 Task: Explore Airbnb accommodation in Sangju, South Korea from 10th December, 2023 to 15th December, 2023 for 7 adults. Place can be entire room or shared room with 4 bedrooms having 7 beds and 4 bathrooms. Property type can be house. Amenities needed are: wifi, TV, free parkinig on premises, gym, breakfast.
Action: Mouse moved to (480, 89)
Screenshot: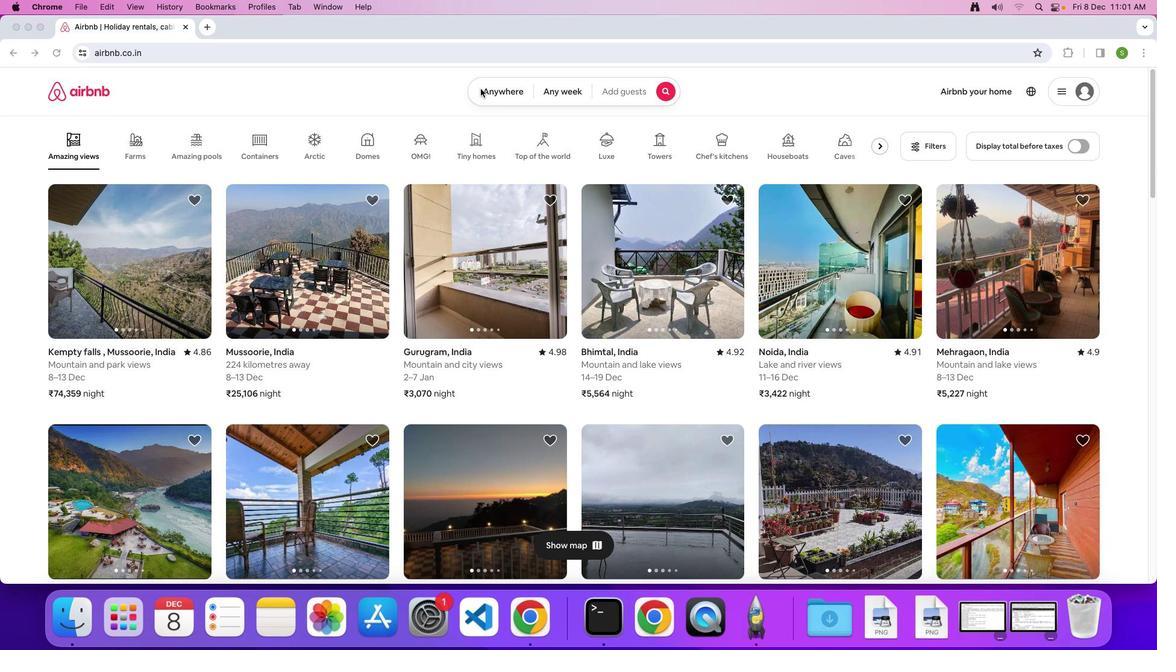 
Action: Mouse pressed left at (480, 89)
Screenshot: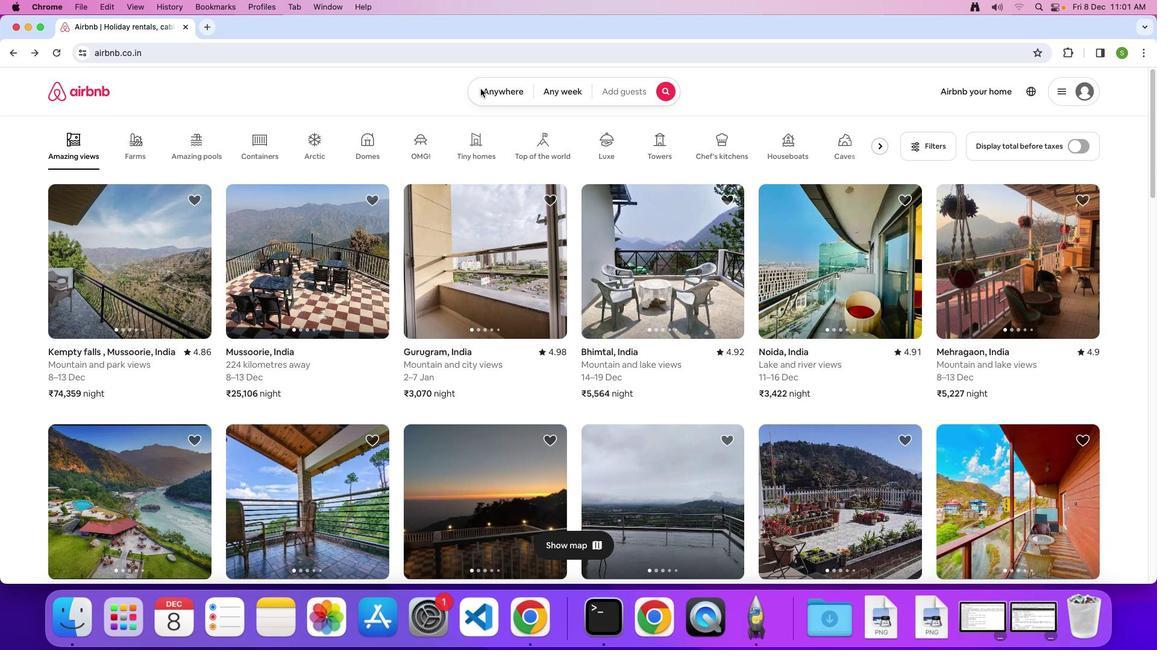 
Action: Mouse moved to (499, 92)
Screenshot: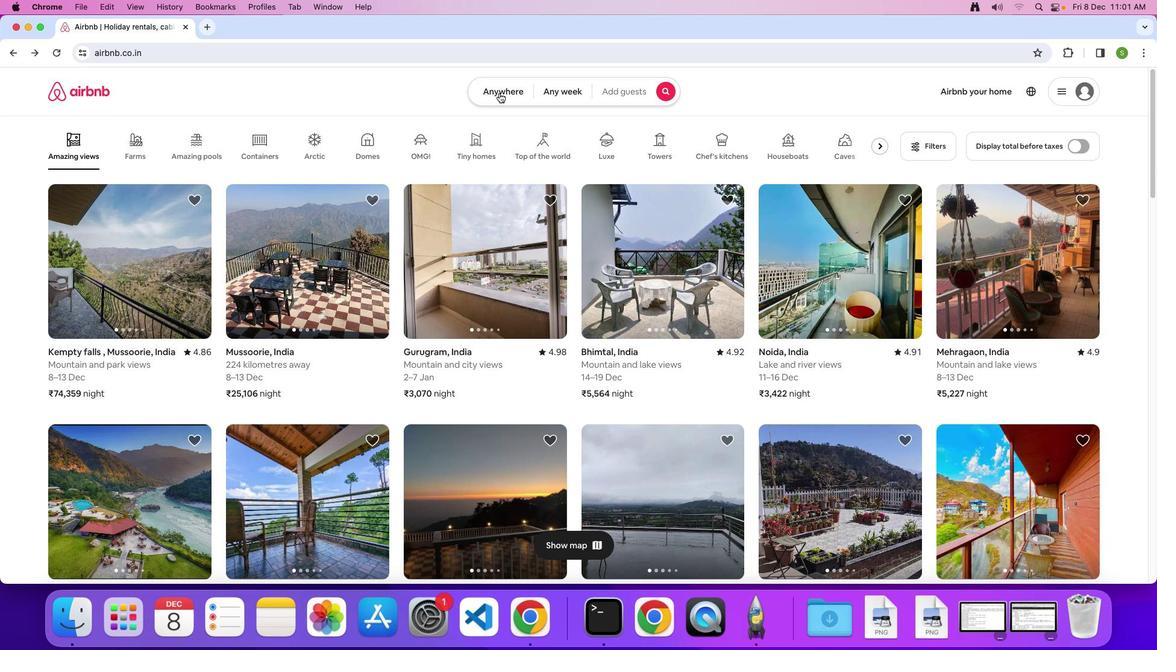 
Action: Mouse pressed left at (499, 92)
Screenshot: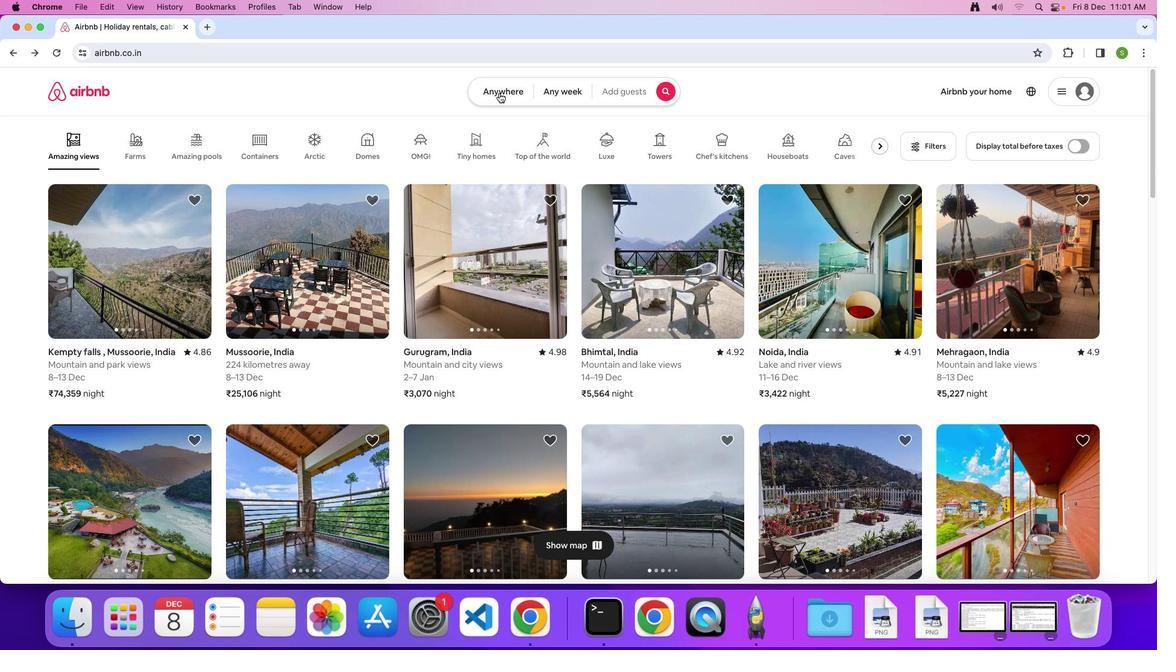 
Action: Mouse moved to (443, 135)
Screenshot: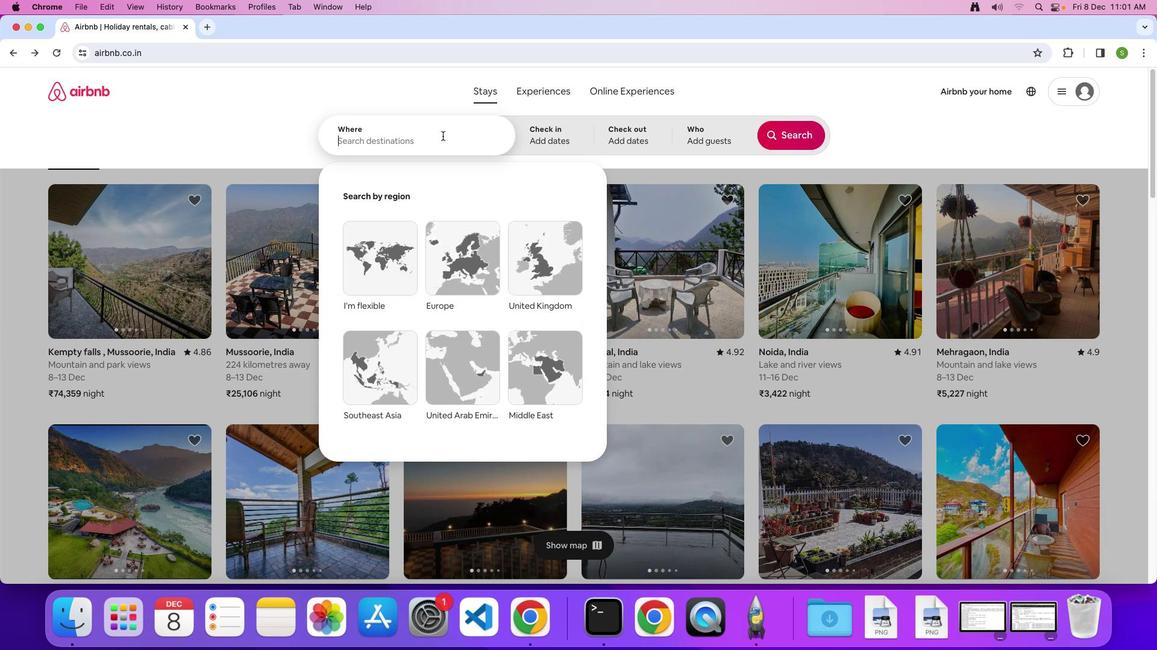 
Action: Mouse pressed left at (443, 135)
Screenshot: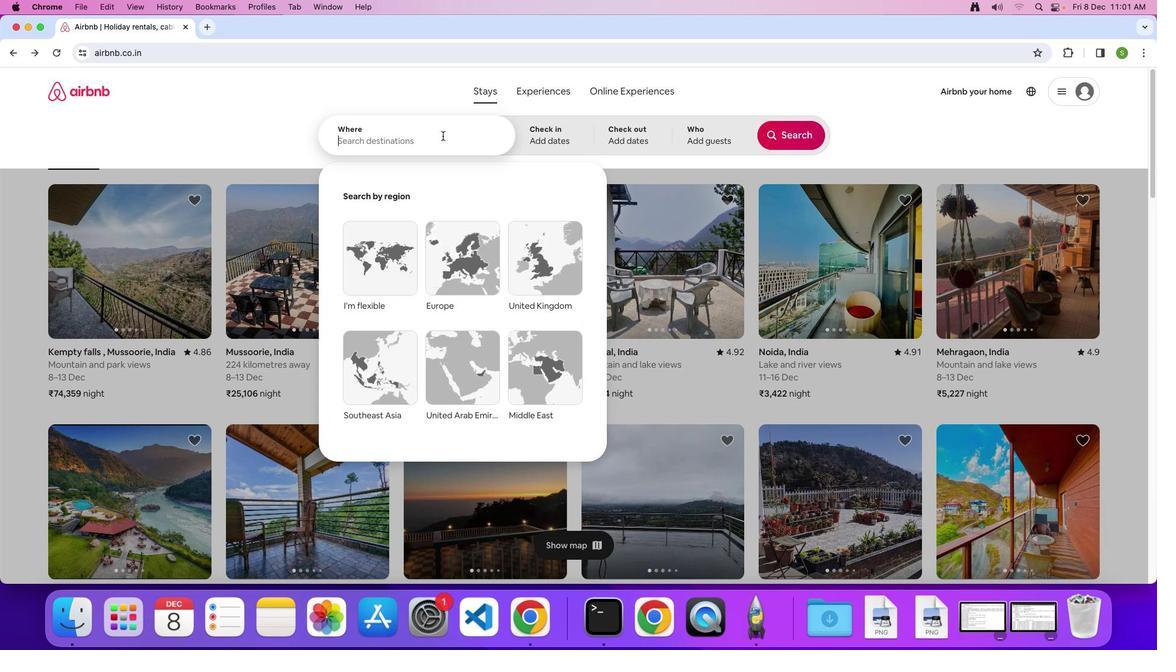 
Action: Key pressed 'S'Key.caps_lock'a''n''g''j''u'','Key.spaceKey.shift'S''o''u''t''h'Key.spaceKey.shift'K''o''r''e''a'Key.enter
Screenshot: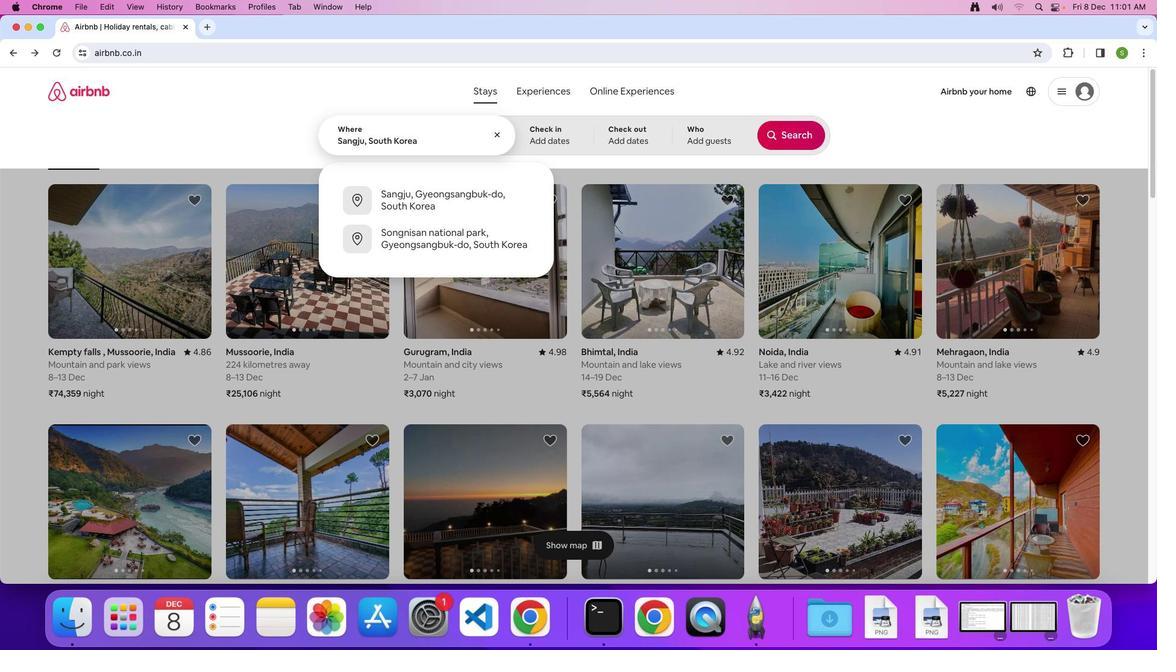 
Action: Mouse moved to (376, 338)
Screenshot: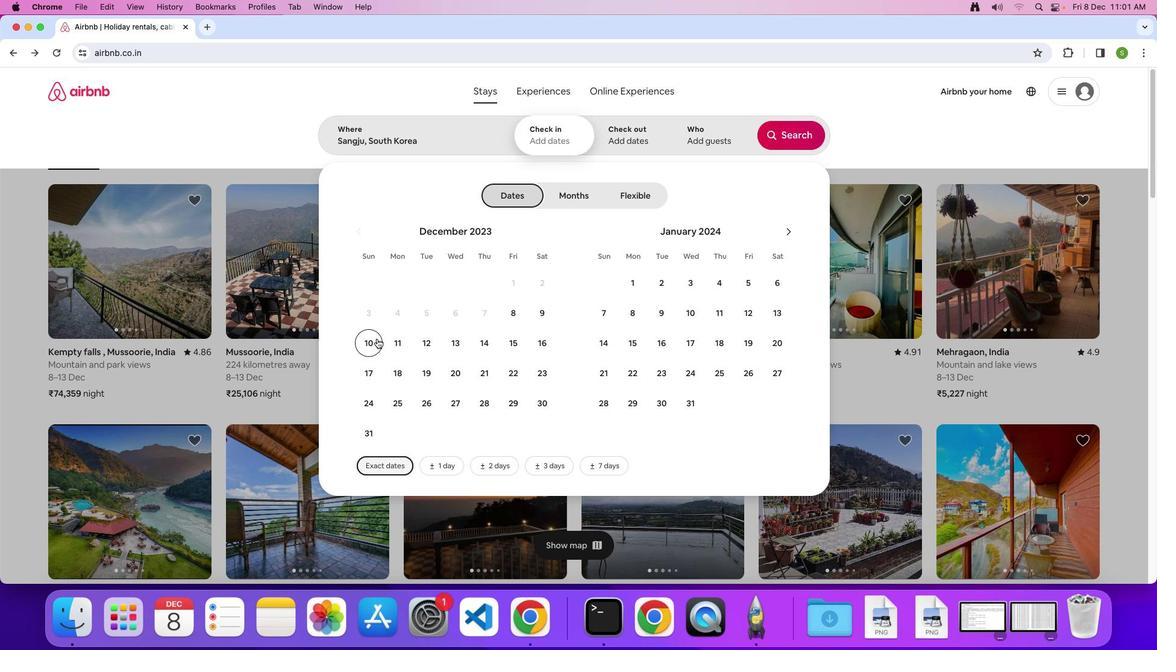 
Action: Mouse pressed left at (376, 338)
Screenshot: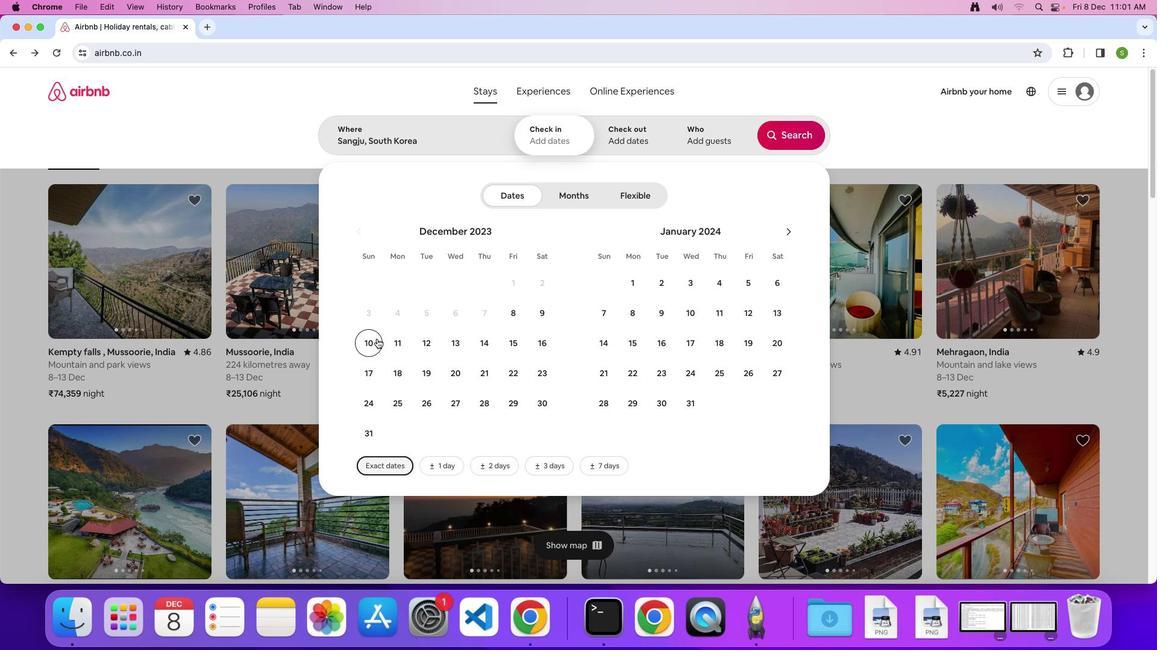 
Action: Mouse moved to (518, 349)
Screenshot: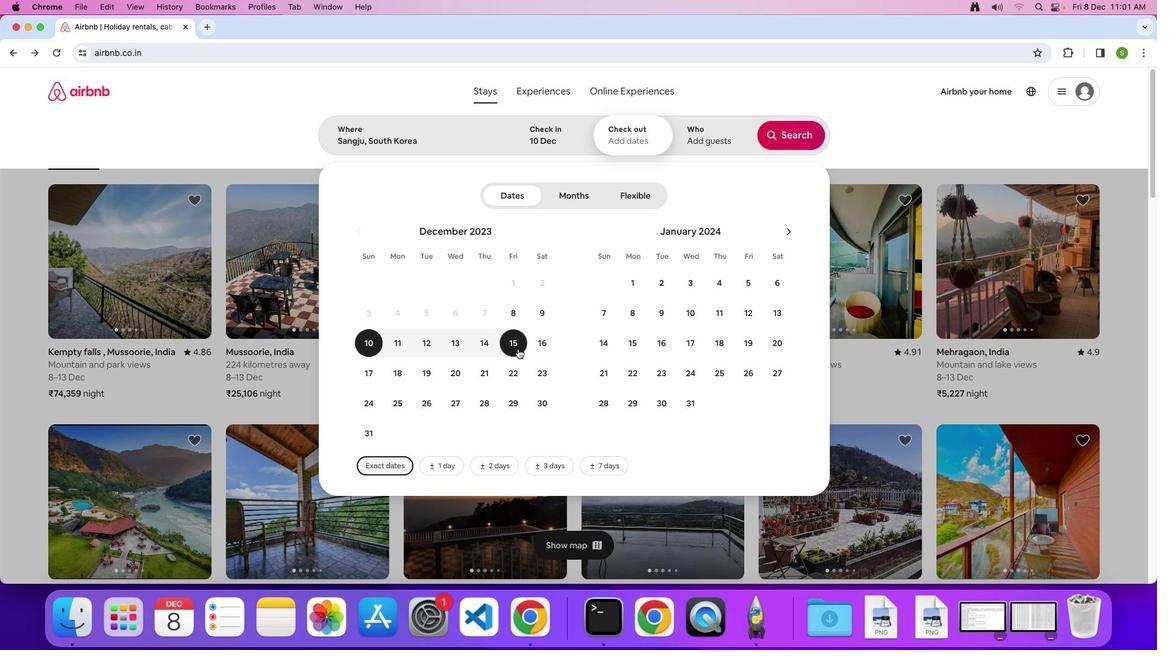 
Action: Mouse pressed left at (518, 349)
Screenshot: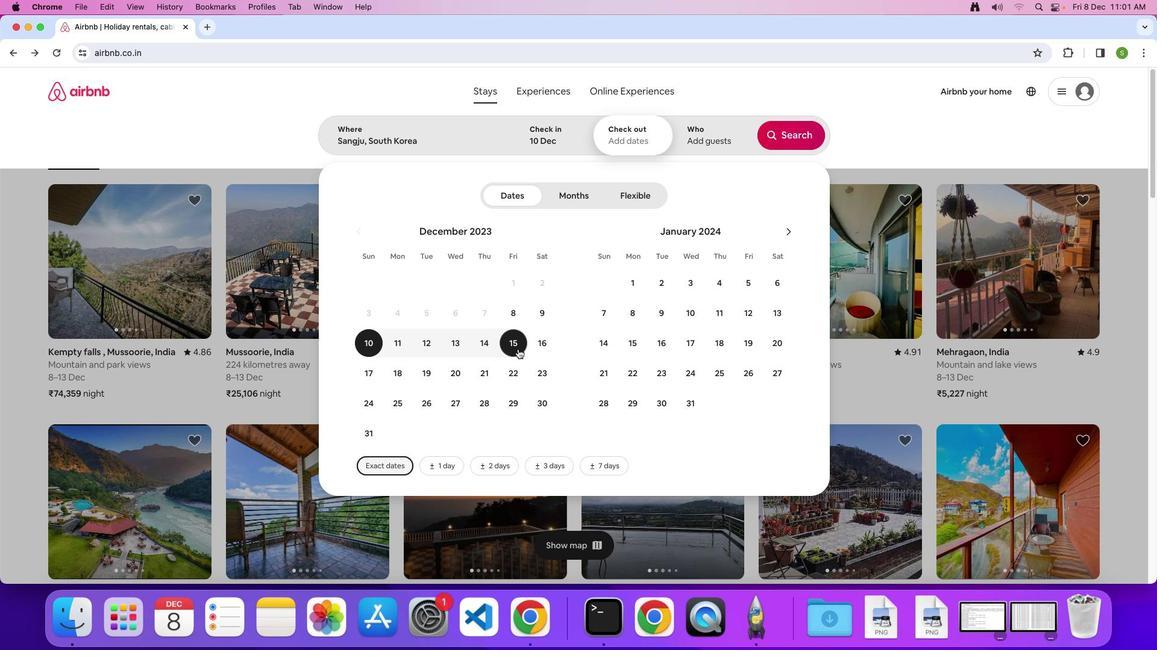 
Action: Mouse moved to (696, 139)
Screenshot: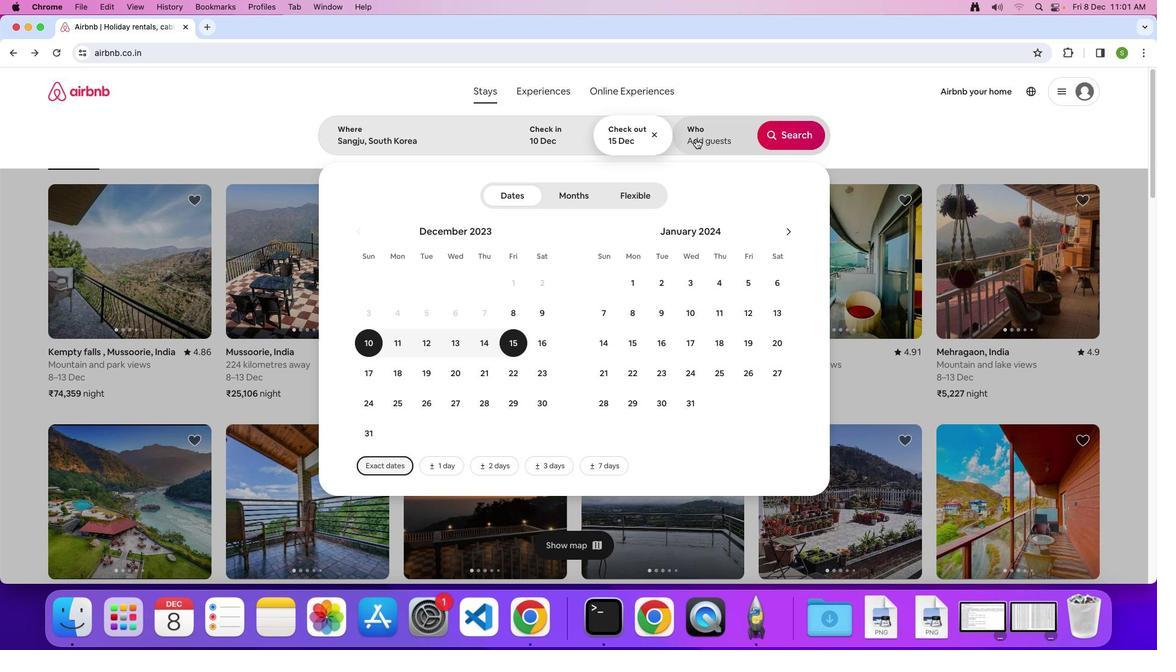 
Action: Mouse pressed left at (696, 139)
Screenshot: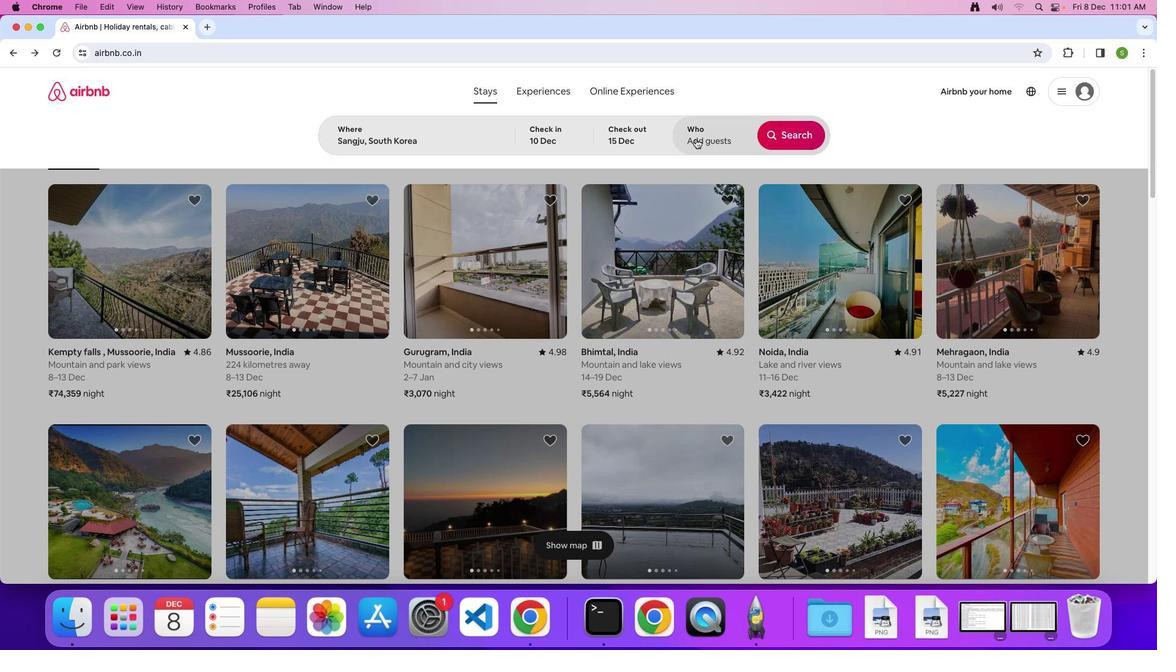 
Action: Mouse moved to (799, 192)
Screenshot: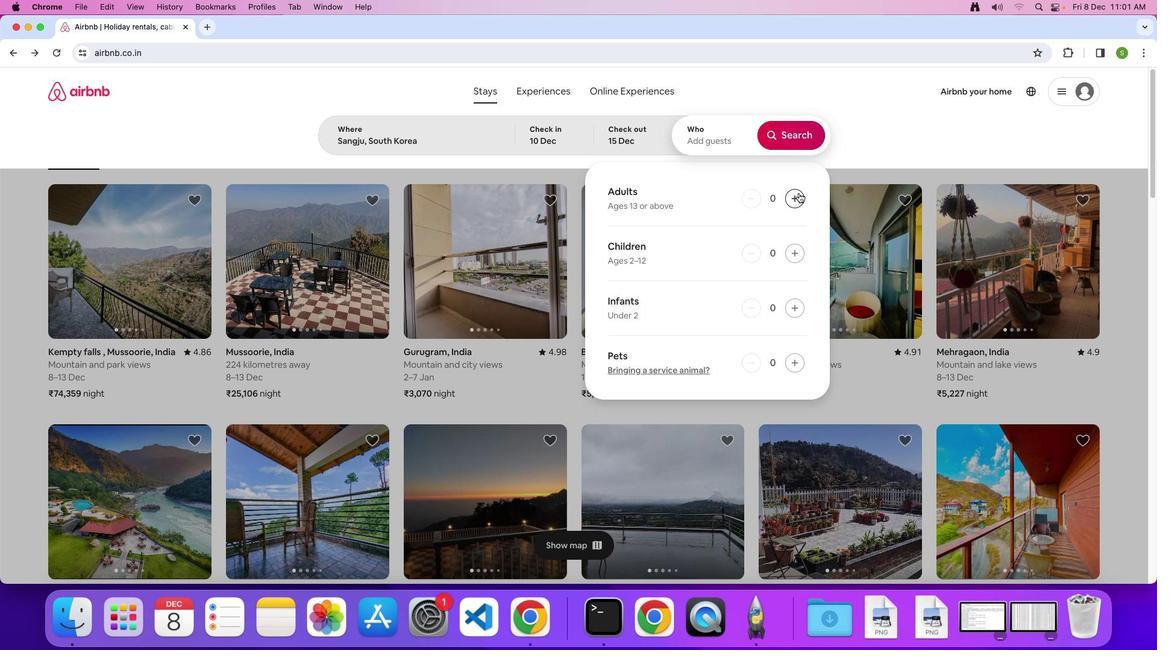 
Action: Mouse pressed left at (799, 192)
Screenshot: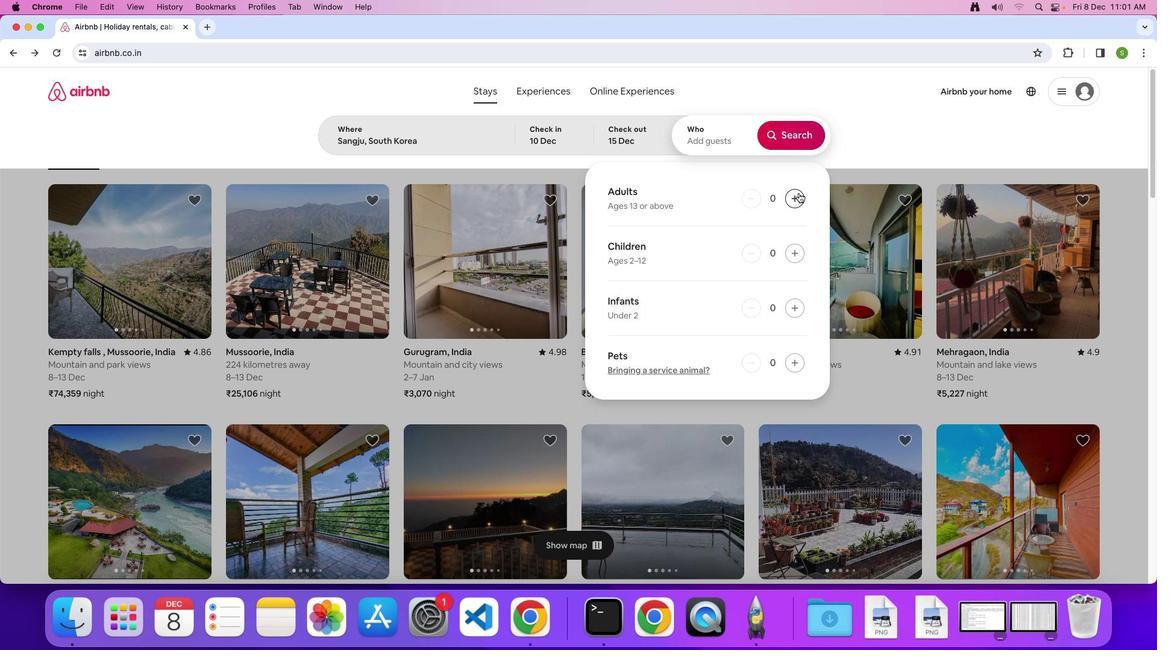 
Action: Mouse pressed left at (799, 192)
Screenshot: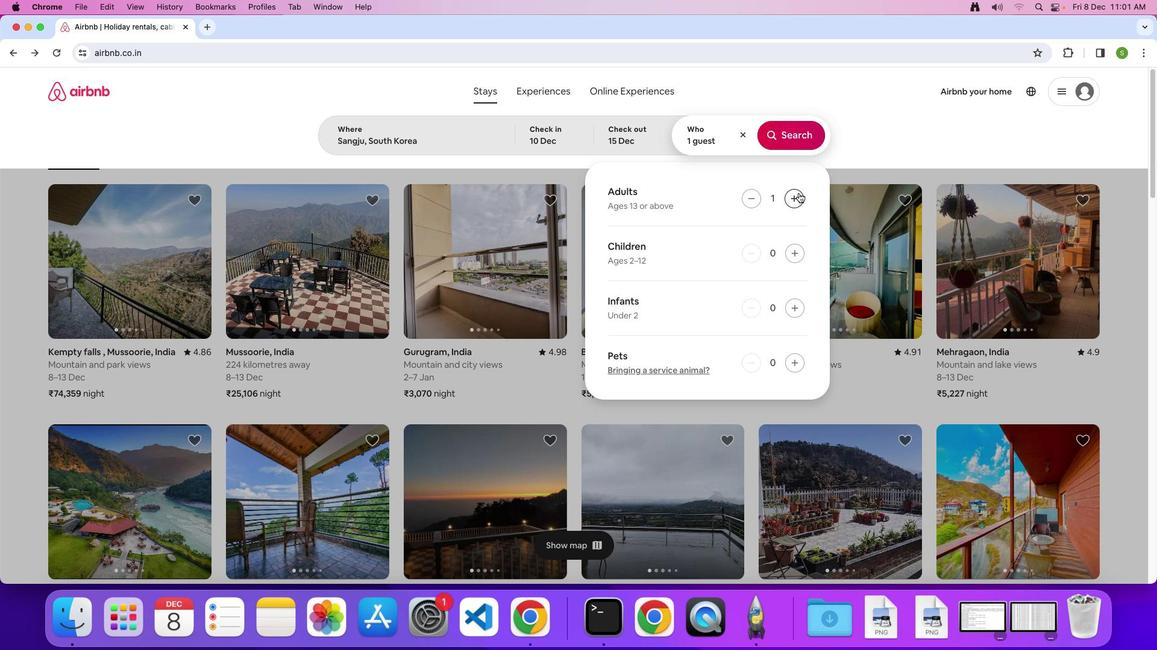 
Action: Mouse pressed left at (799, 192)
Screenshot: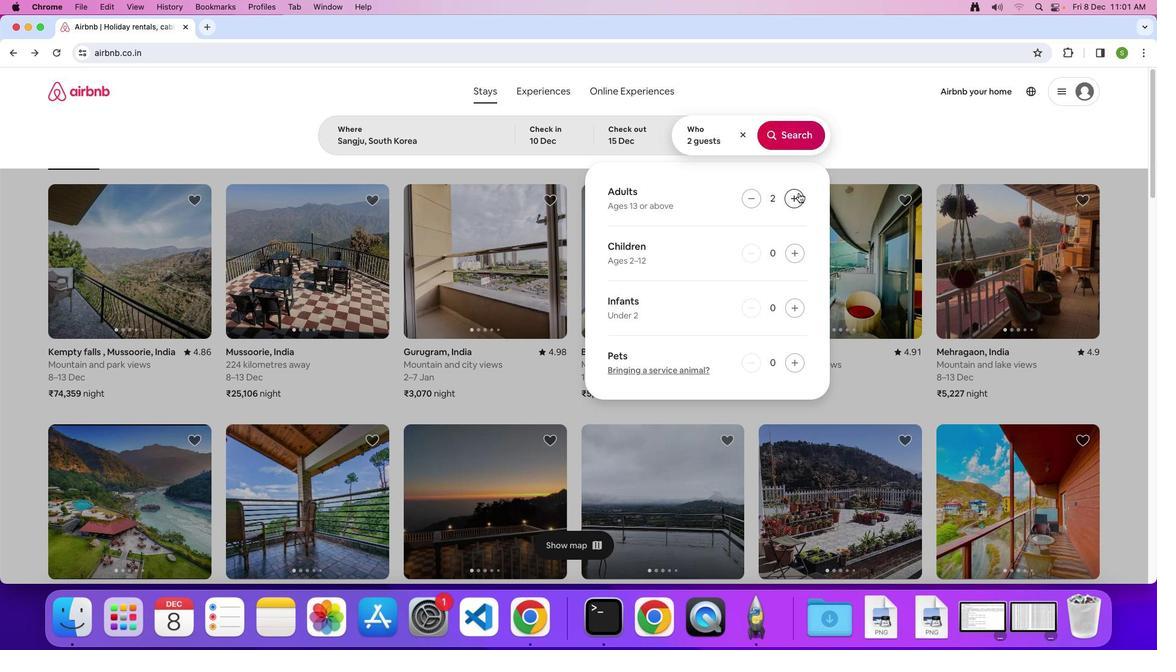
Action: Mouse pressed left at (799, 192)
Screenshot: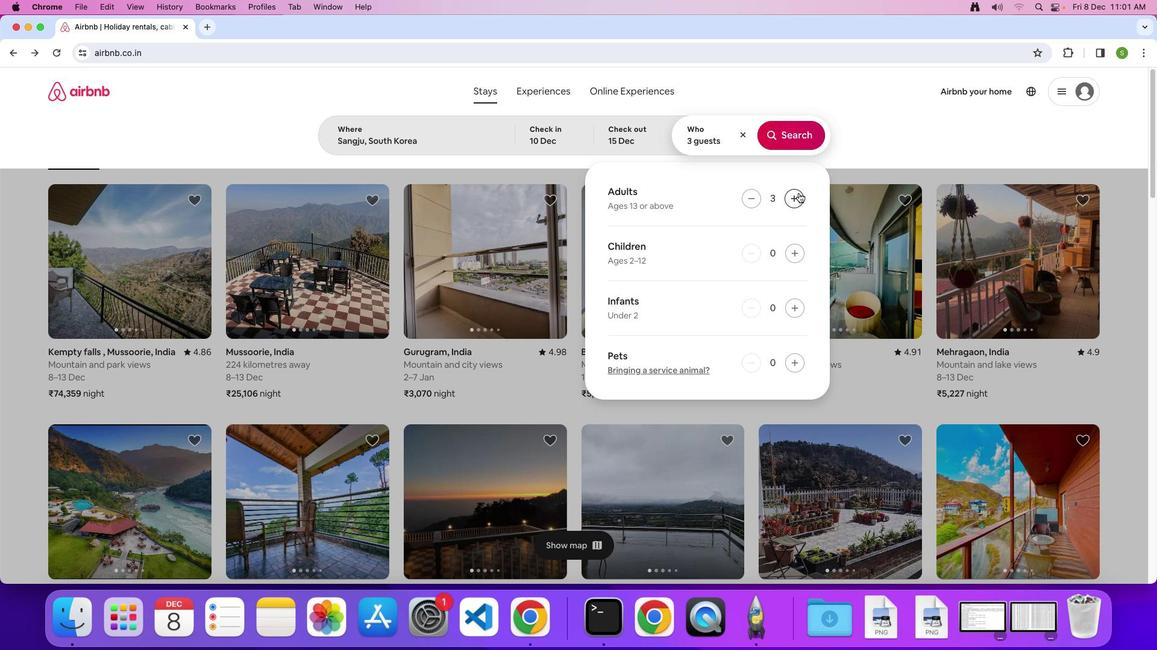 
Action: Mouse pressed left at (799, 192)
Screenshot: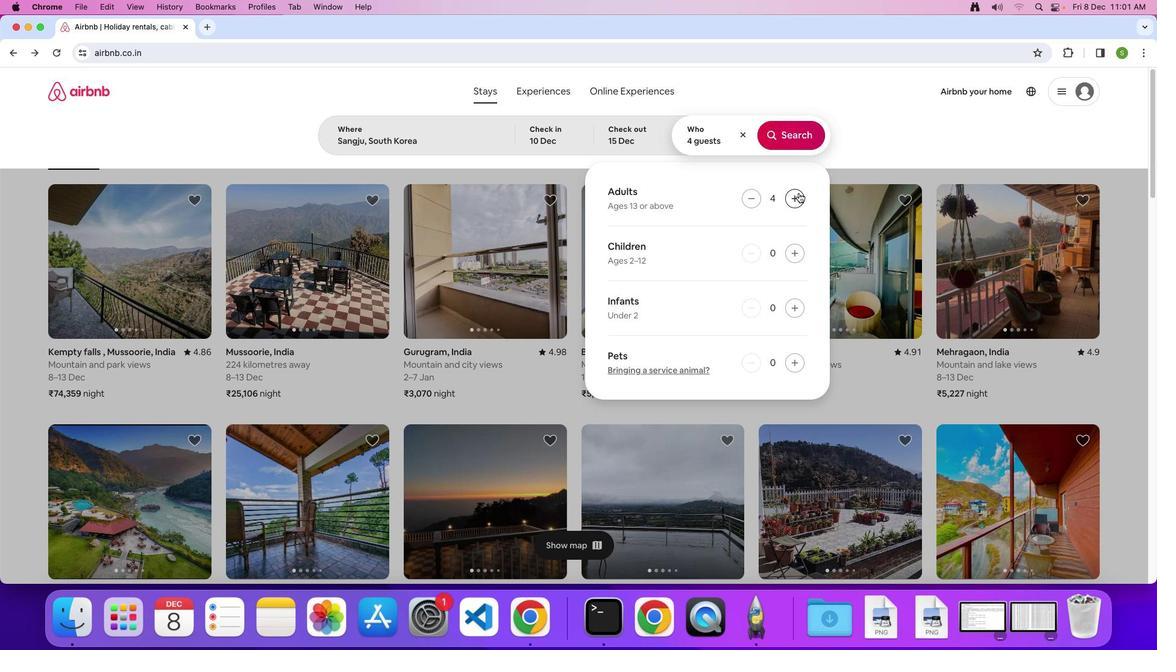 
Action: Mouse pressed left at (799, 192)
Screenshot: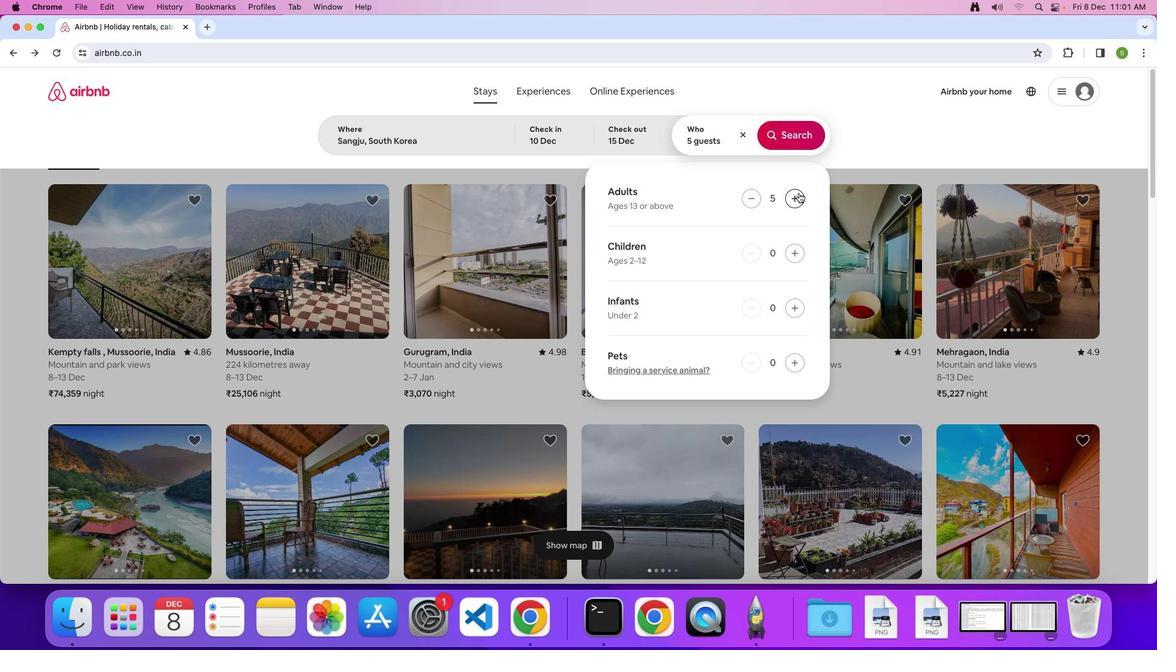 
Action: Mouse pressed left at (799, 192)
Screenshot: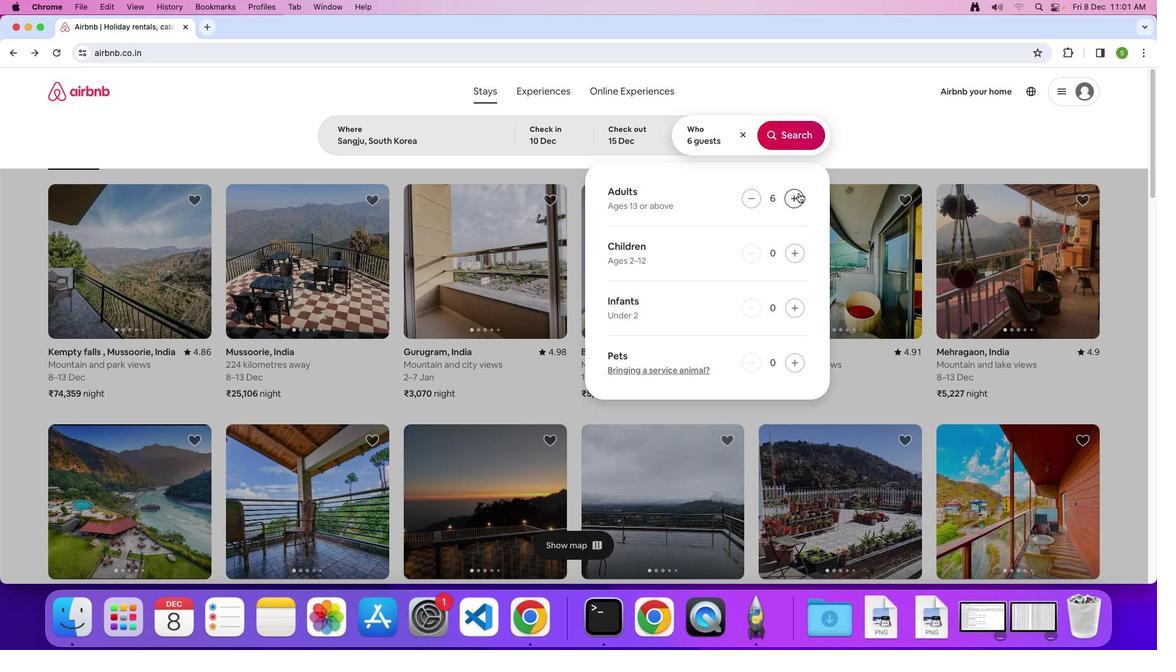 
Action: Mouse moved to (799, 140)
Screenshot: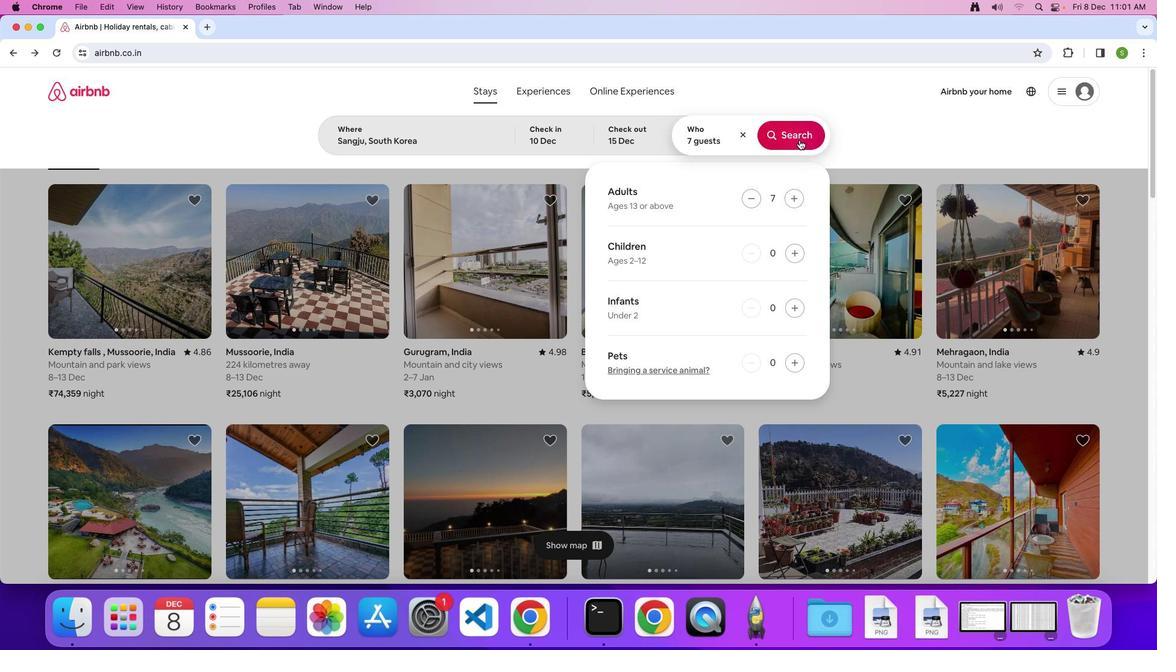 
Action: Mouse pressed left at (799, 140)
Screenshot: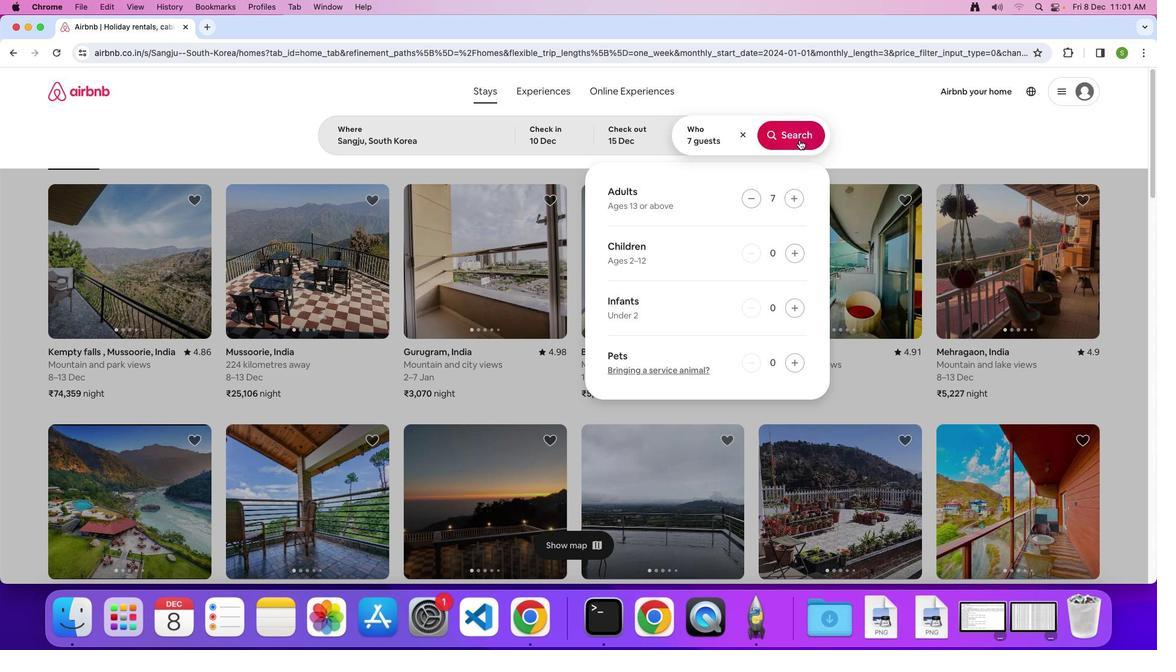
Action: Mouse moved to (973, 145)
Screenshot: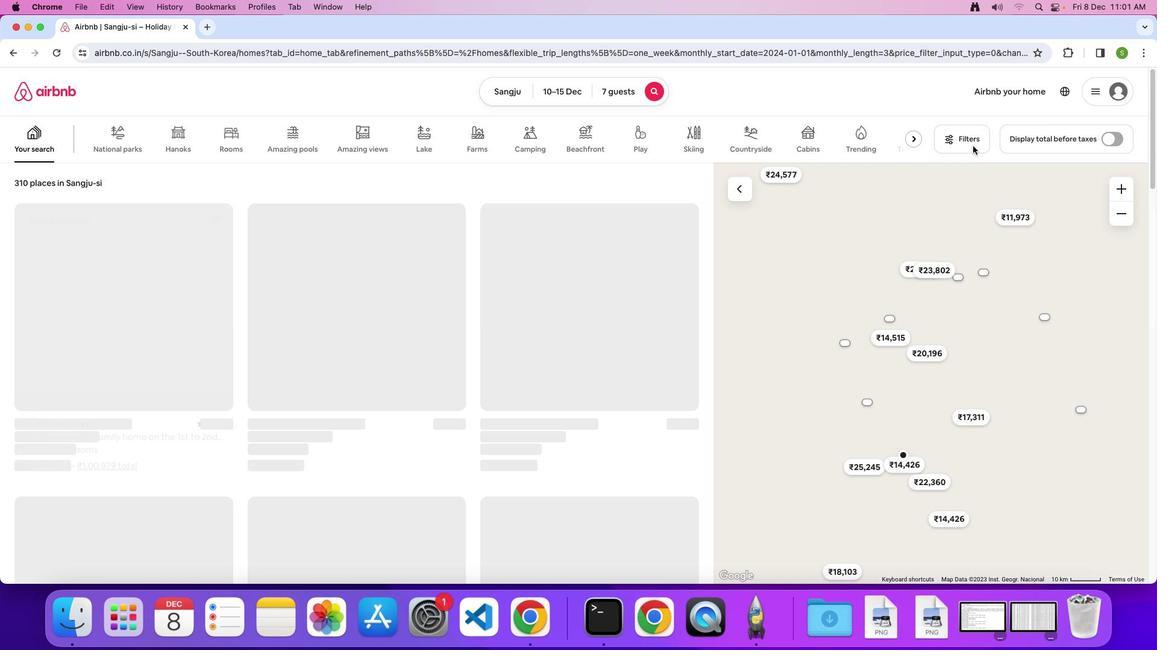 
Action: Mouse pressed left at (973, 145)
Screenshot: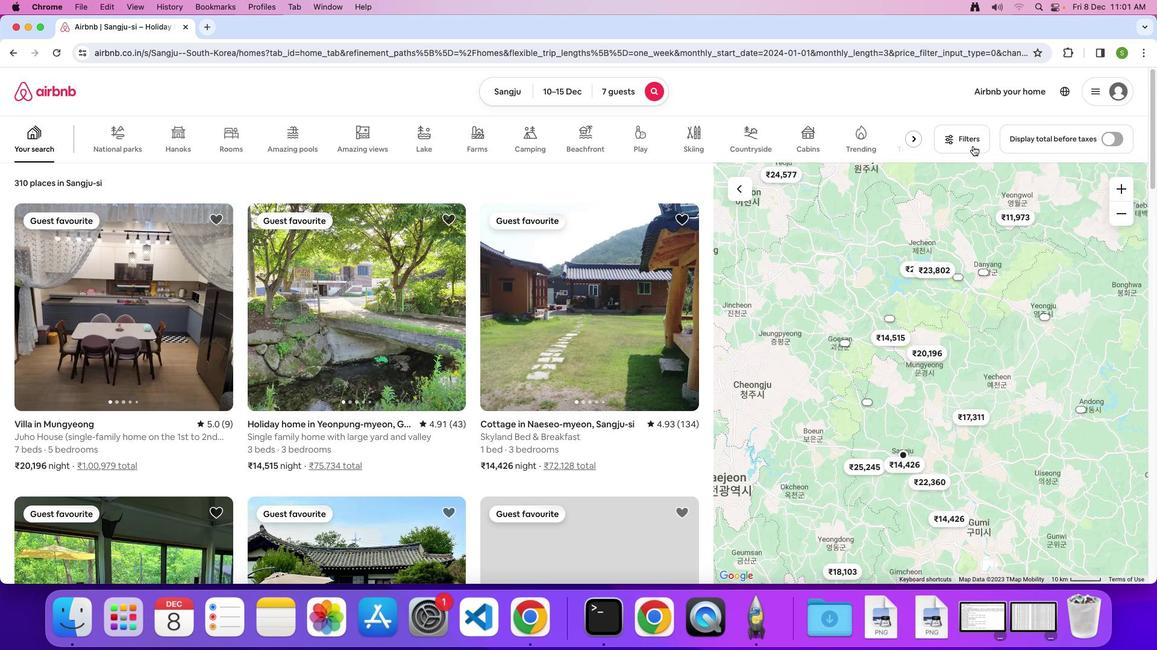 
Action: Mouse moved to (564, 224)
Screenshot: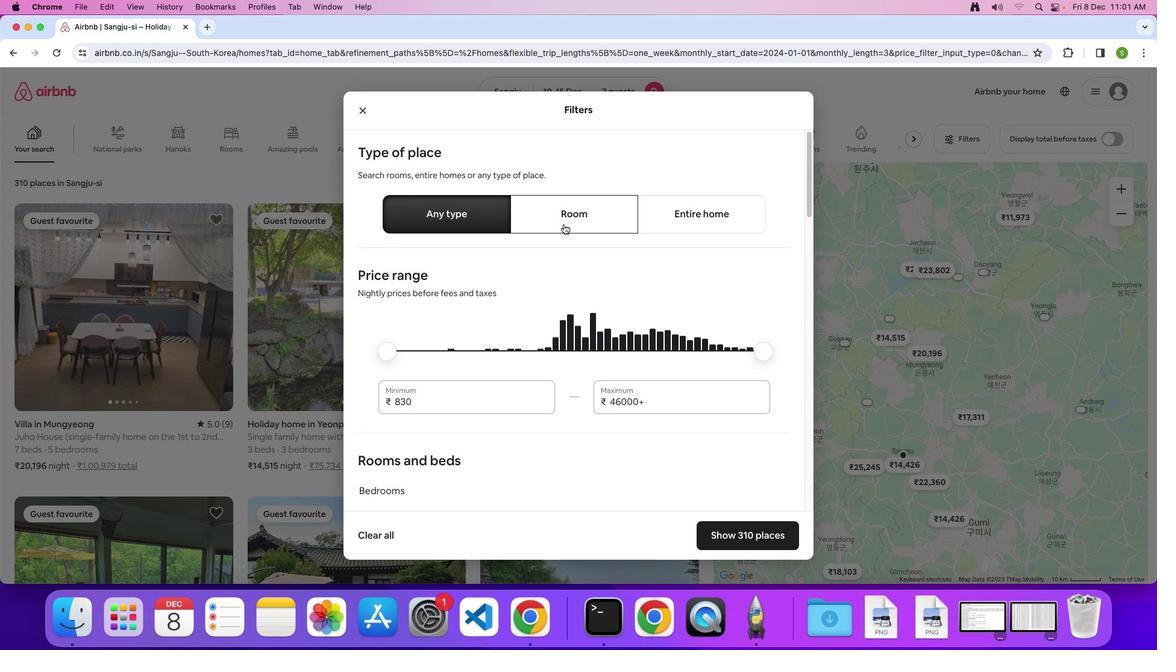 
Action: Mouse pressed left at (564, 224)
Screenshot: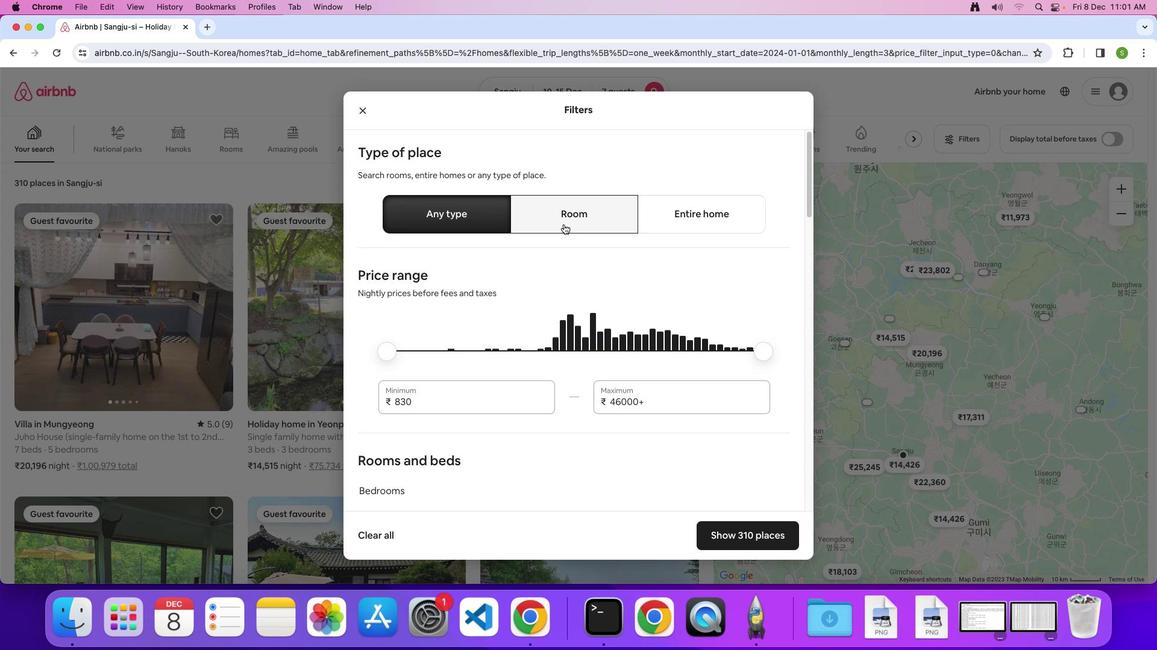 
Action: Mouse moved to (587, 312)
Screenshot: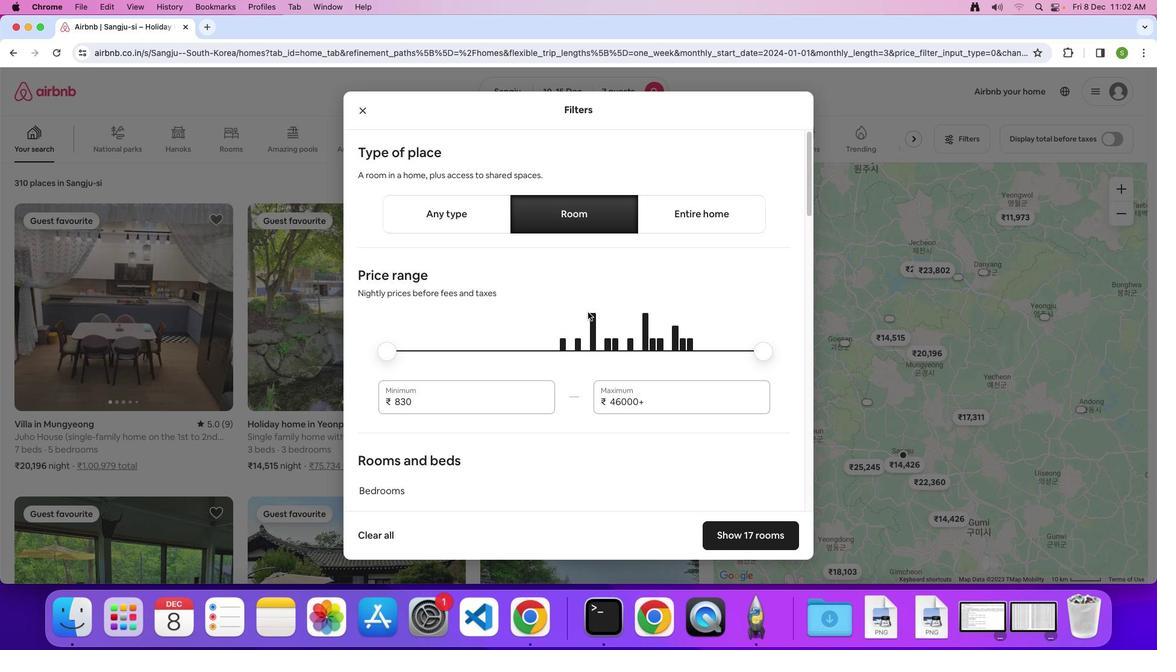 
Action: Mouse scrolled (587, 312) with delta (0, 0)
Screenshot: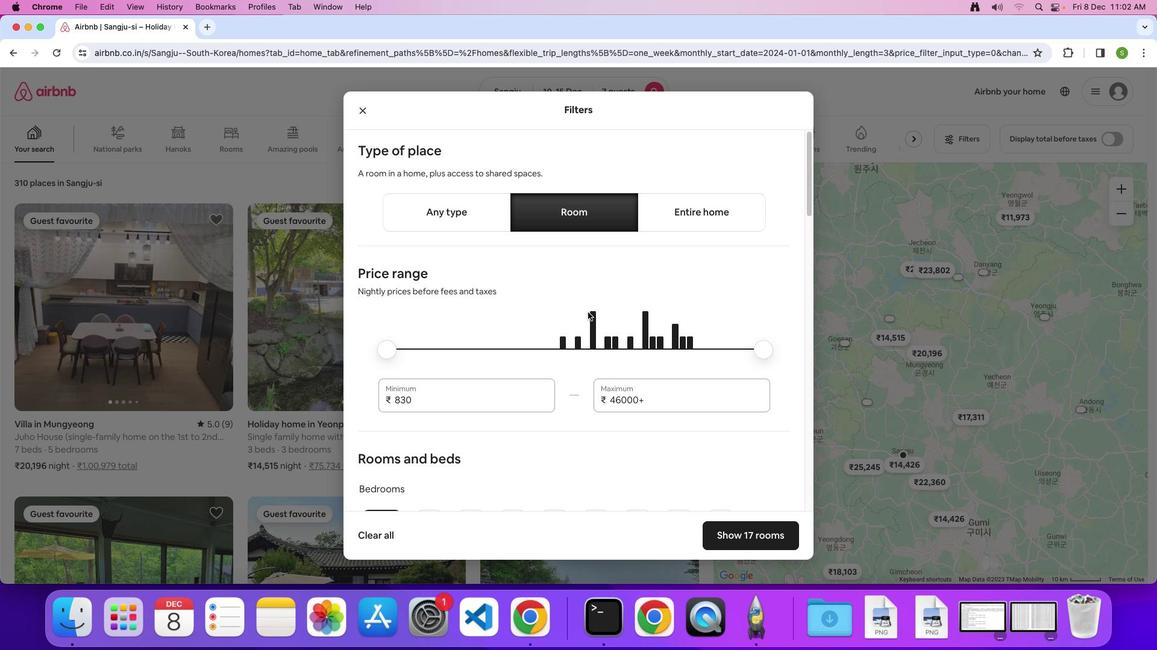 
Action: Mouse scrolled (587, 312) with delta (0, 0)
Screenshot: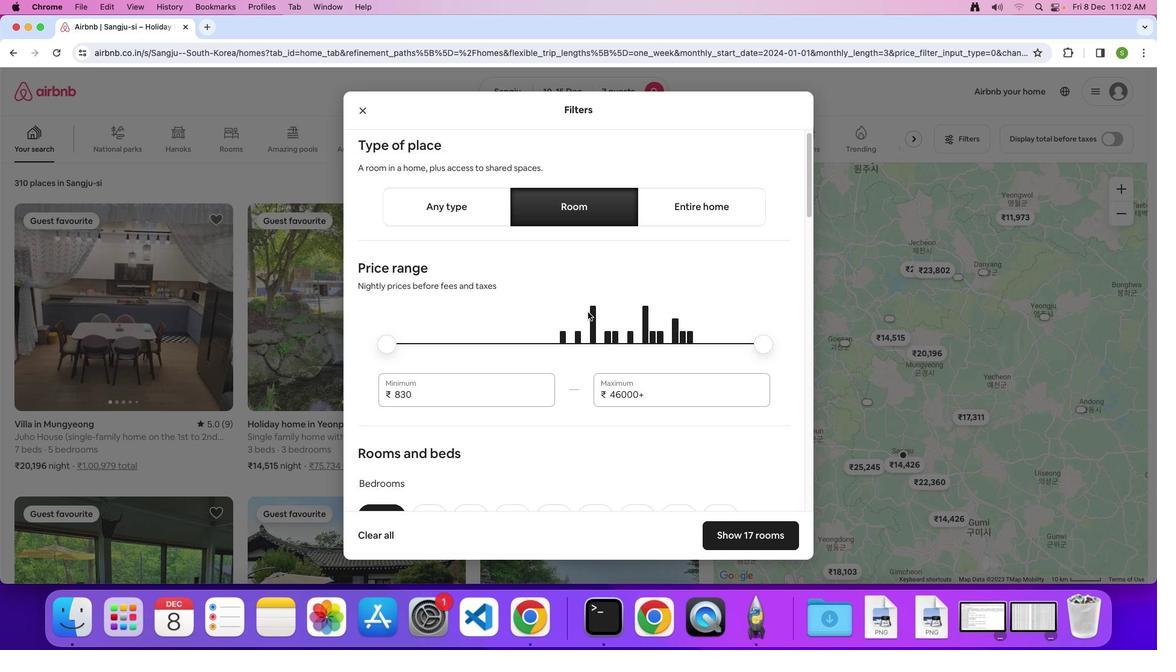 
Action: Mouse scrolled (587, 312) with delta (0, 0)
Screenshot: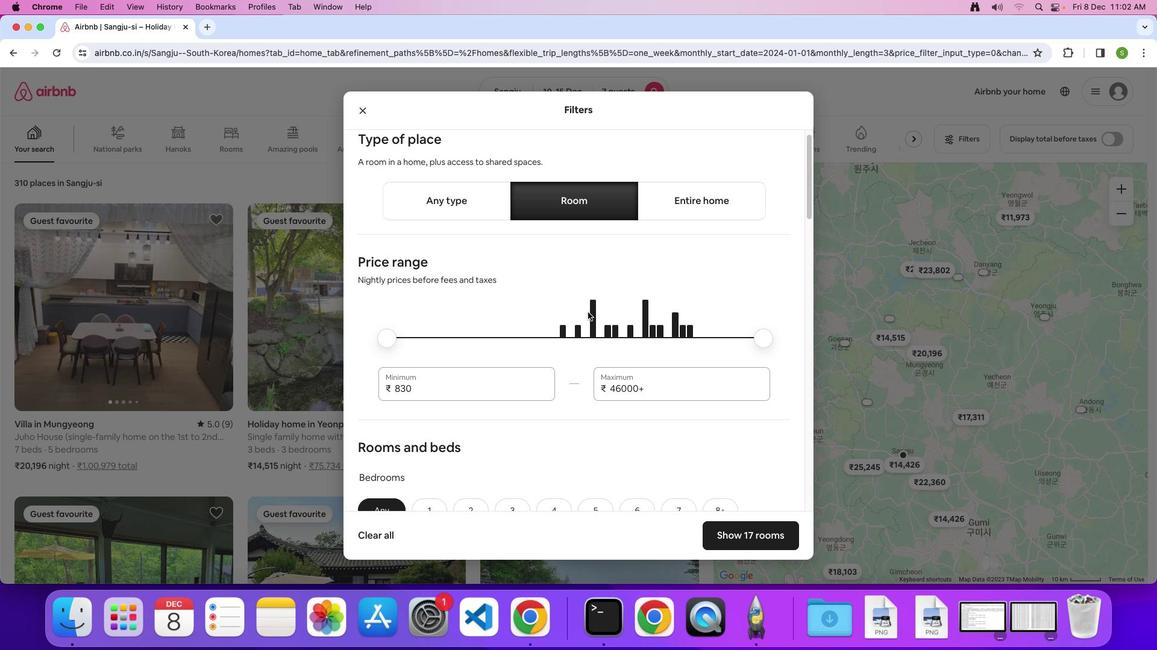 
Action: Mouse scrolled (587, 312) with delta (0, 0)
Screenshot: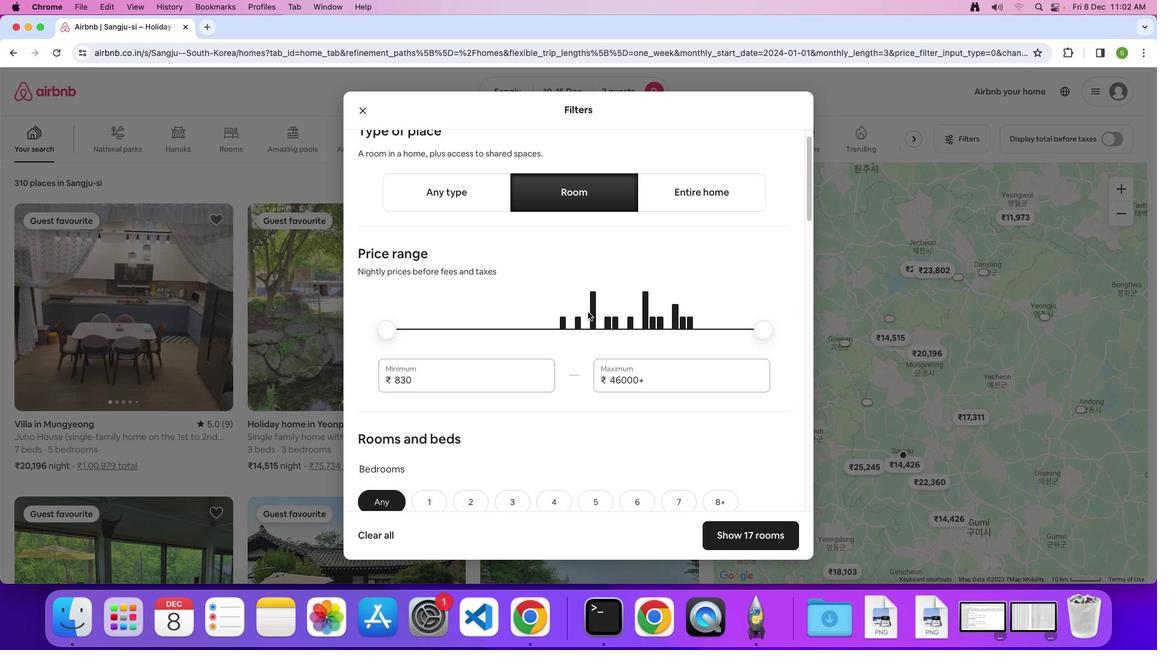 
Action: Mouse scrolled (587, 312) with delta (0, 0)
Screenshot: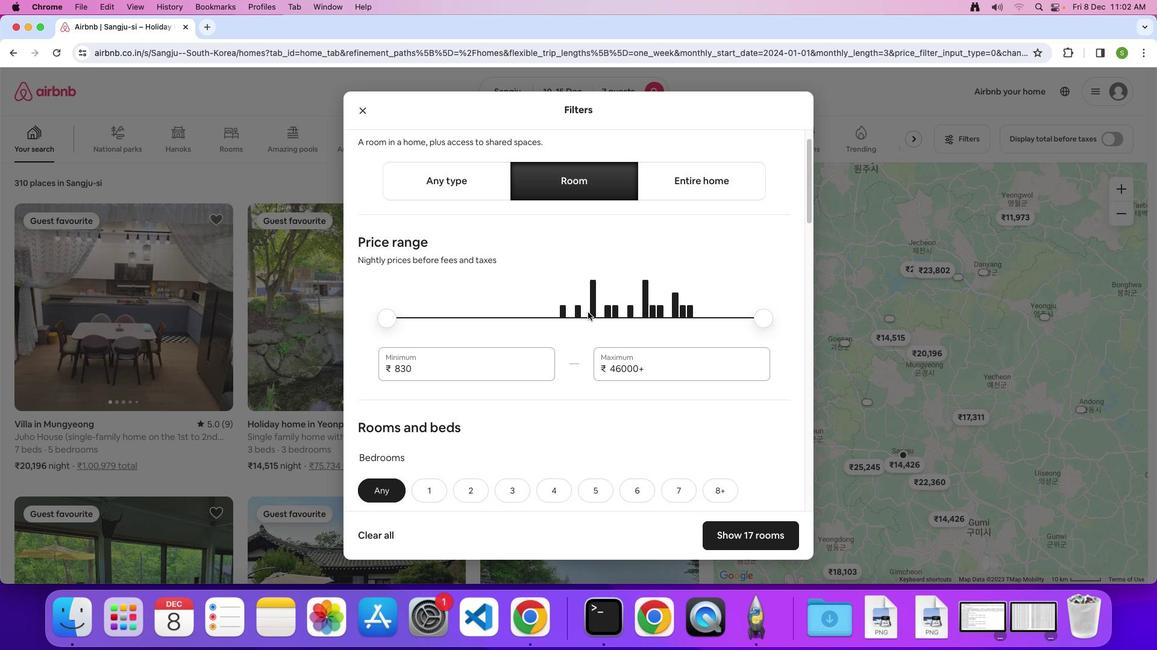 
Action: Mouse scrolled (587, 312) with delta (0, 0)
Screenshot: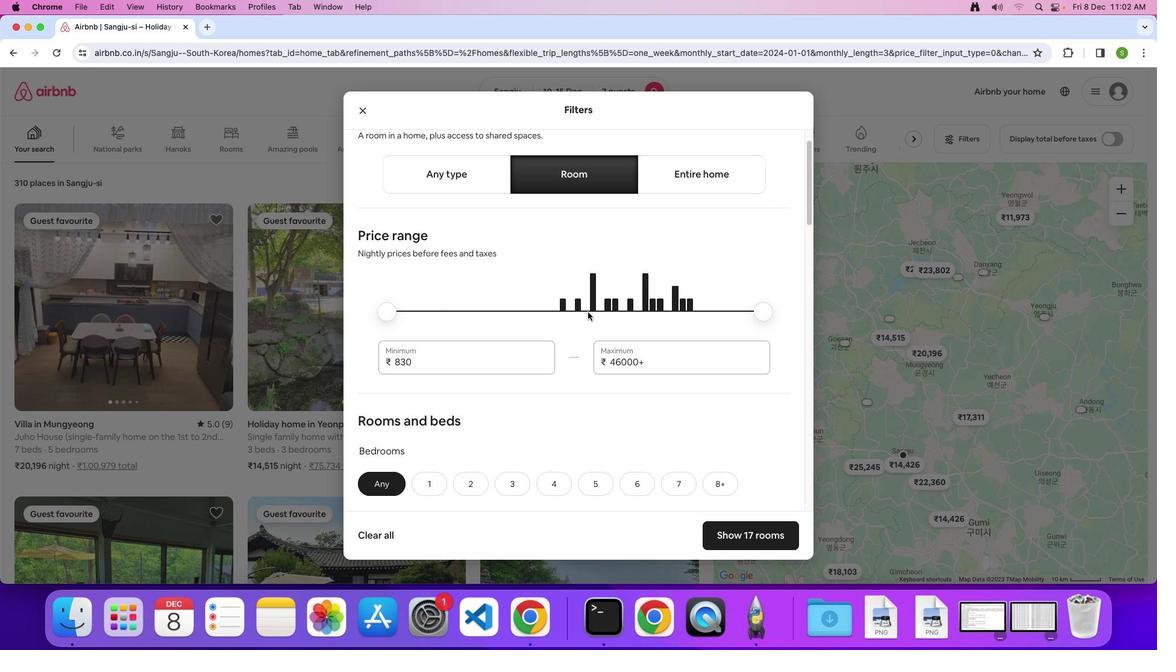 
Action: Mouse scrolled (587, 312) with delta (0, 0)
Screenshot: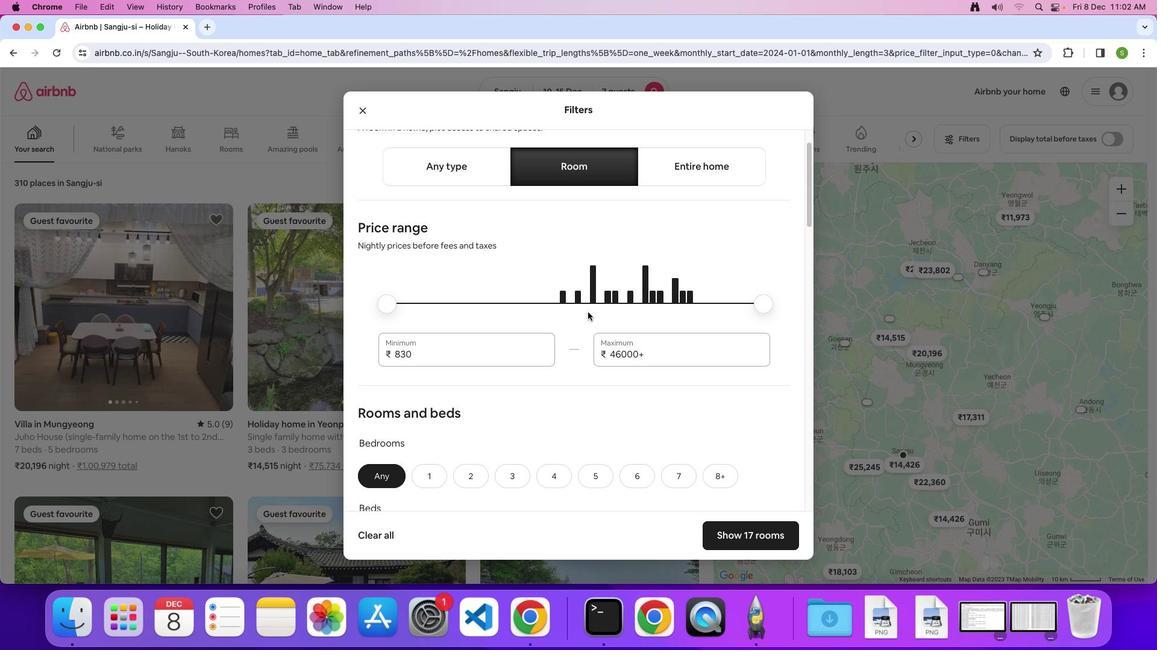 
Action: Mouse scrolled (587, 312) with delta (0, 0)
Screenshot: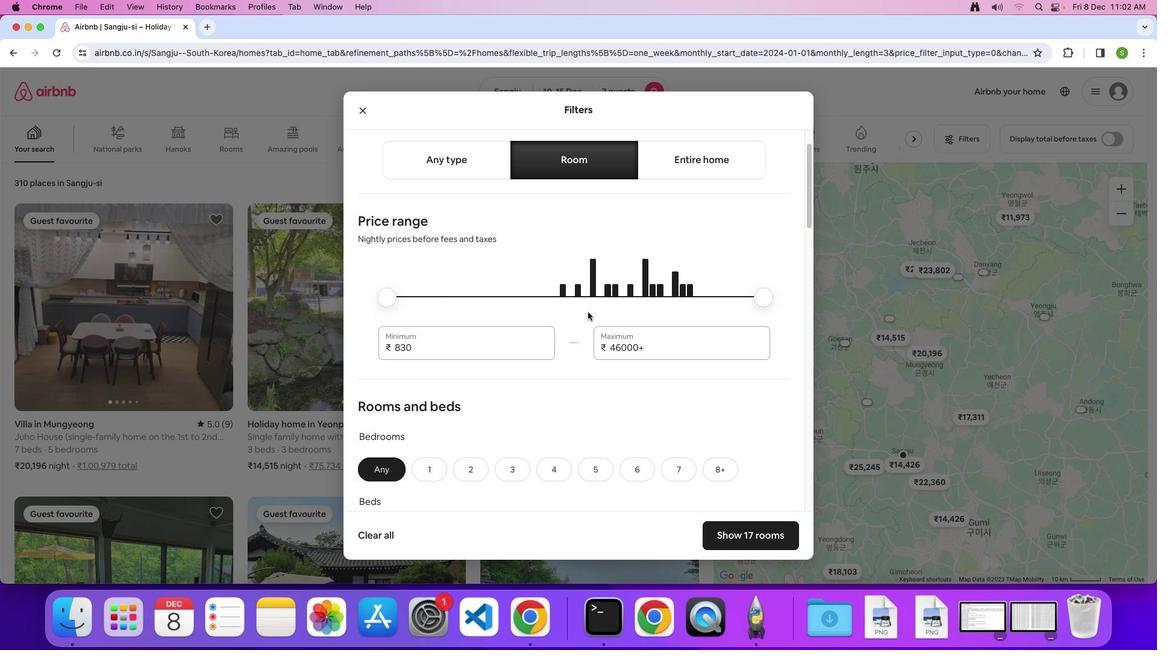 
Action: Mouse scrolled (587, 312) with delta (0, 0)
Screenshot: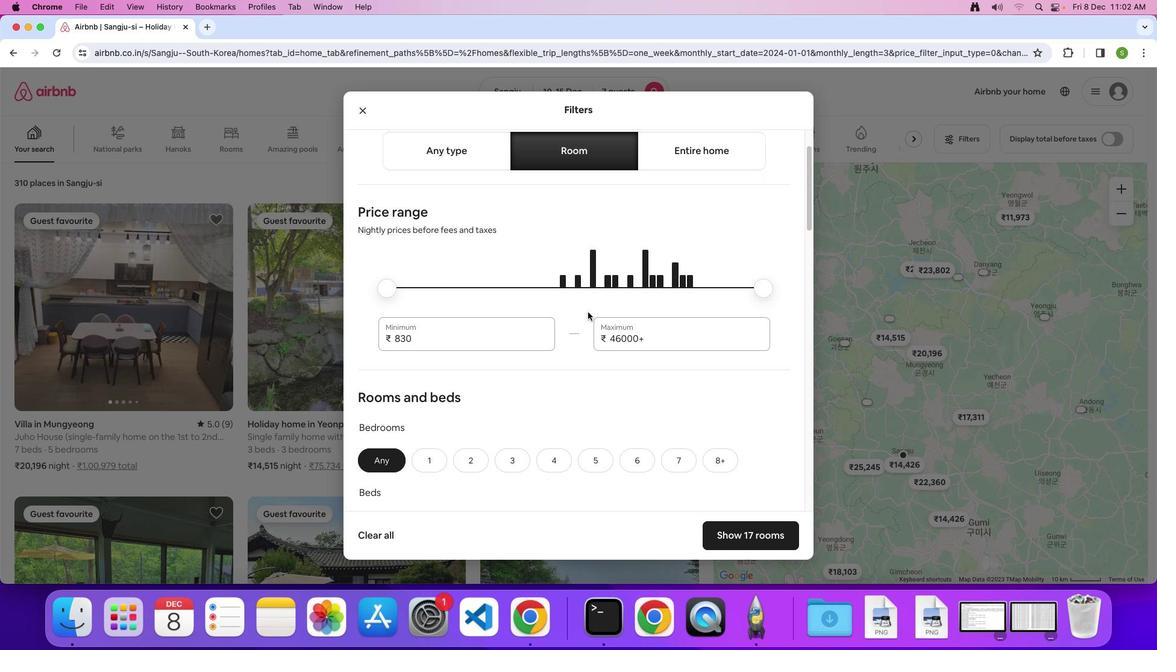 
Action: Mouse scrolled (587, 312) with delta (0, 0)
Screenshot: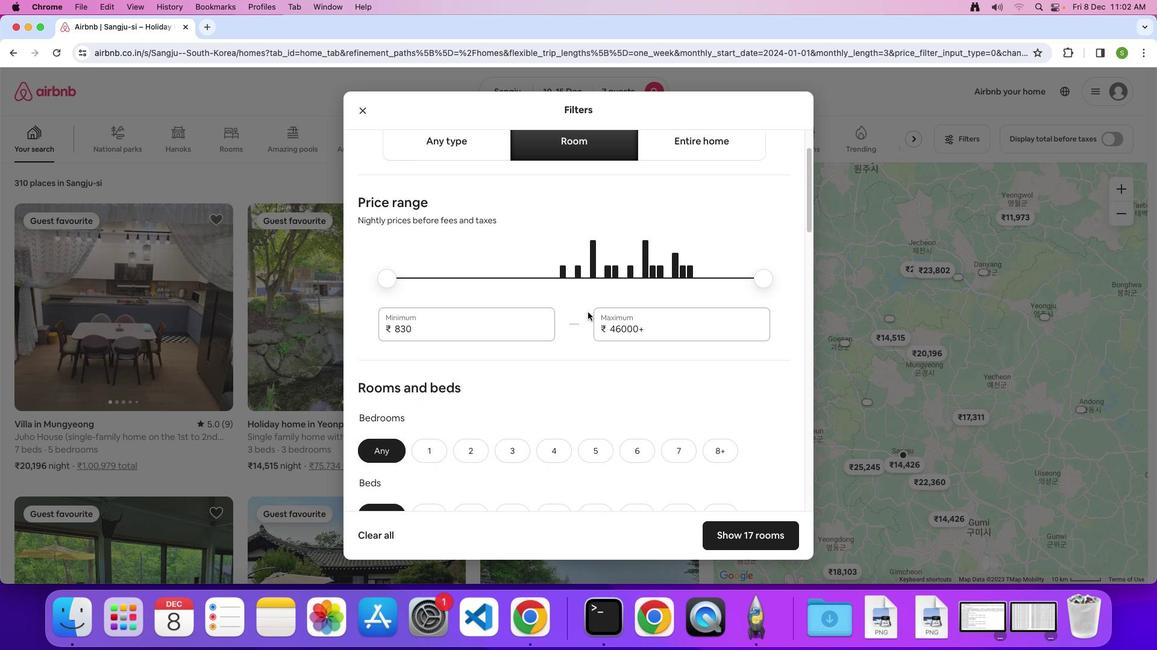 
Action: Mouse scrolled (587, 312) with delta (0, 0)
Screenshot: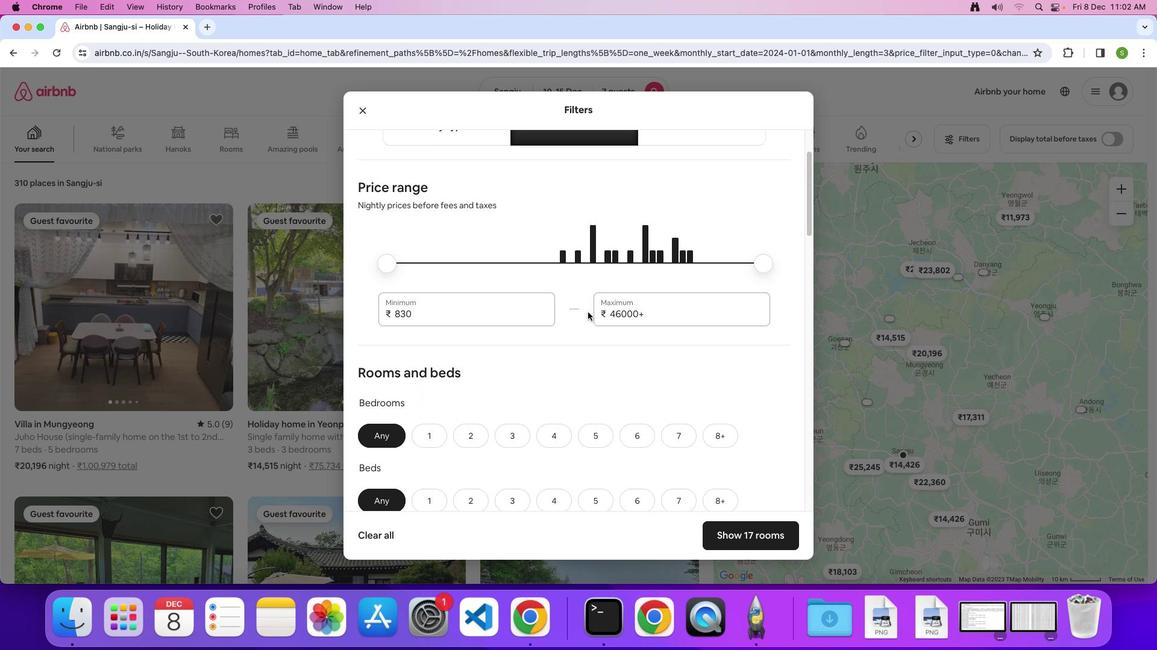 
Action: Mouse scrolled (587, 312) with delta (0, 0)
Screenshot: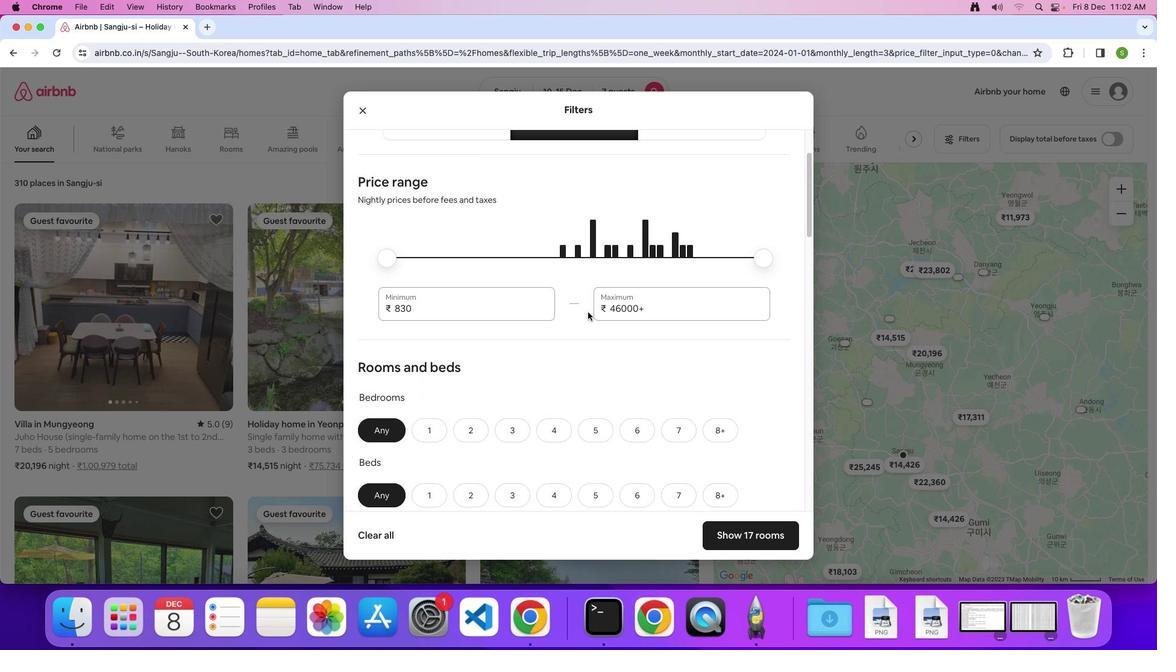 
Action: Mouse moved to (585, 312)
Screenshot: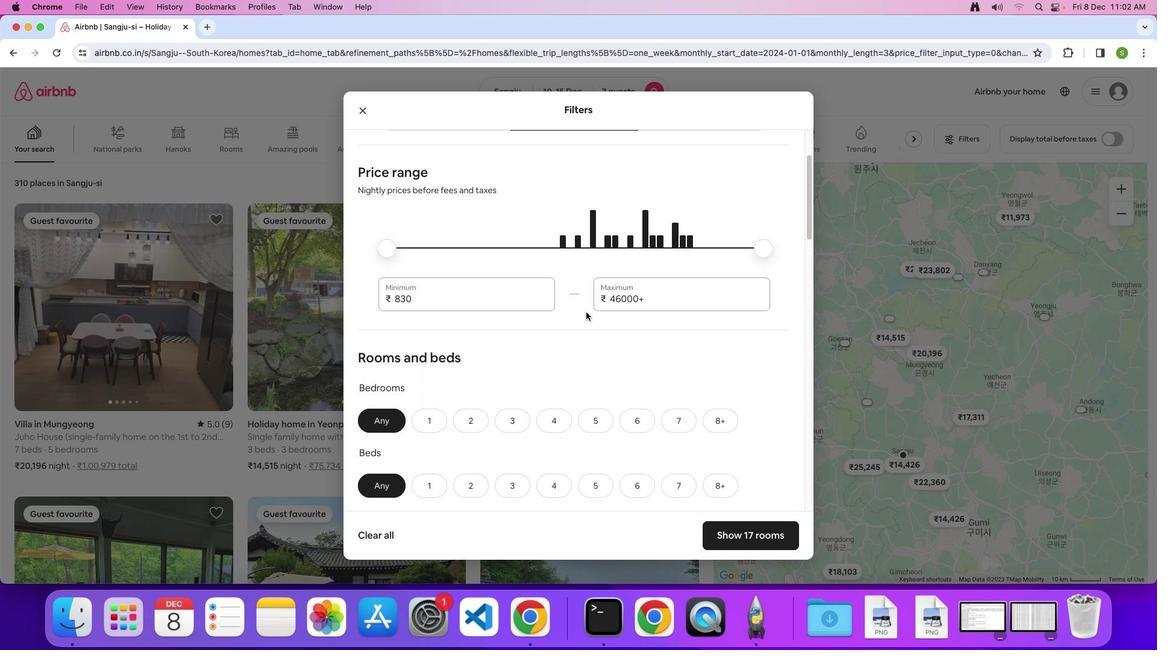 
Action: Mouse scrolled (585, 312) with delta (0, 0)
Screenshot: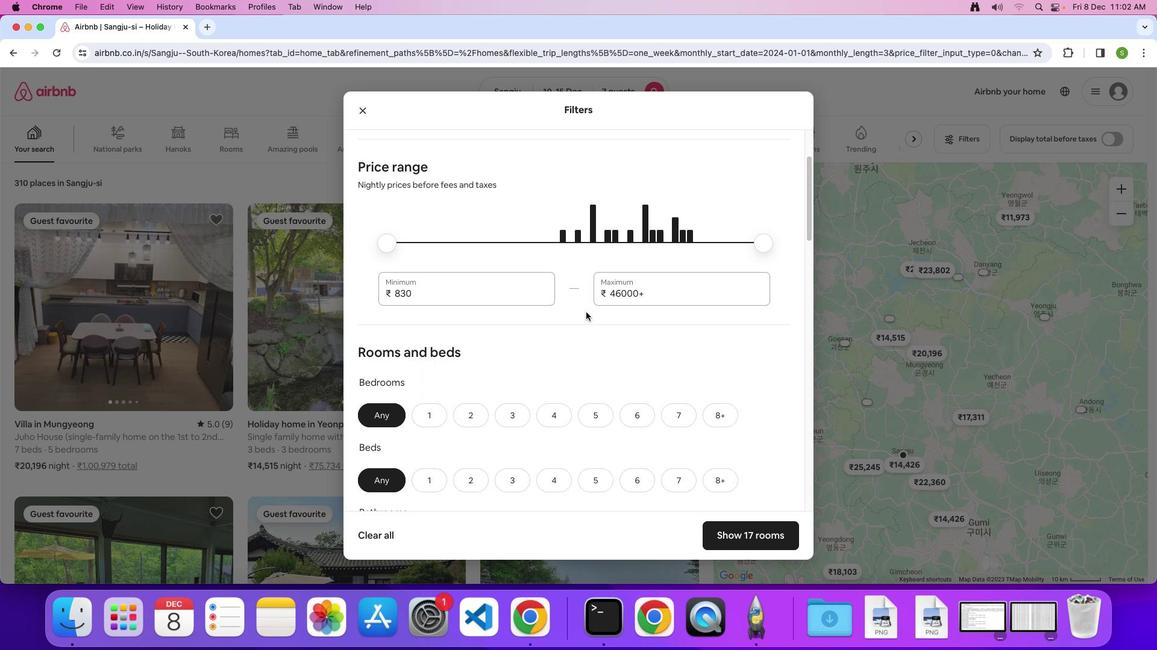 
Action: Mouse scrolled (585, 312) with delta (0, 0)
Screenshot: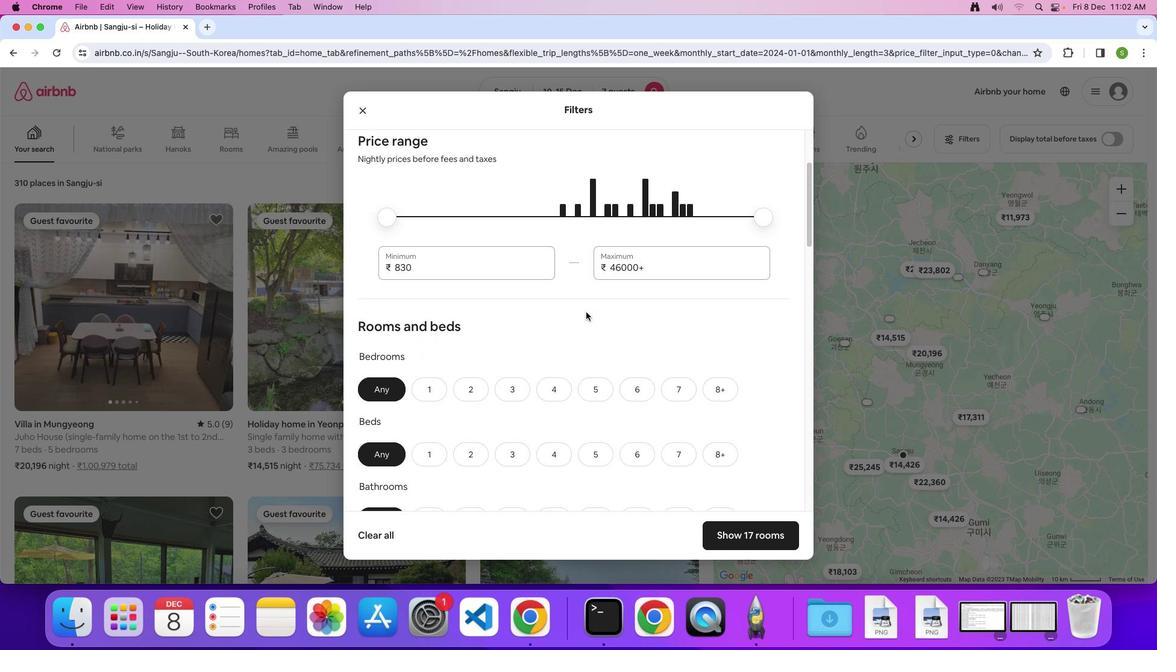 
Action: Mouse scrolled (585, 312) with delta (0, -1)
Screenshot: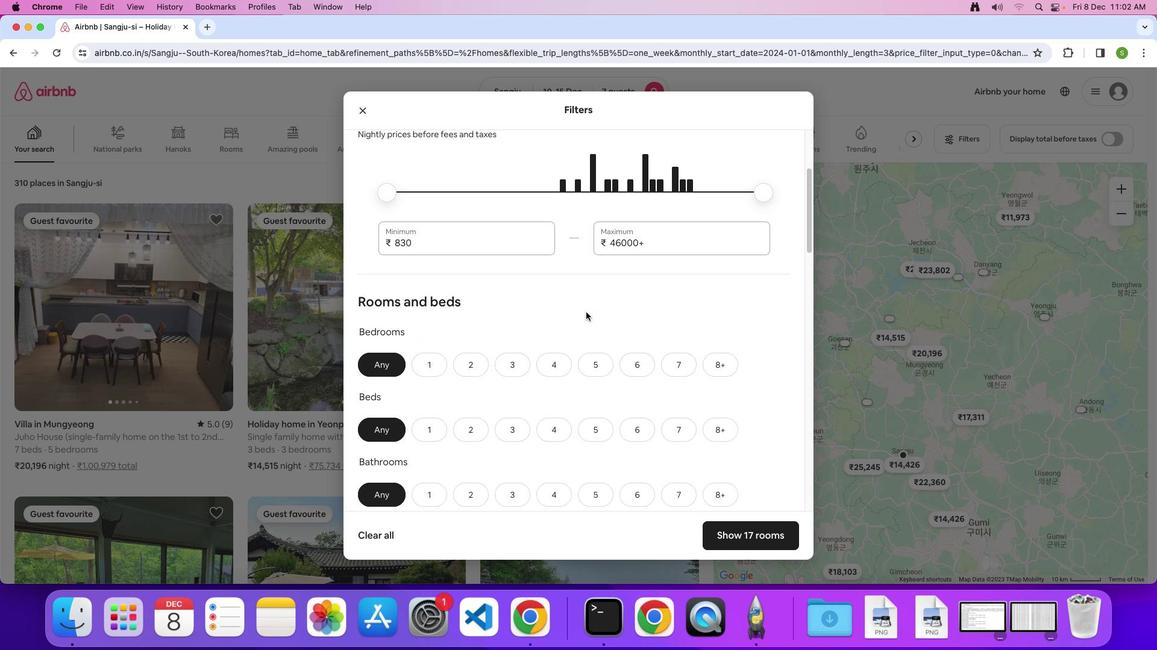 
Action: Mouse moved to (558, 320)
Screenshot: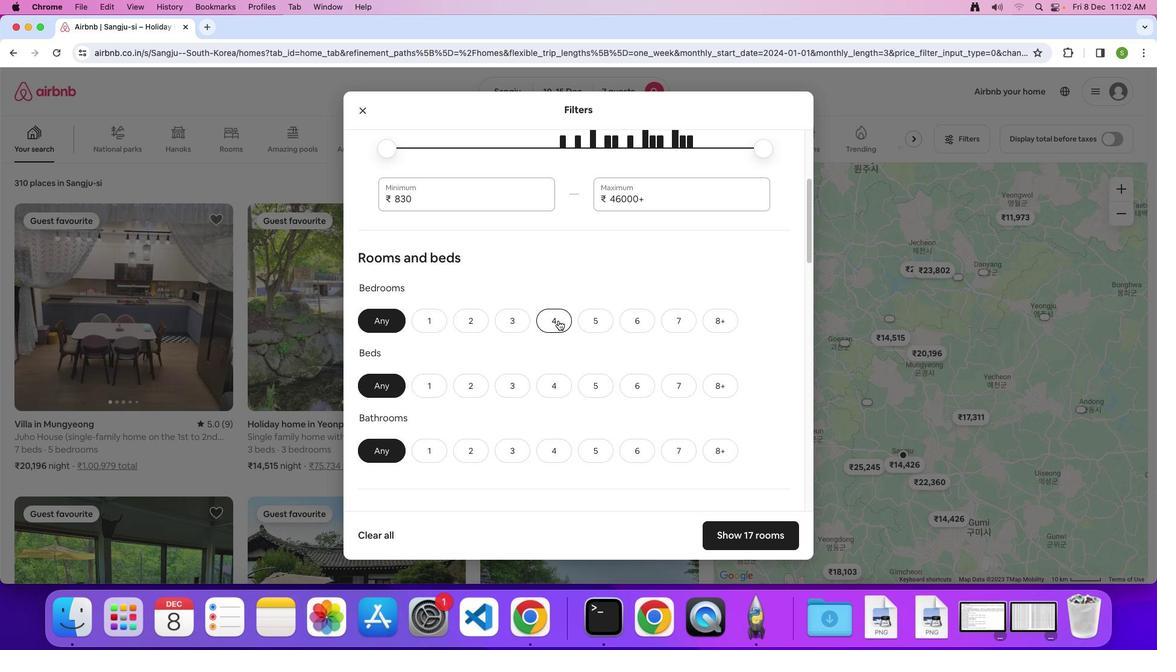 
Action: Mouse pressed left at (558, 320)
Screenshot: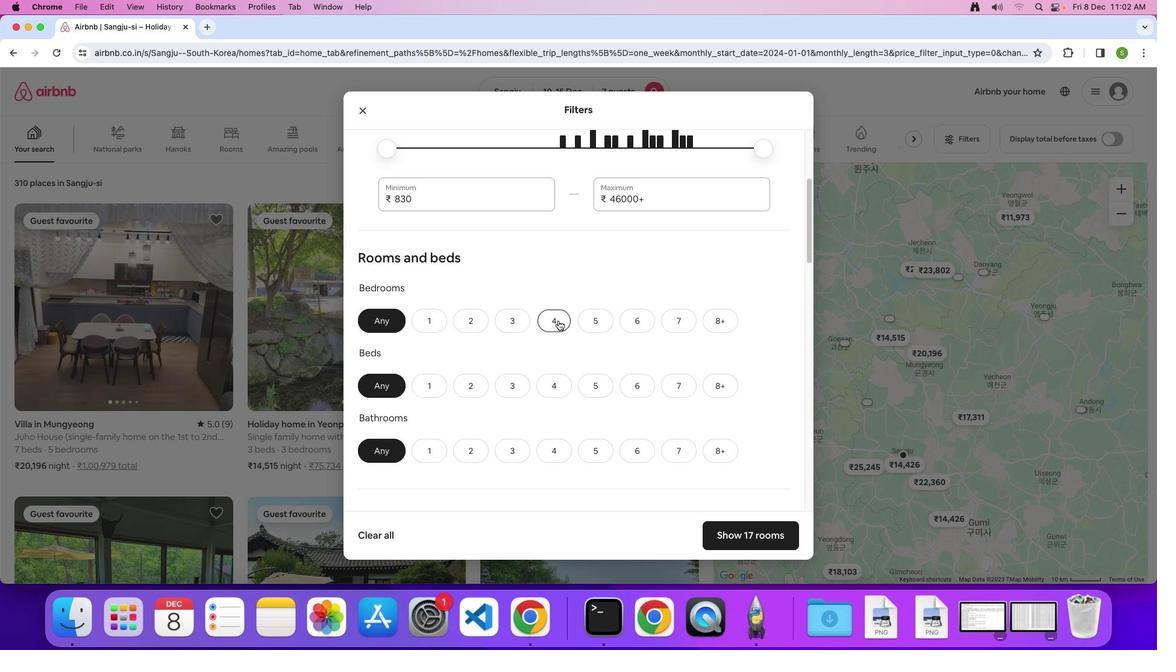 
Action: Mouse moved to (667, 380)
Screenshot: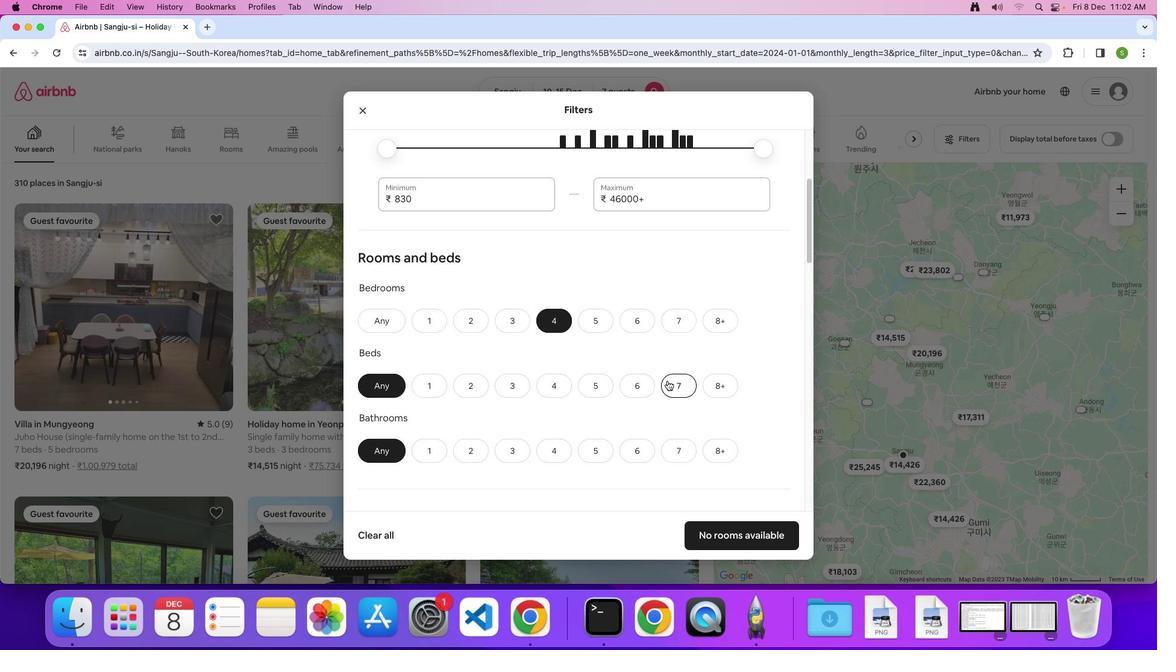 
Action: Mouse pressed left at (667, 380)
Screenshot: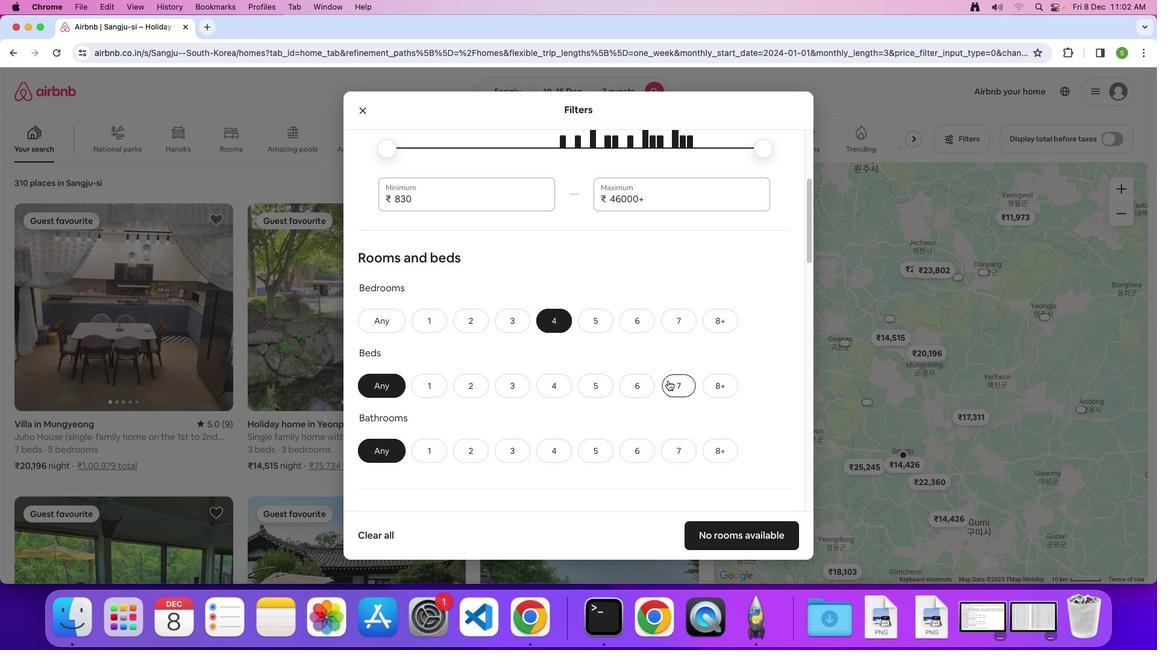 
Action: Mouse moved to (585, 378)
Screenshot: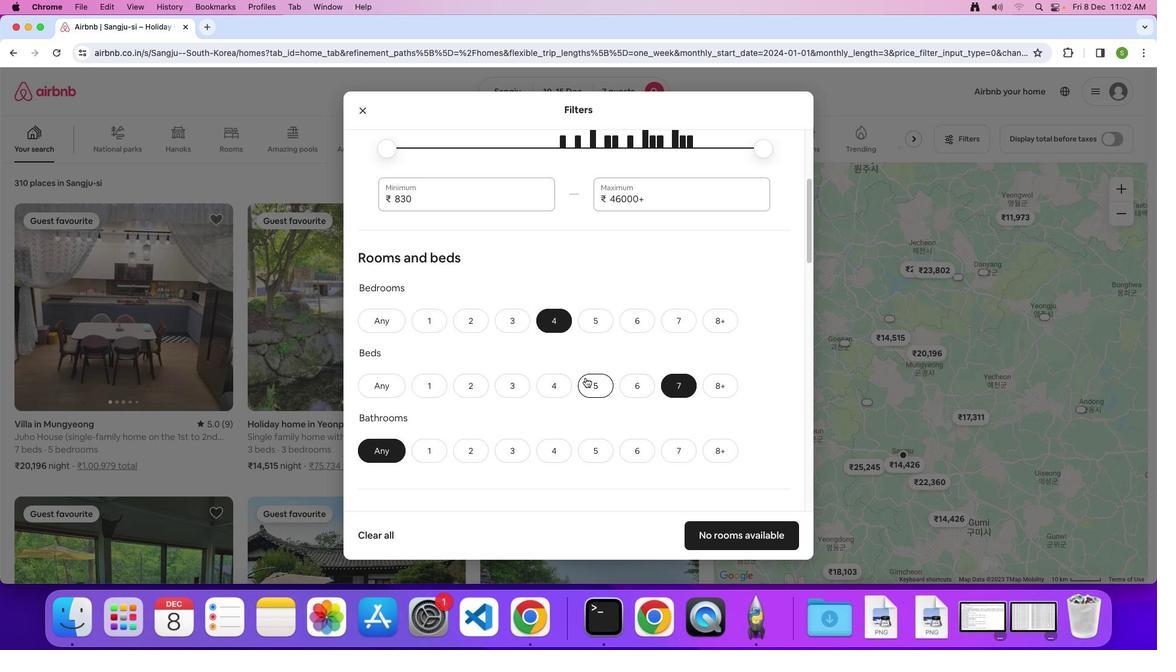
Action: Mouse scrolled (585, 378) with delta (0, 0)
Screenshot: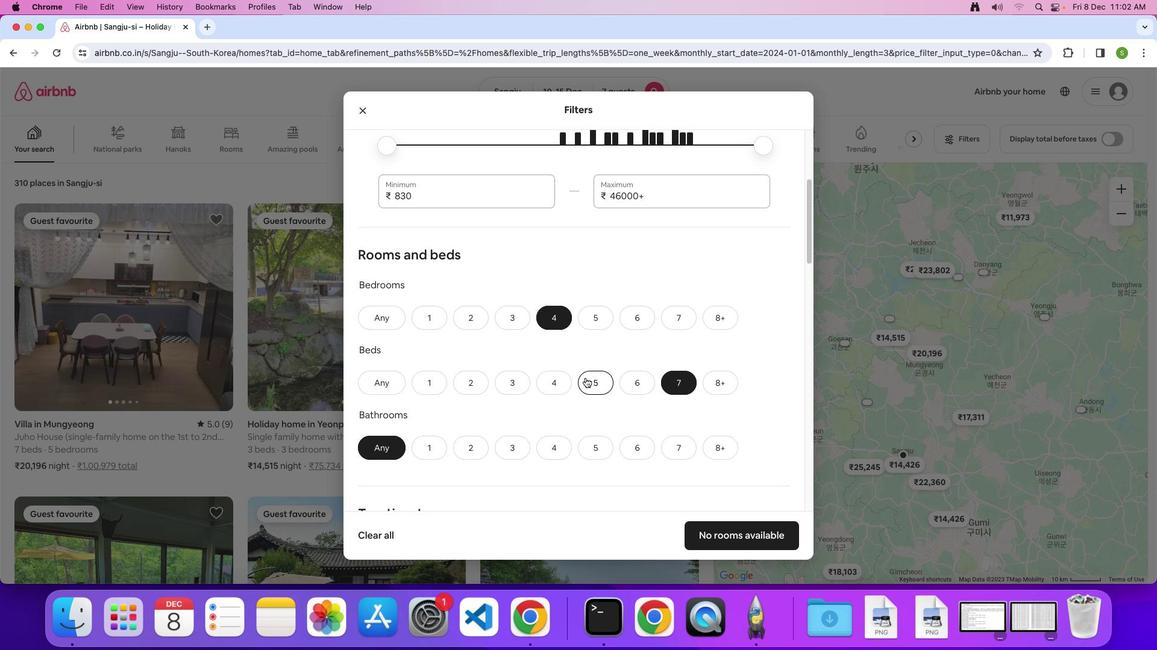 
Action: Mouse scrolled (585, 378) with delta (0, 0)
Screenshot: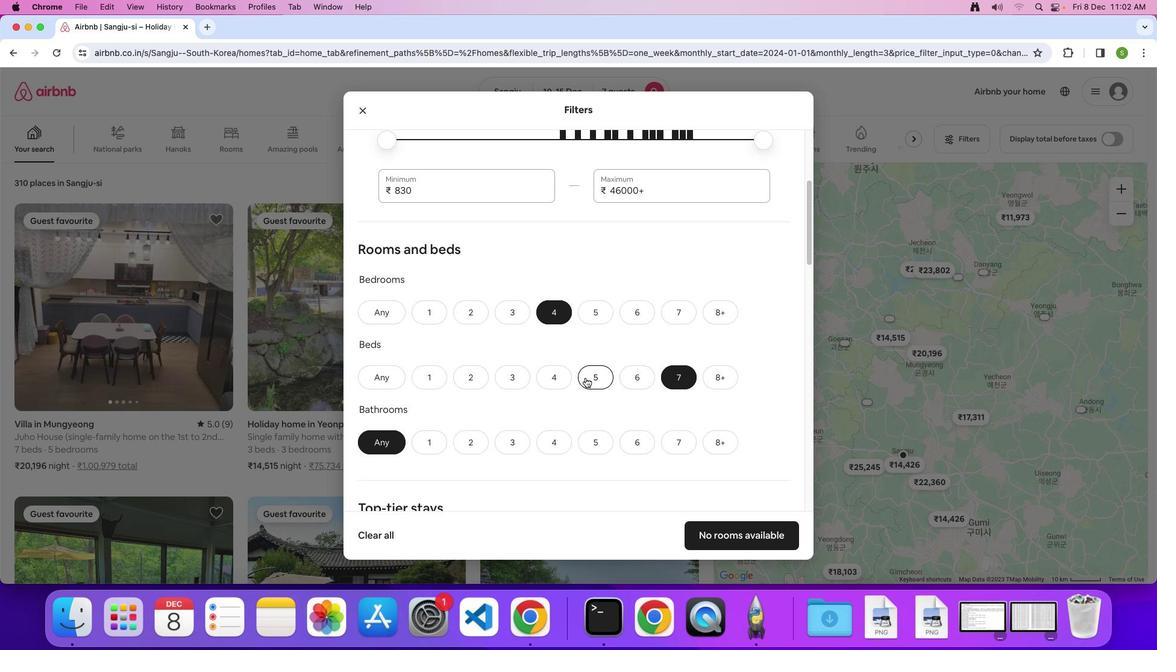 
Action: Mouse scrolled (585, 378) with delta (0, 0)
Screenshot: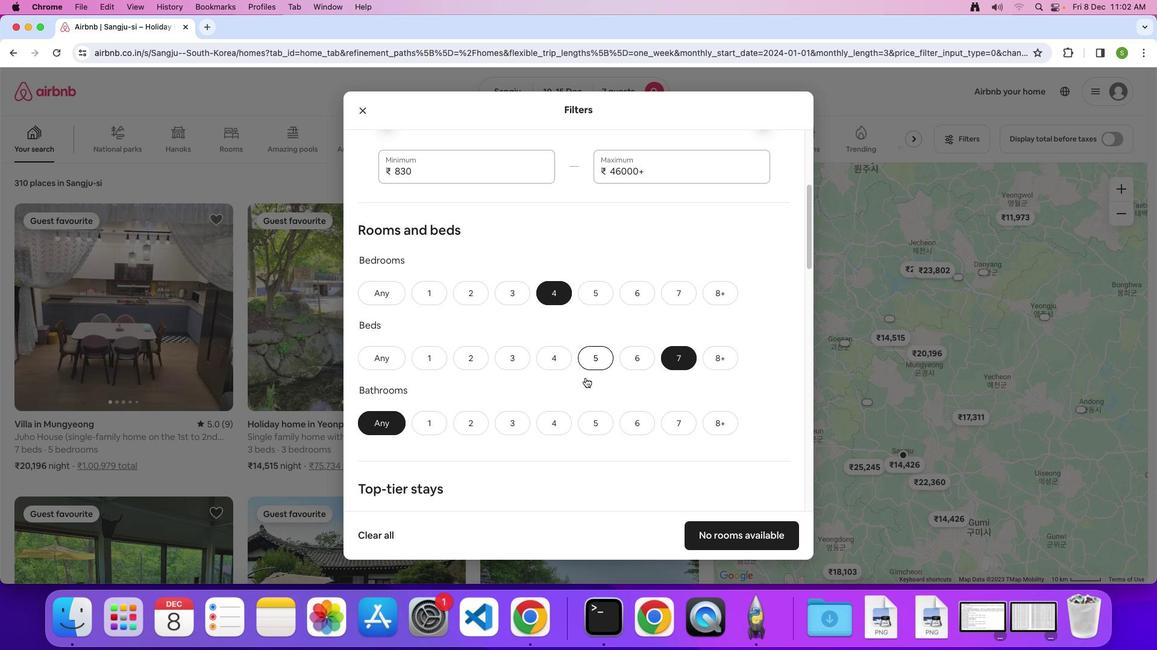 
Action: Mouse scrolled (585, 378) with delta (0, 0)
Screenshot: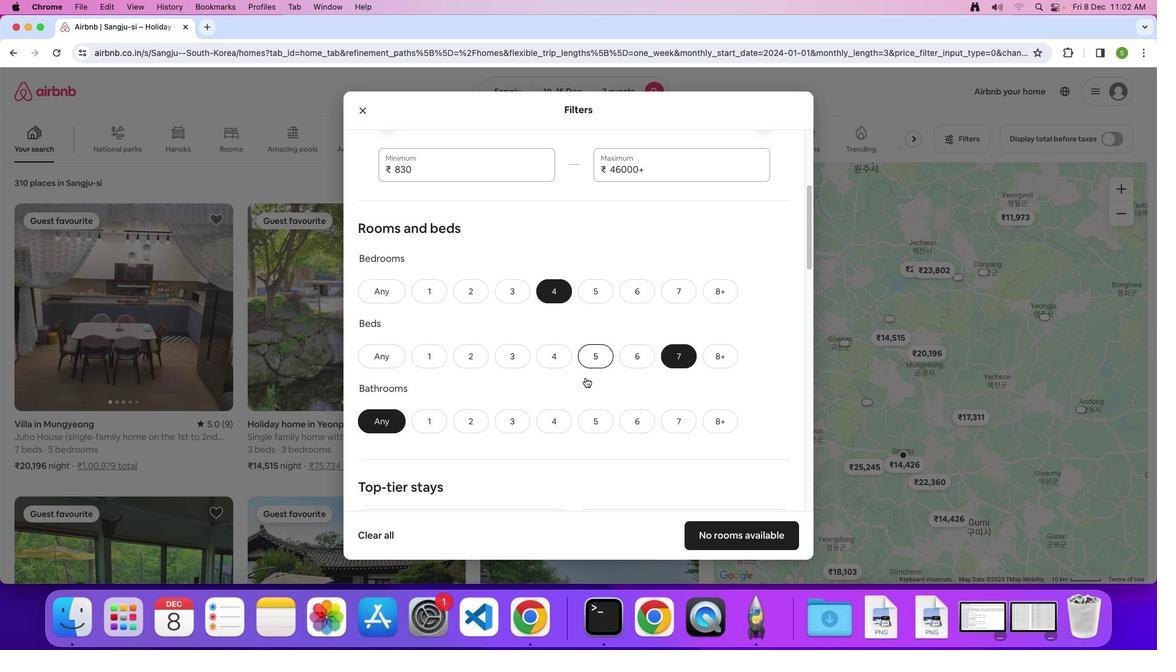 
Action: Mouse scrolled (585, 378) with delta (0, 0)
Screenshot: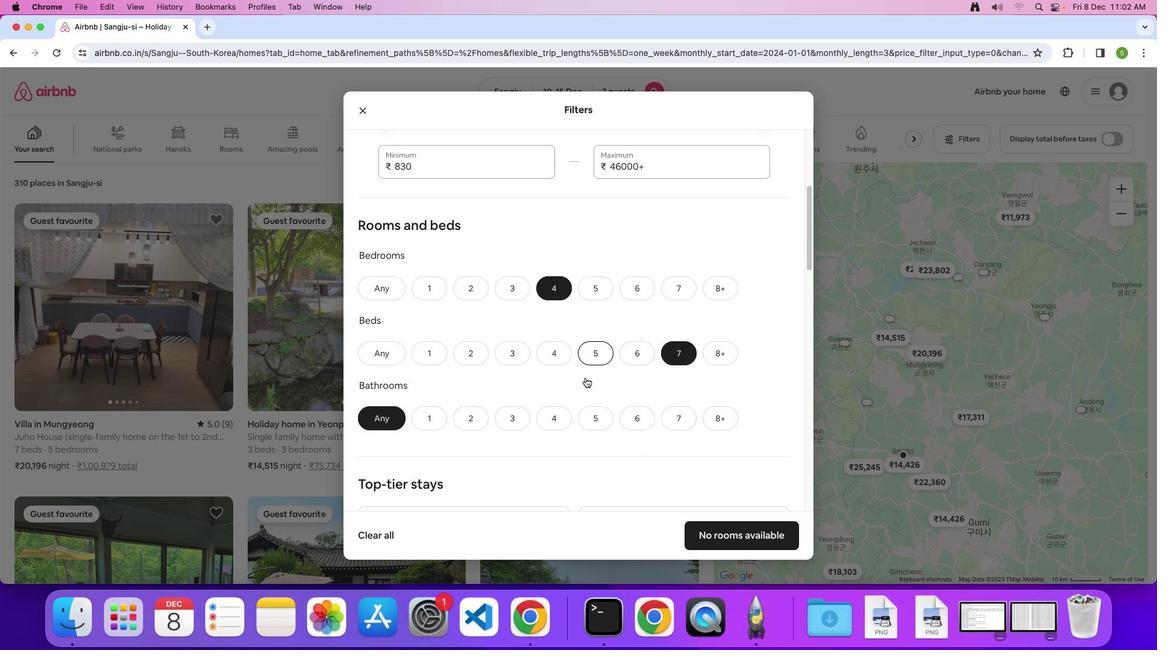 
Action: Mouse scrolled (585, 378) with delta (0, 0)
Screenshot: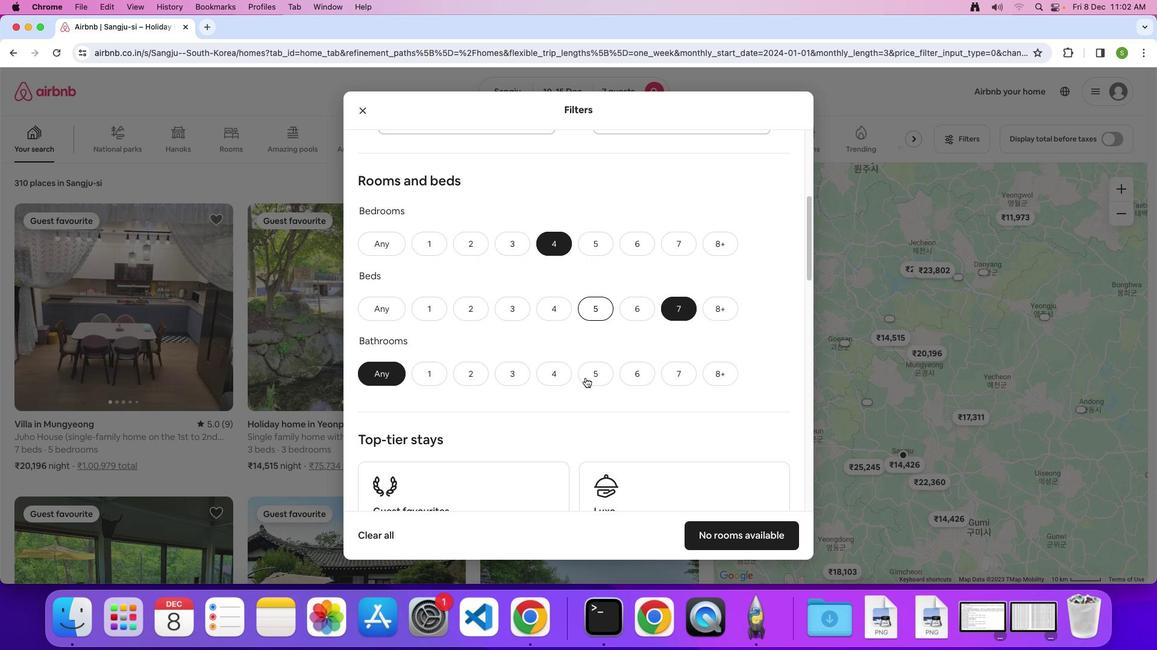 
Action: Mouse scrolled (585, 378) with delta (0, 0)
Screenshot: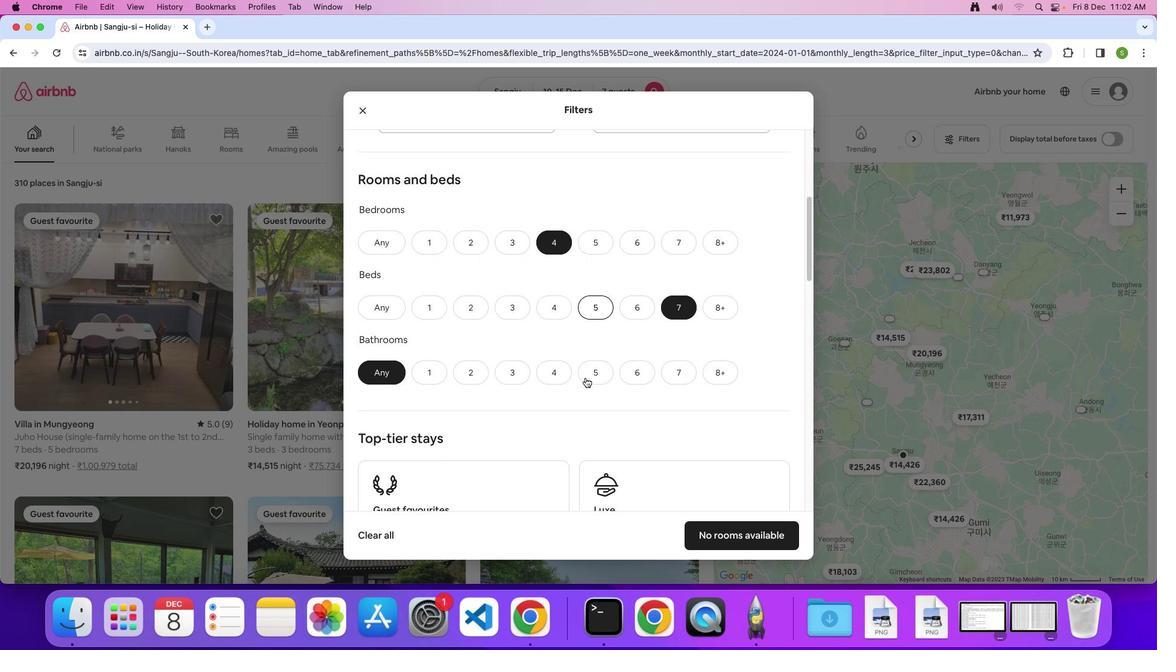 
Action: Mouse scrolled (585, 378) with delta (0, 0)
Screenshot: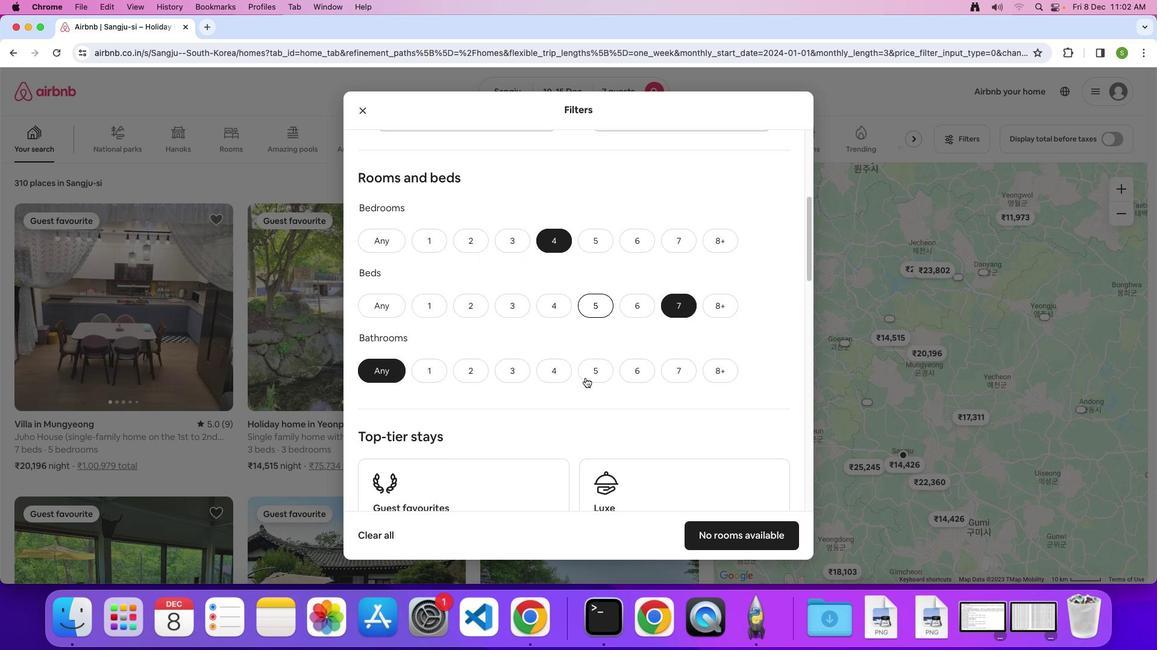 
Action: Mouse scrolled (585, 378) with delta (0, 0)
Screenshot: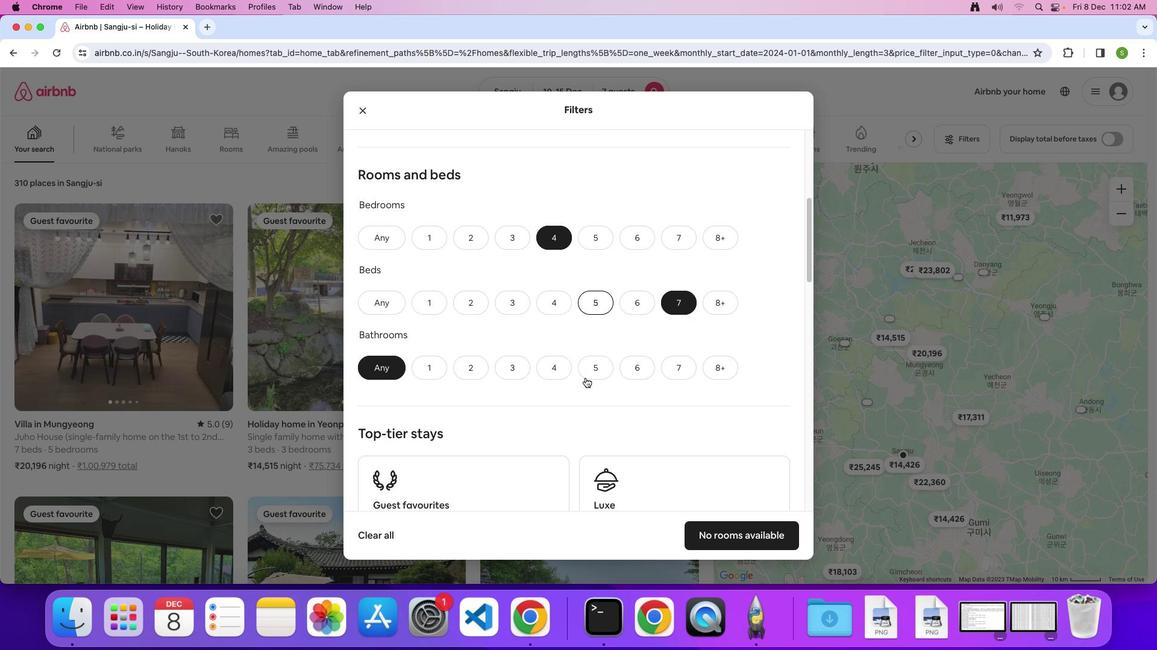 
Action: Mouse scrolled (585, 378) with delta (0, 0)
Screenshot: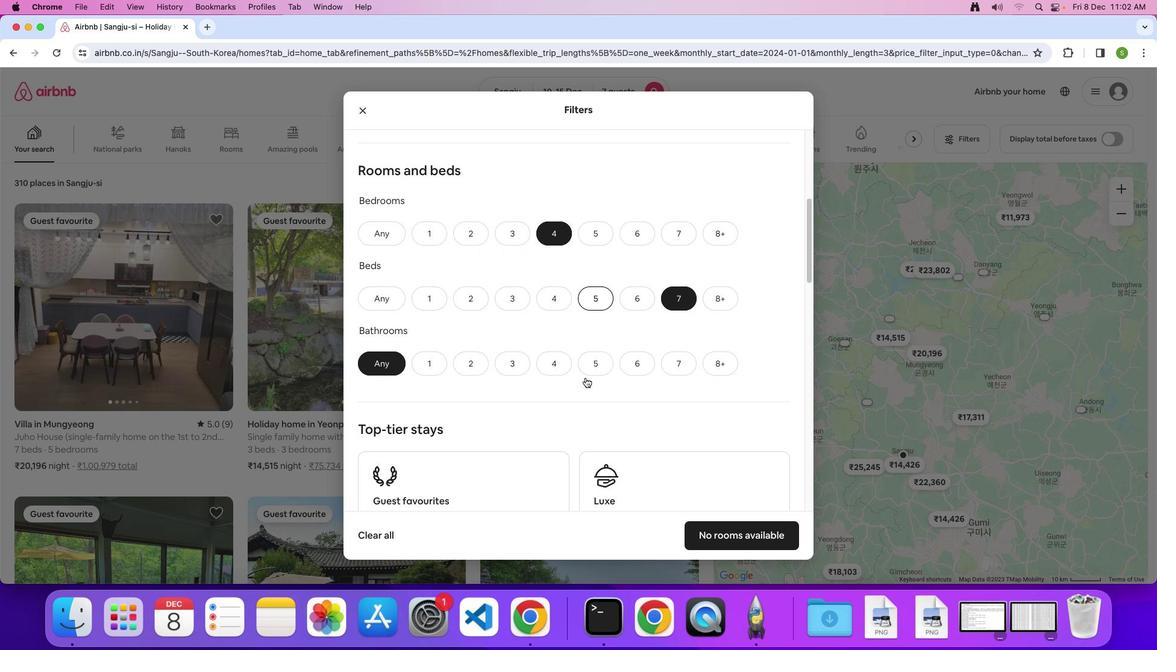 
Action: Mouse moved to (562, 361)
Screenshot: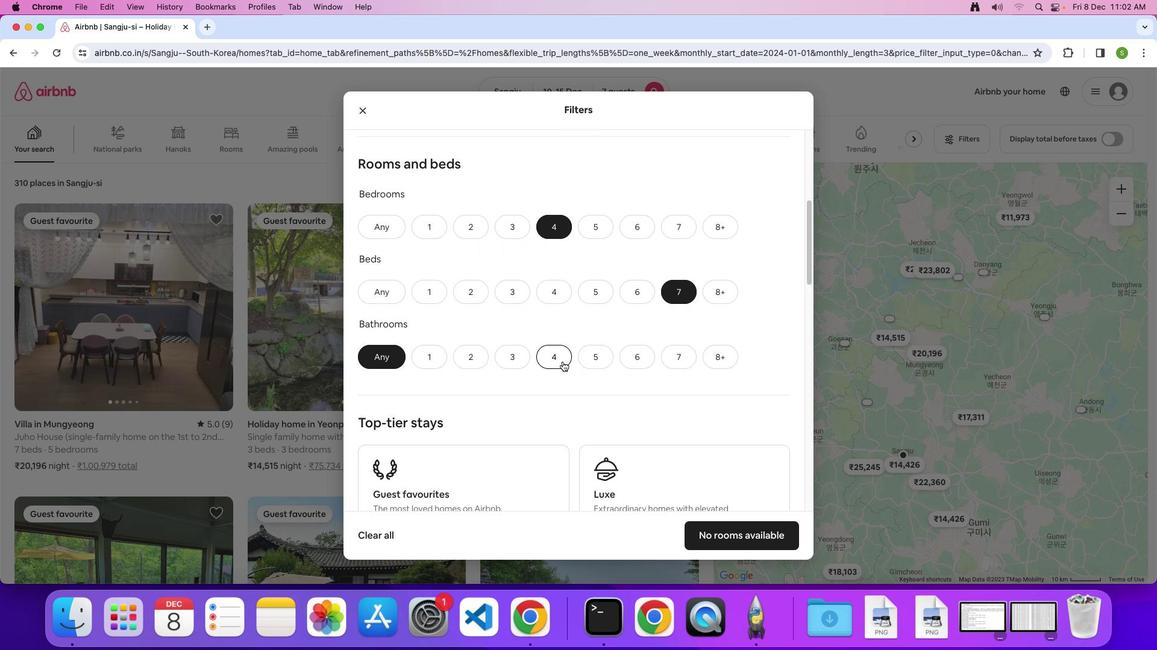 
Action: Mouse pressed left at (562, 361)
Screenshot: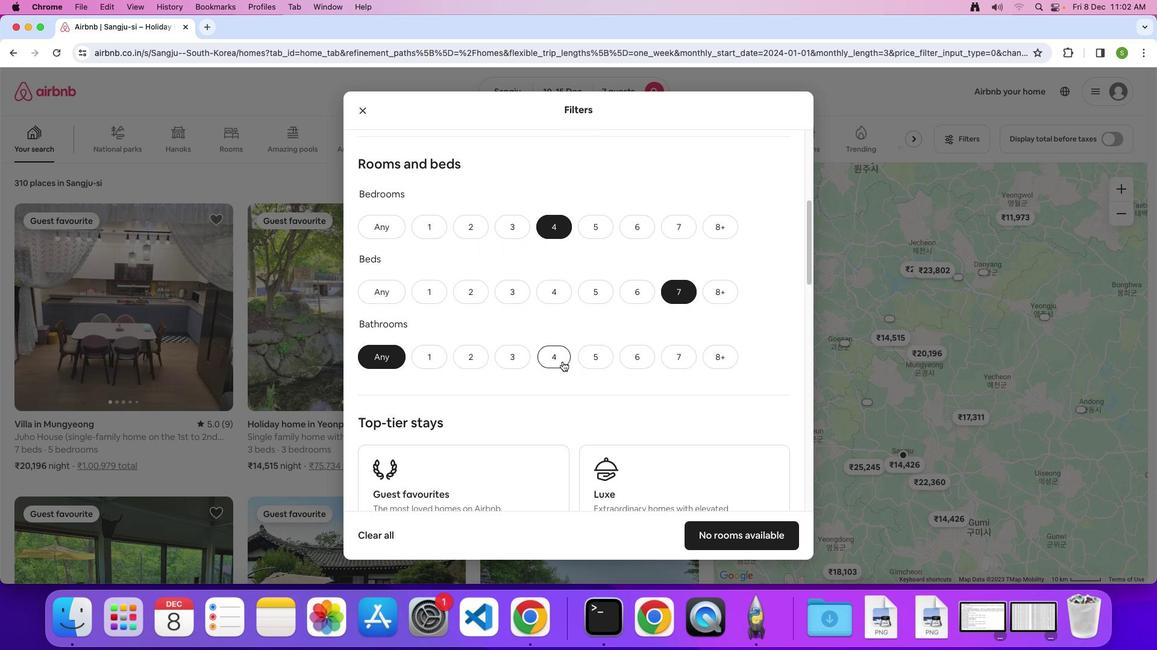 
Action: Mouse moved to (638, 367)
Screenshot: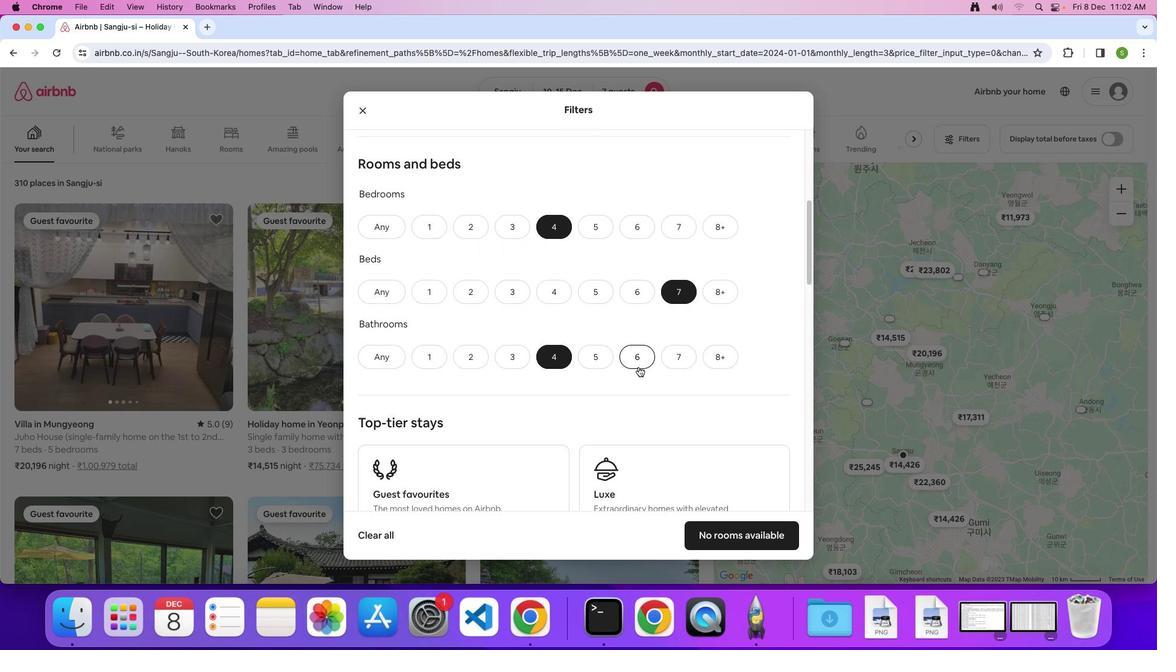 
Action: Mouse scrolled (638, 367) with delta (0, 0)
Screenshot: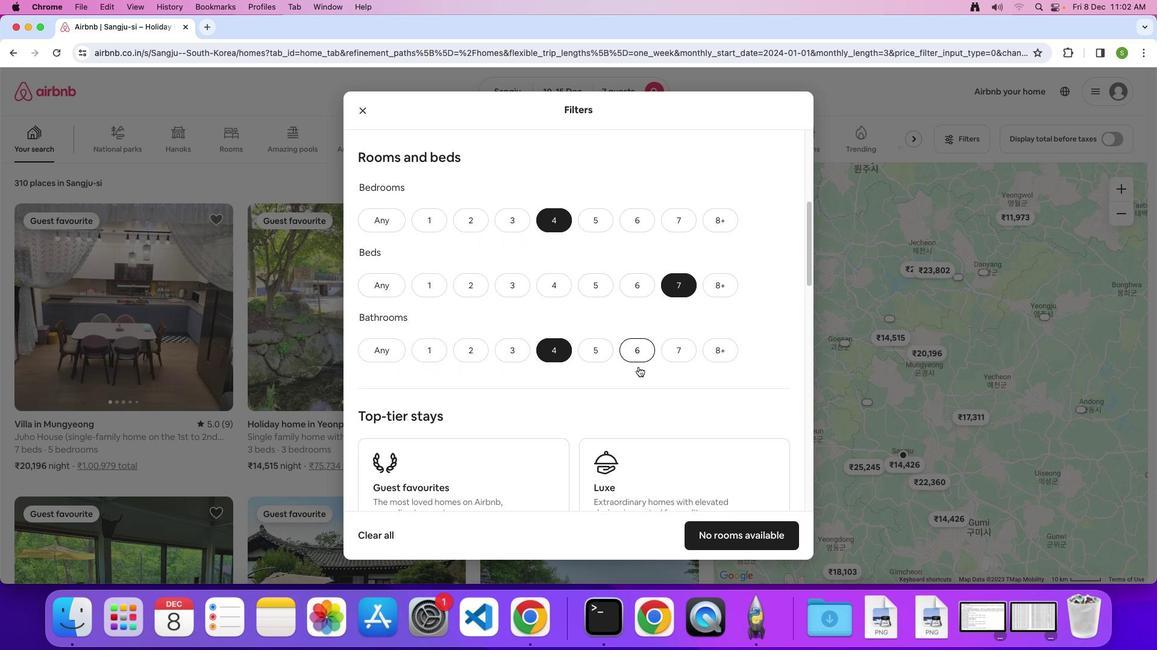 
Action: Mouse scrolled (638, 367) with delta (0, 0)
Screenshot: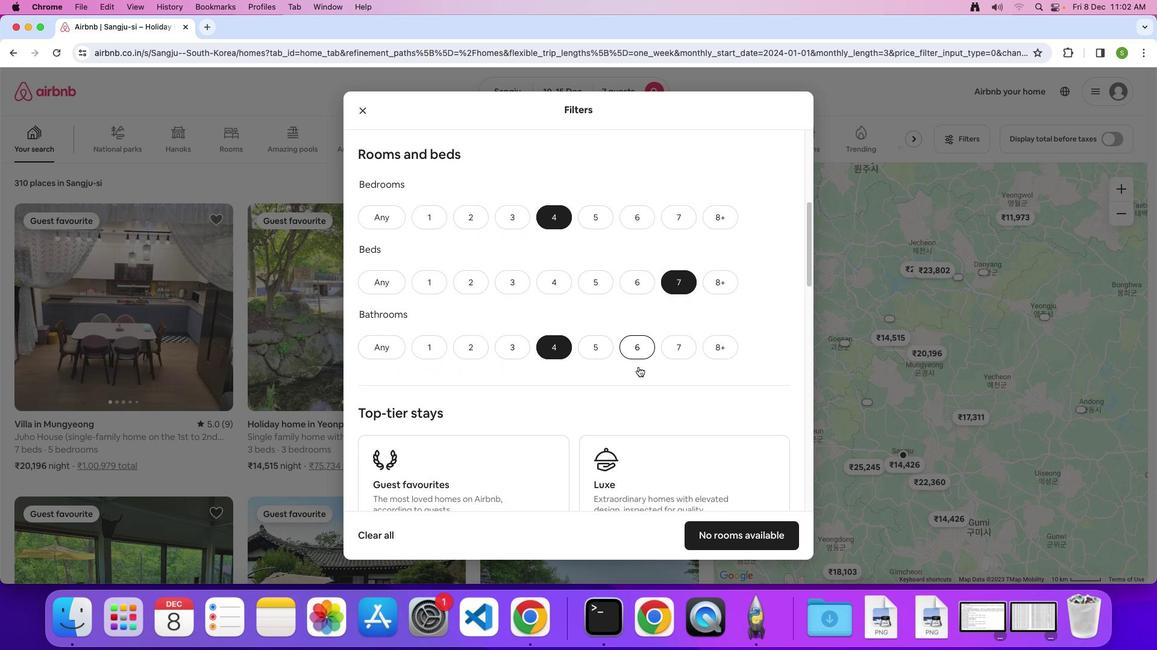 
Action: Mouse scrolled (638, 367) with delta (0, 0)
Screenshot: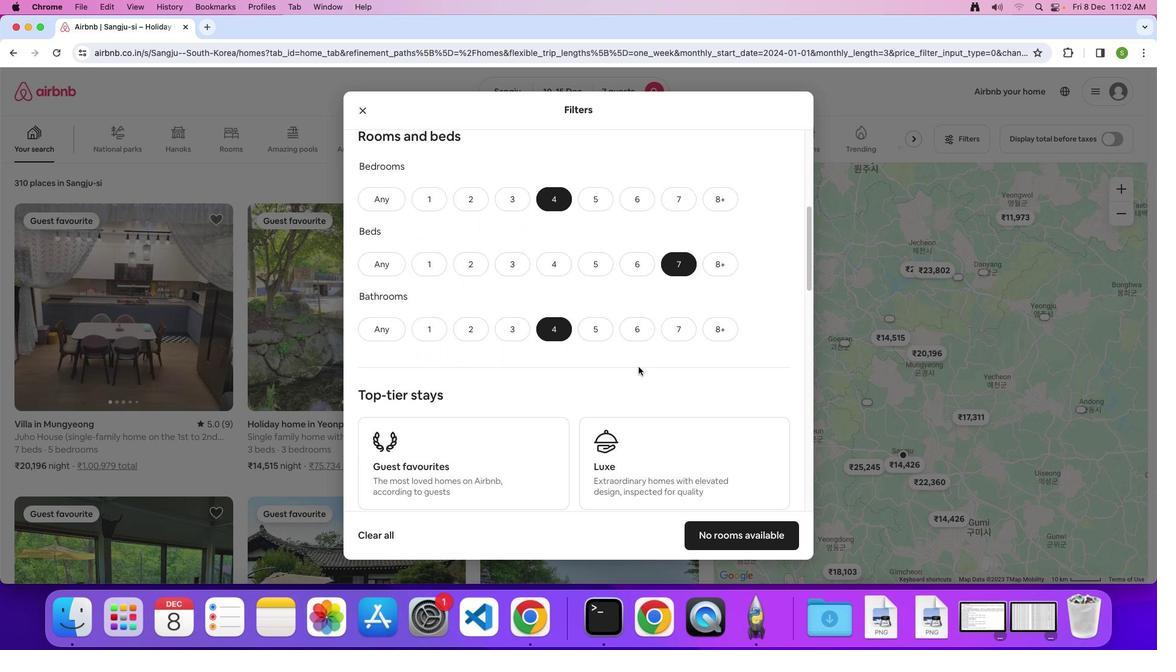
Action: Mouse scrolled (638, 367) with delta (0, 0)
Screenshot: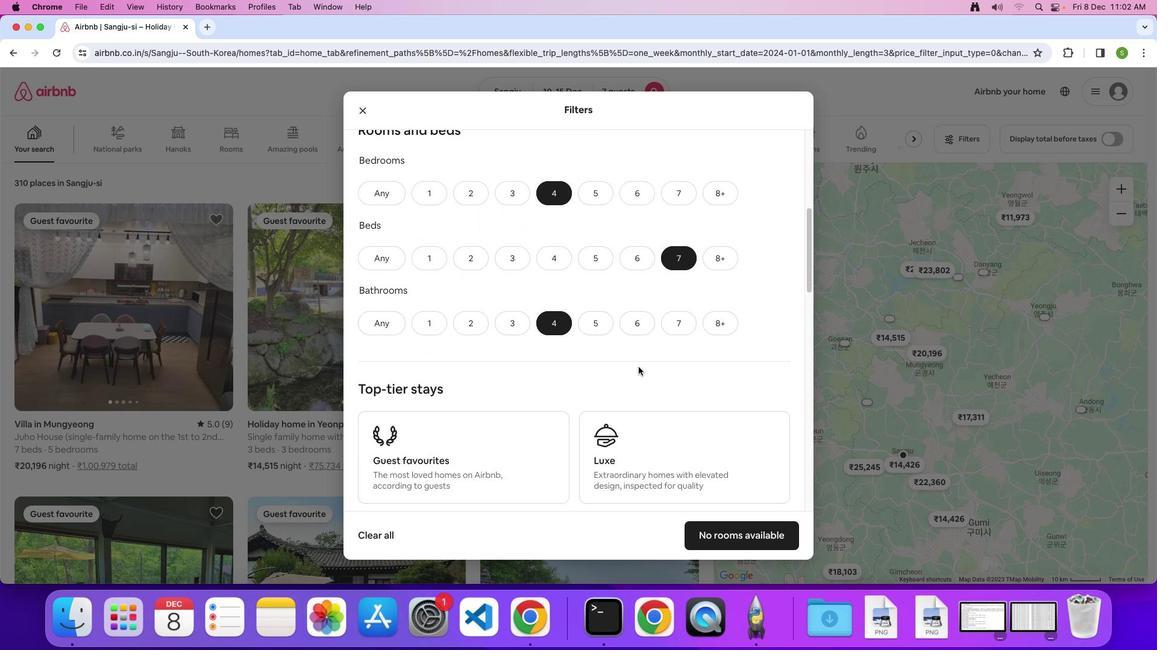 
Action: Mouse scrolled (638, 367) with delta (0, -2)
Screenshot: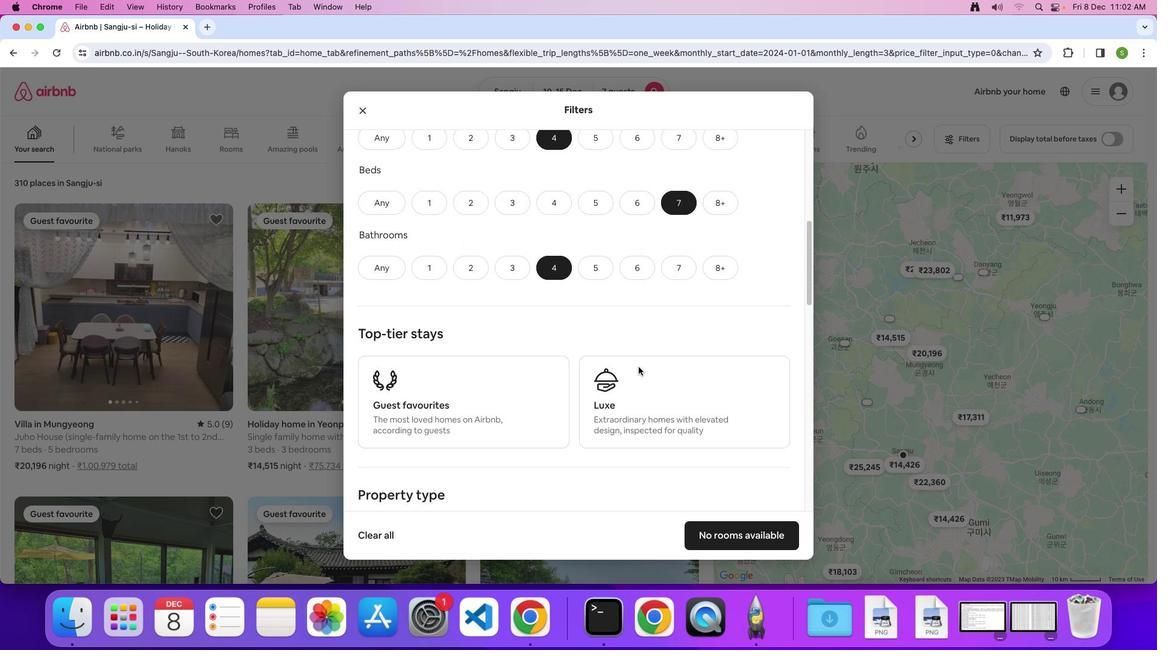 
Action: Mouse scrolled (638, 367) with delta (0, 0)
Screenshot: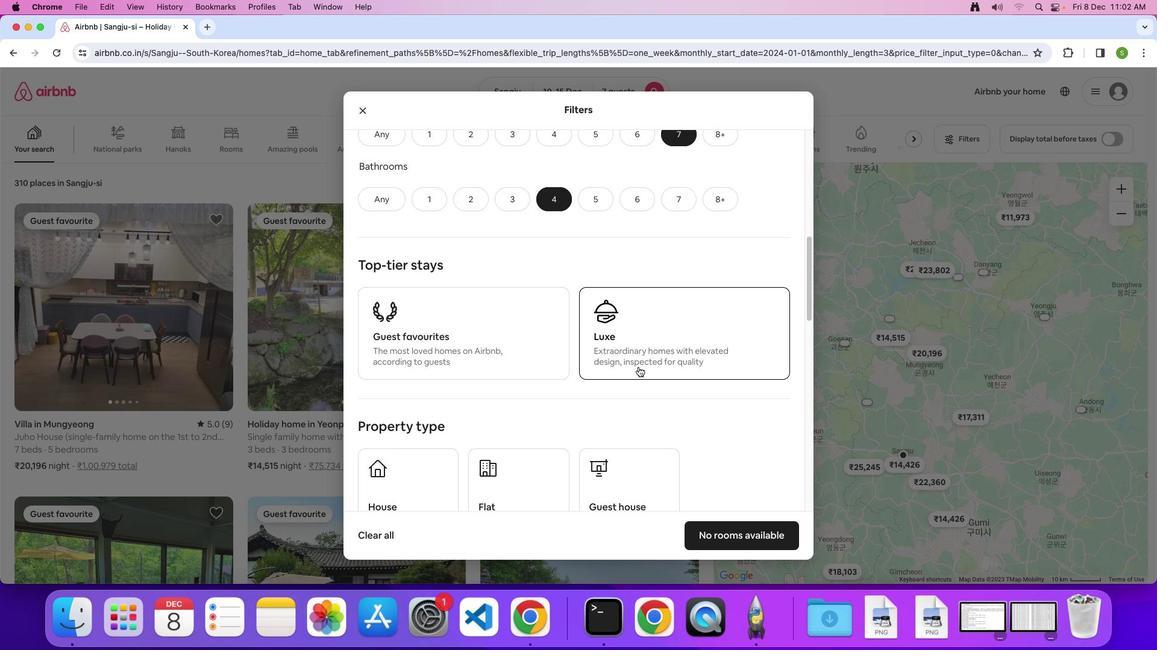 
Action: Mouse scrolled (638, 367) with delta (0, 0)
Screenshot: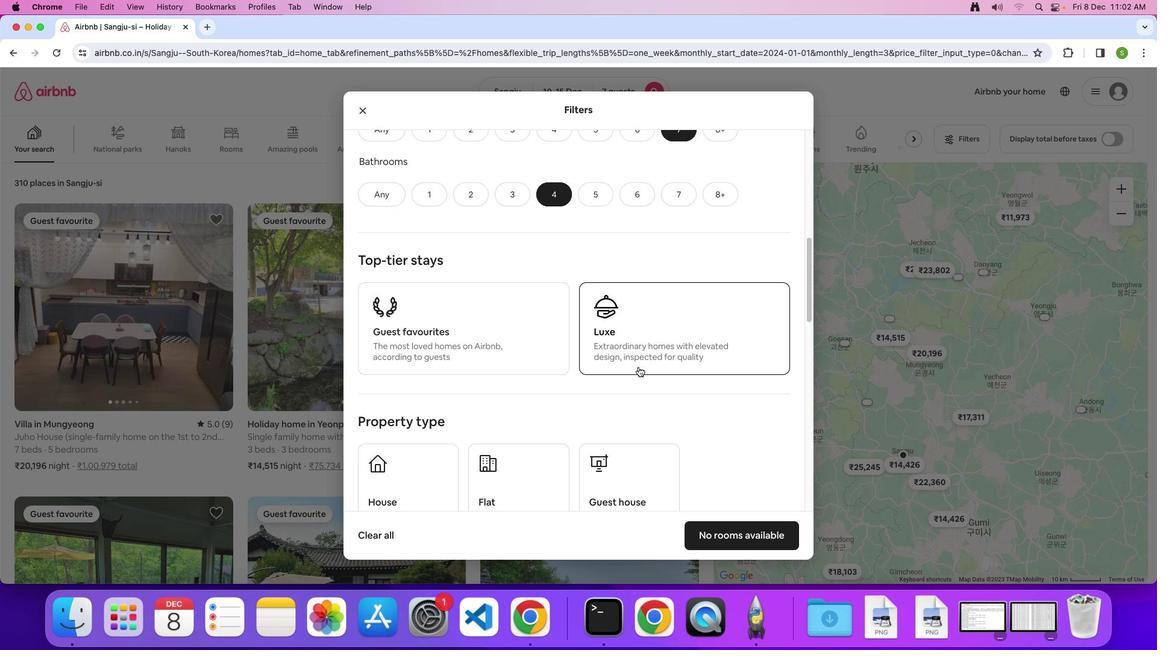 
Action: Mouse scrolled (638, 367) with delta (0, 0)
Screenshot: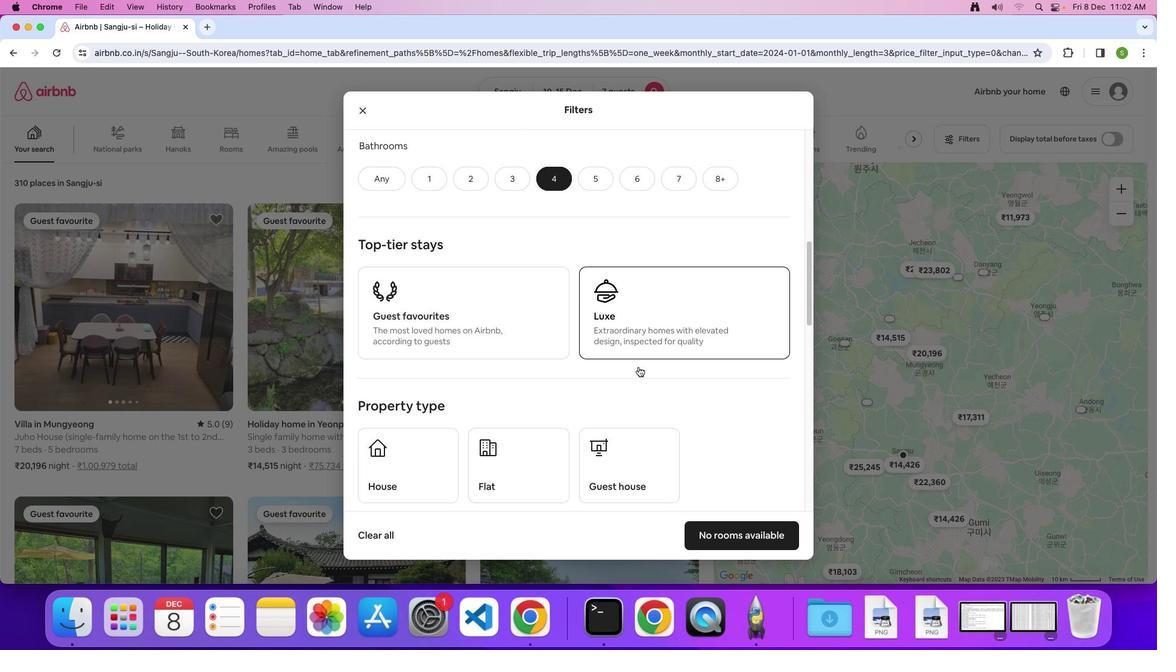 
Action: Mouse scrolled (638, 367) with delta (0, 0)
Screenshot: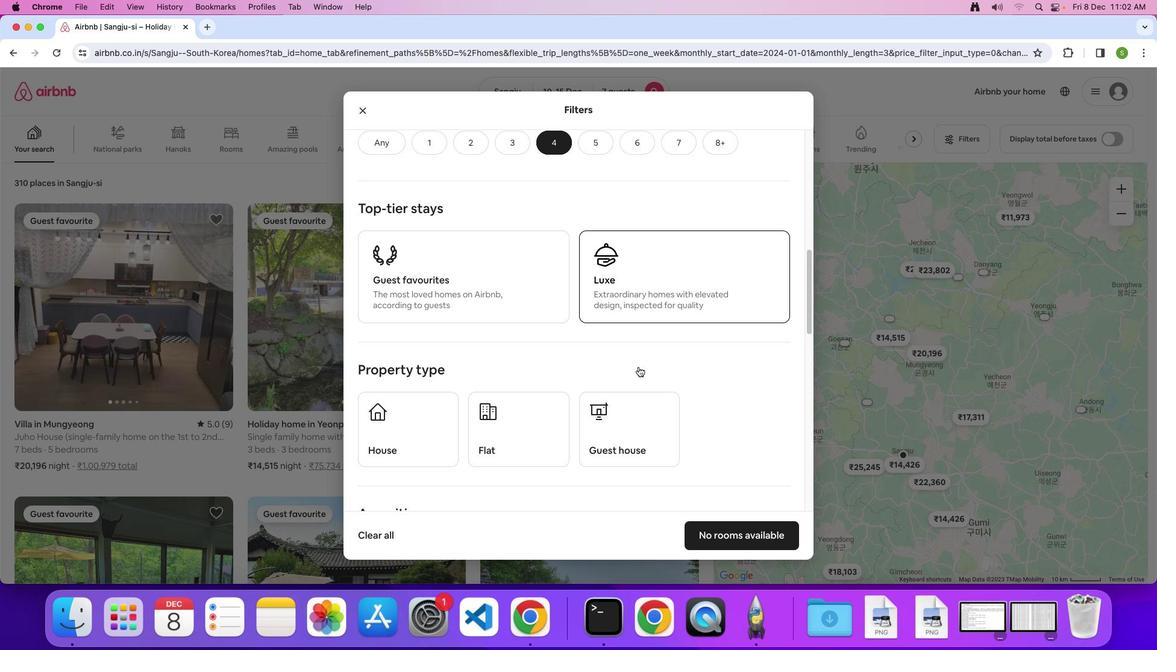 
Action: Mouse scrolled (638, 367) with delta (0, 0)
Screenshot: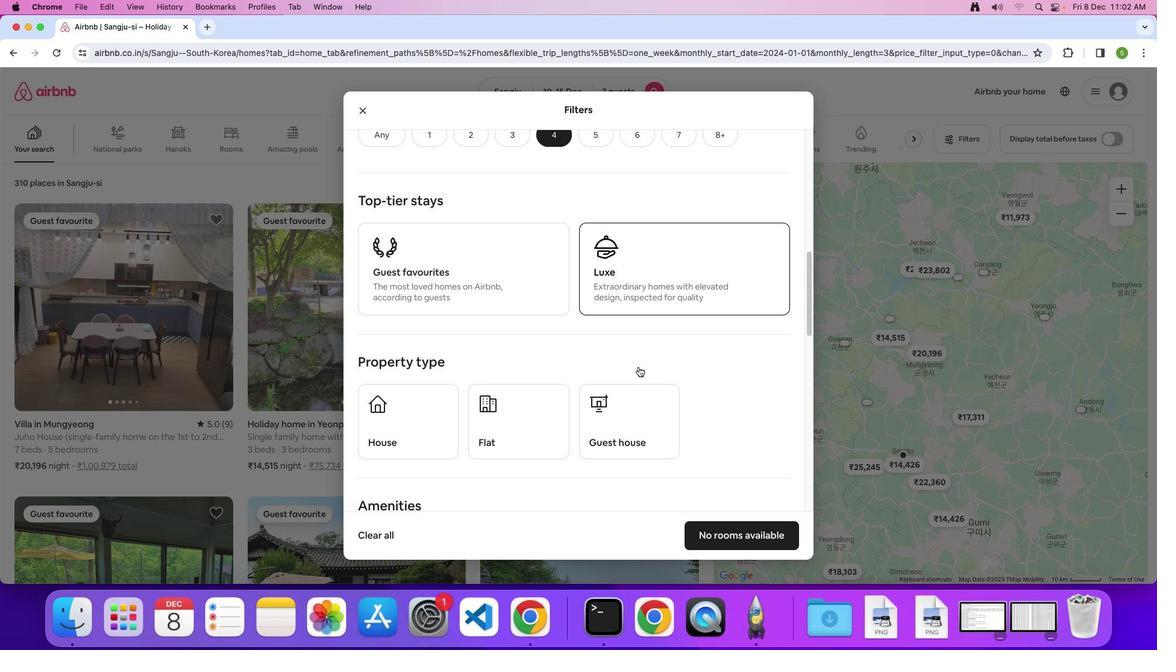 
Action: Mouse scrolled (638, 367) with delta (0, -1)
Screenshot: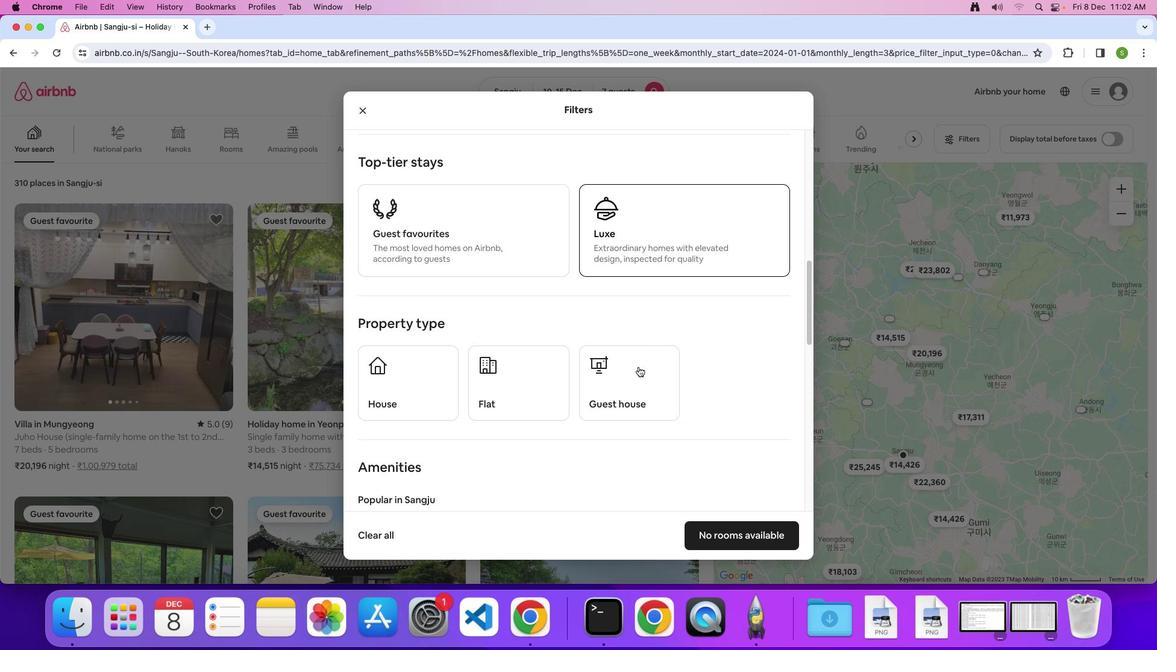 
Action: Mouse moved to (422, 354)
Screenshot: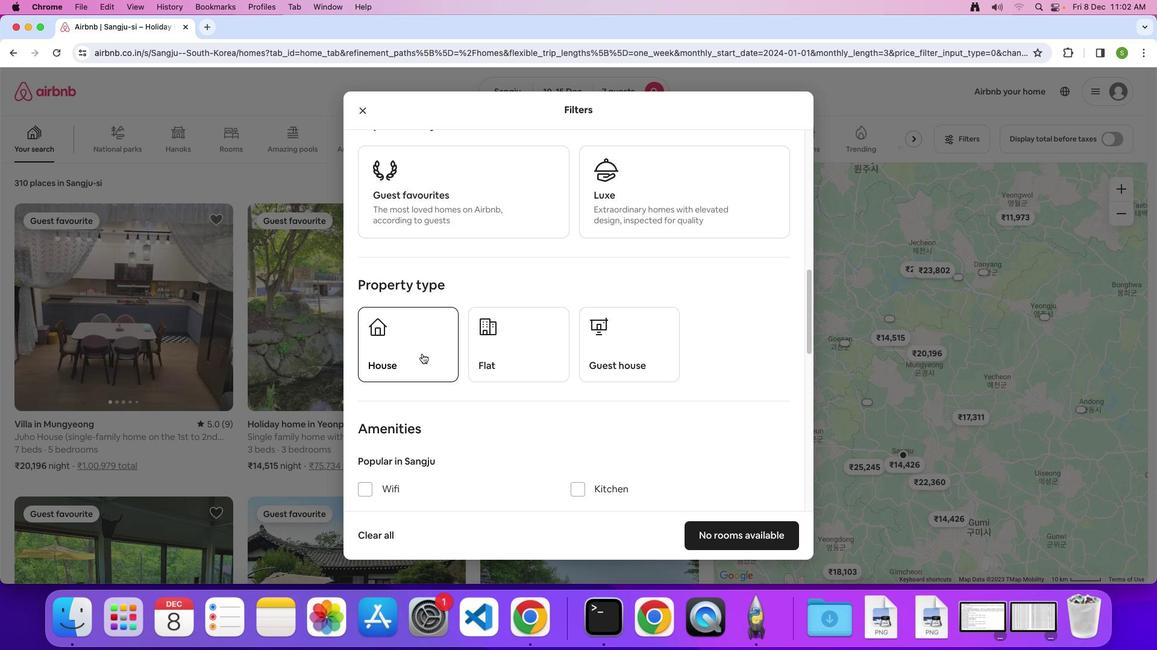 
Action: Mouse pressed left at (422, 354)
Screenshot: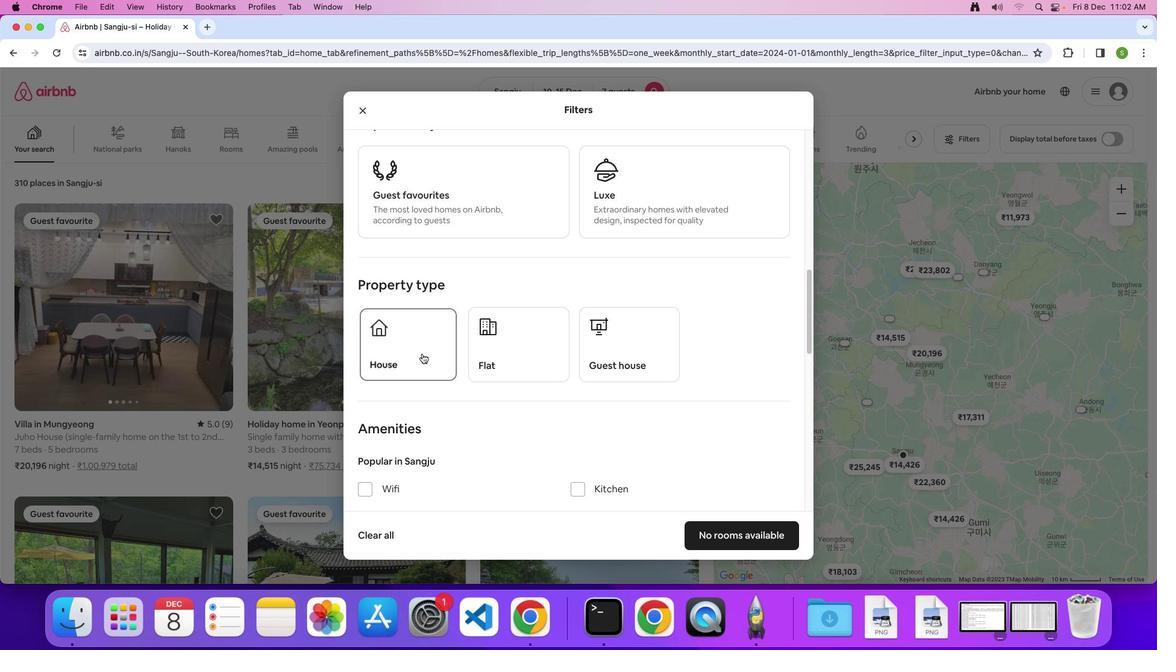 
Action: Mouse moved to (602, 357)
Screenshot: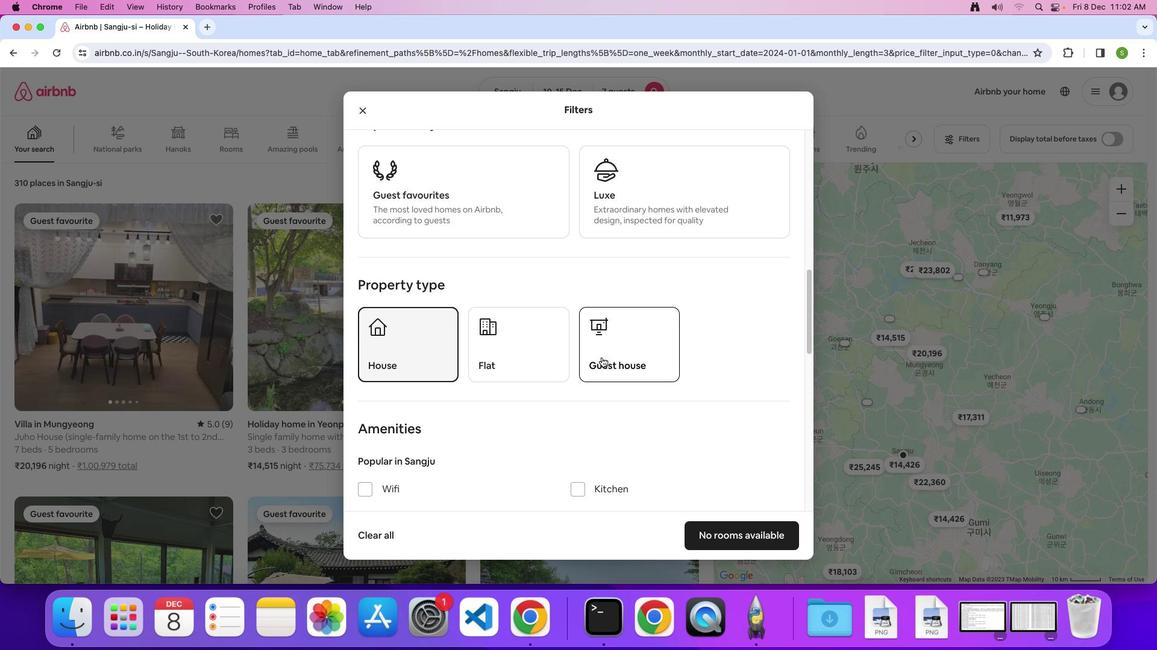 
Action: Mouse scrolled (602, 357) with delta (0, 0)
Screenshot: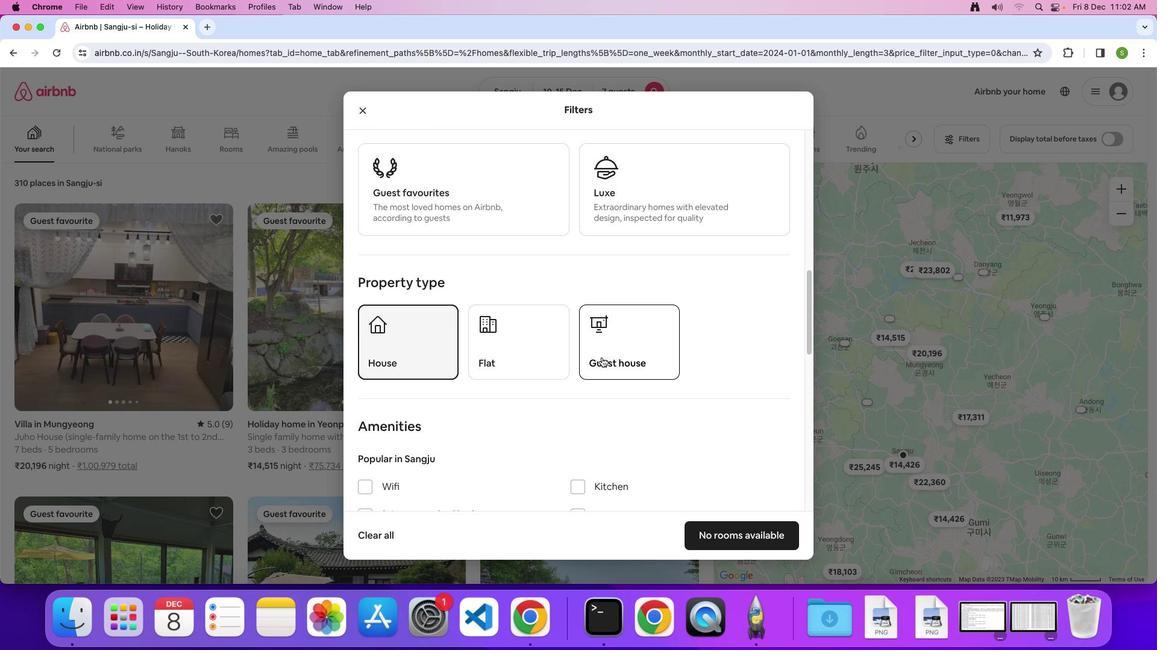 
Action: Mouse scrolled (602, 357) with delta (0, 0)
Screenshot: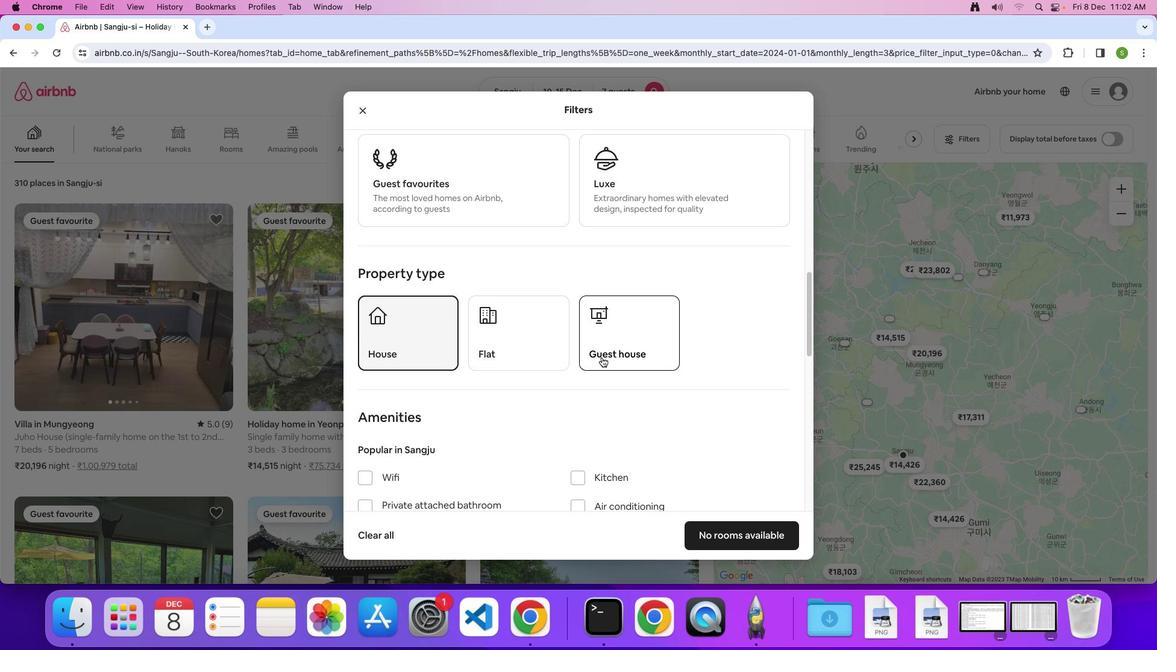
Action: Mouse scrolled (602, 357) with delta (0, -1)
Screenshot: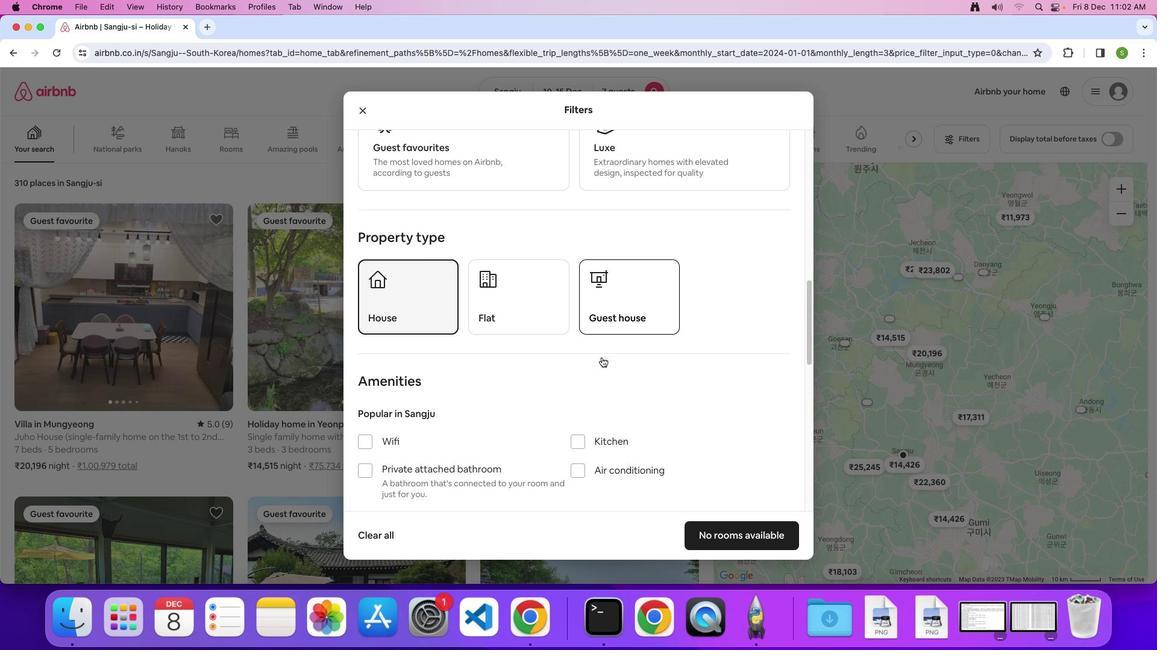 
Action: Mouse moved to (602, 357)
Screenshot: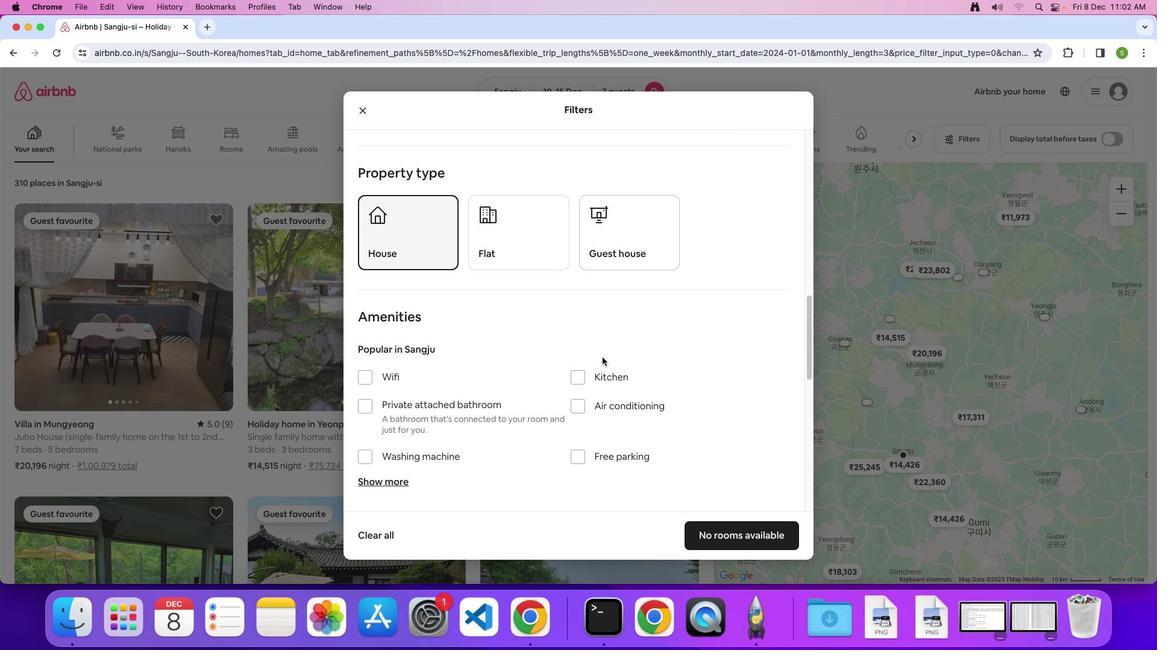 
Action: Mouse scrolled (602, 357) with delta (0, 0)
Screenshot: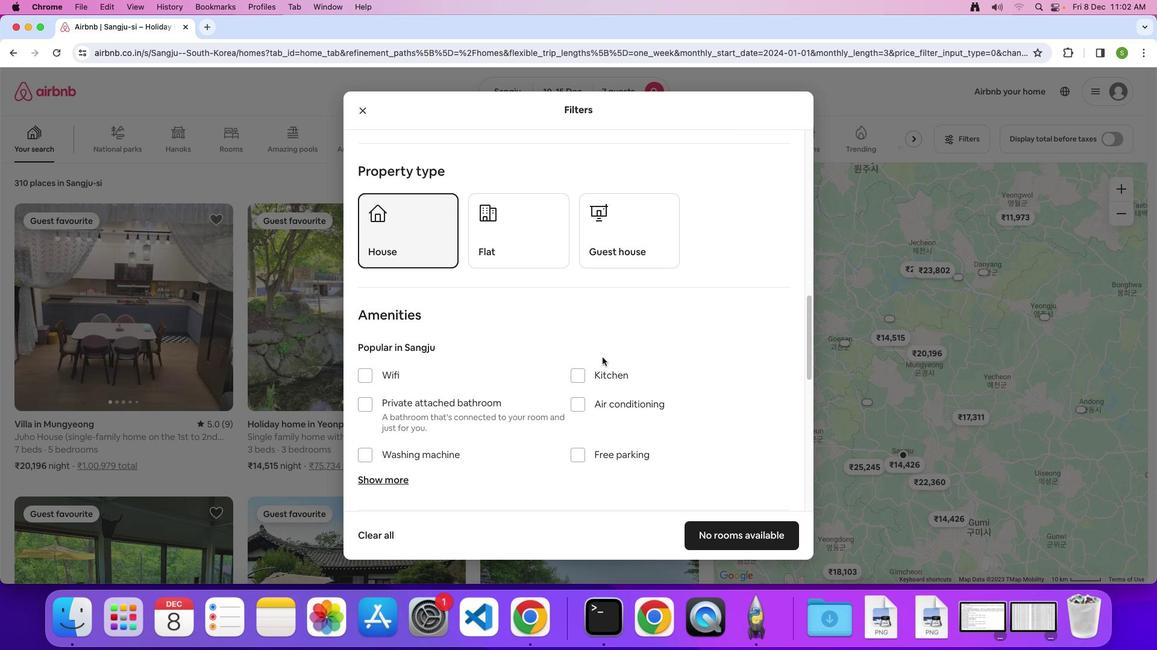 
Action: Mouse scrolled (602, 357) with delta (0, 0)
Screenshot: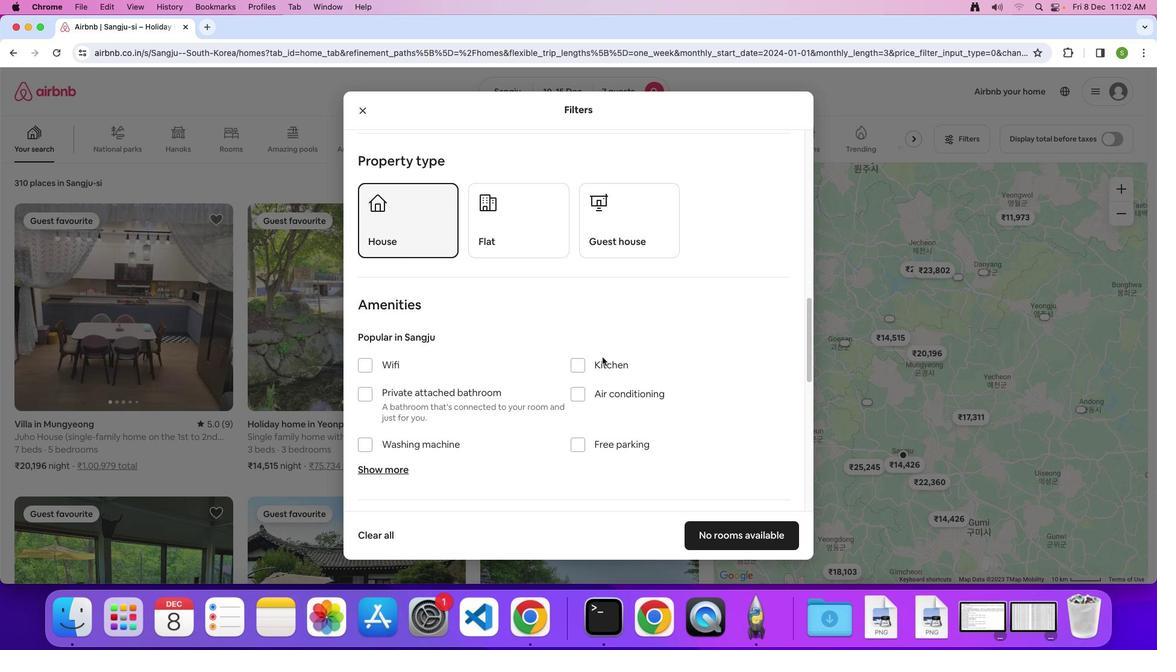 
Action: Mouse scrolled (602, 357) with delta (0, -1)
Screenshot: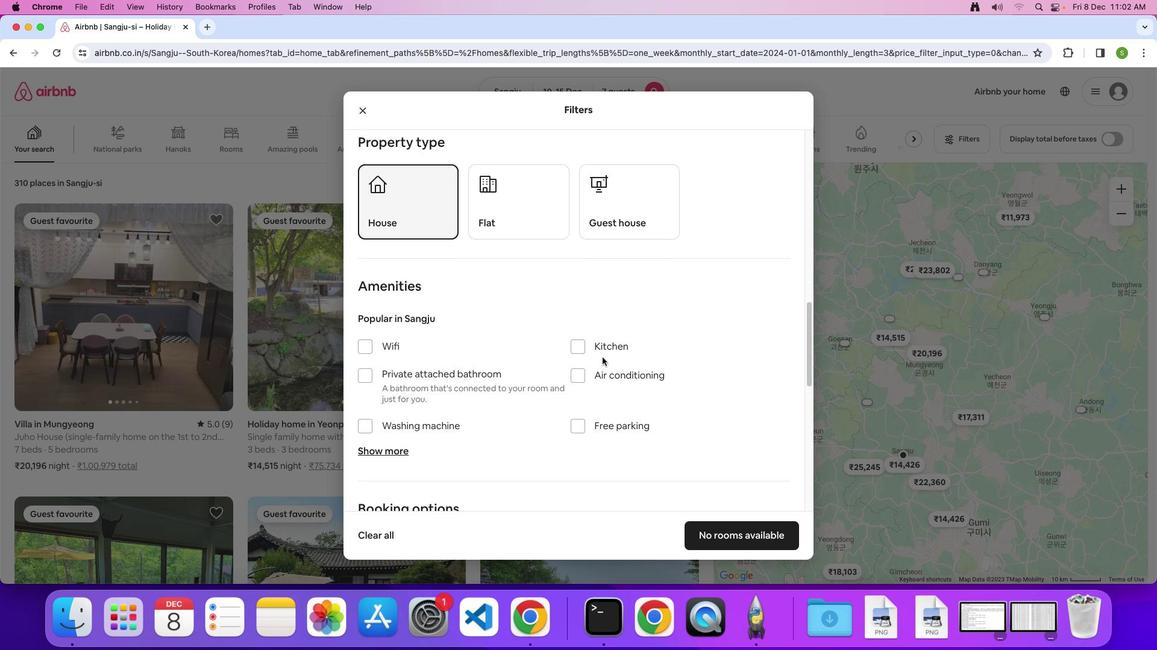 
Action: Mouse scrolled (602, 357) with delta (0, 0)
Screenshot: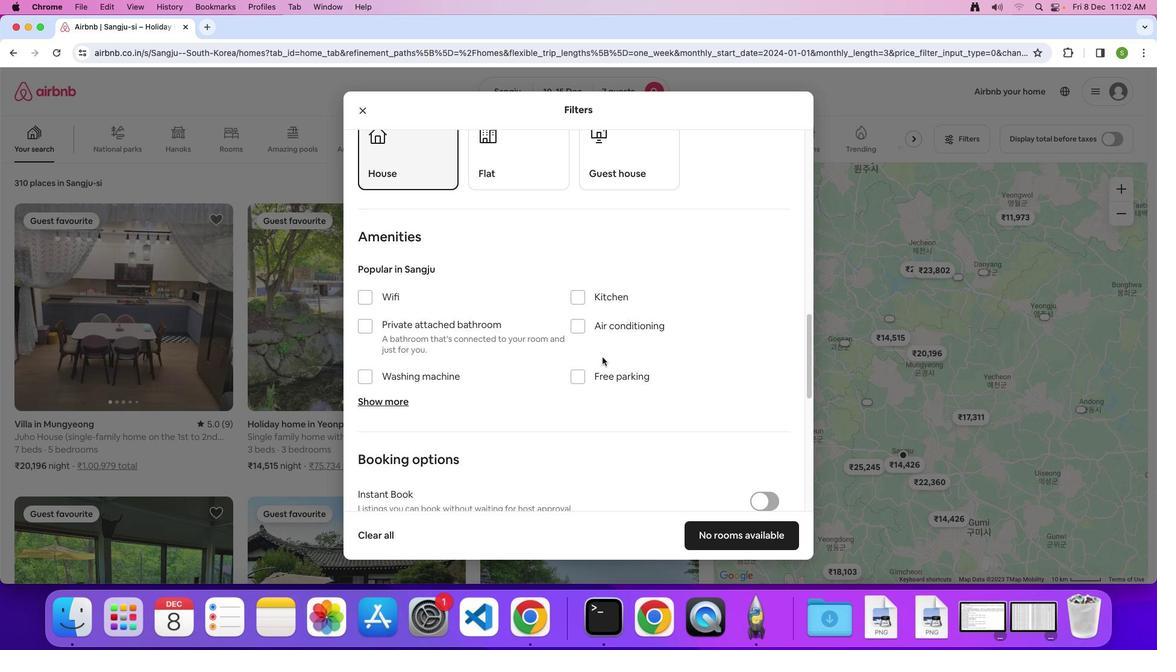 
Action: Mouse scrolled (602, 357) with delta (0, 0)
Screenshot: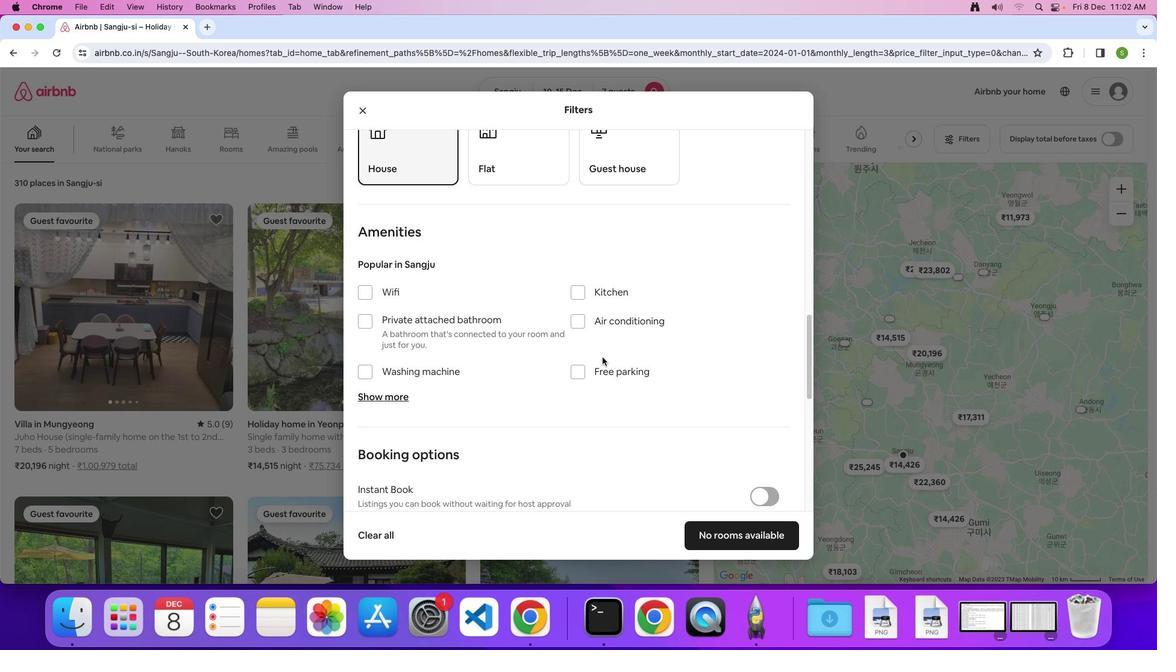 
Action: Mouse moved to (363, 277)
Screenshot: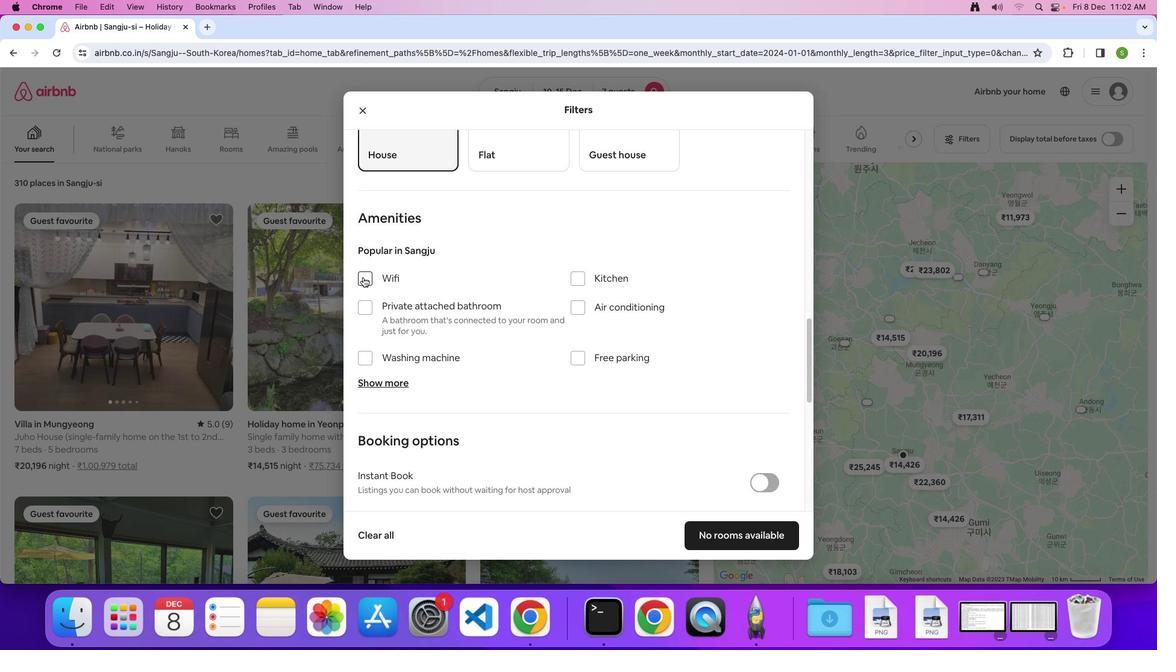 
Action: Mouse pressed left at (363, 277)
Screenshot: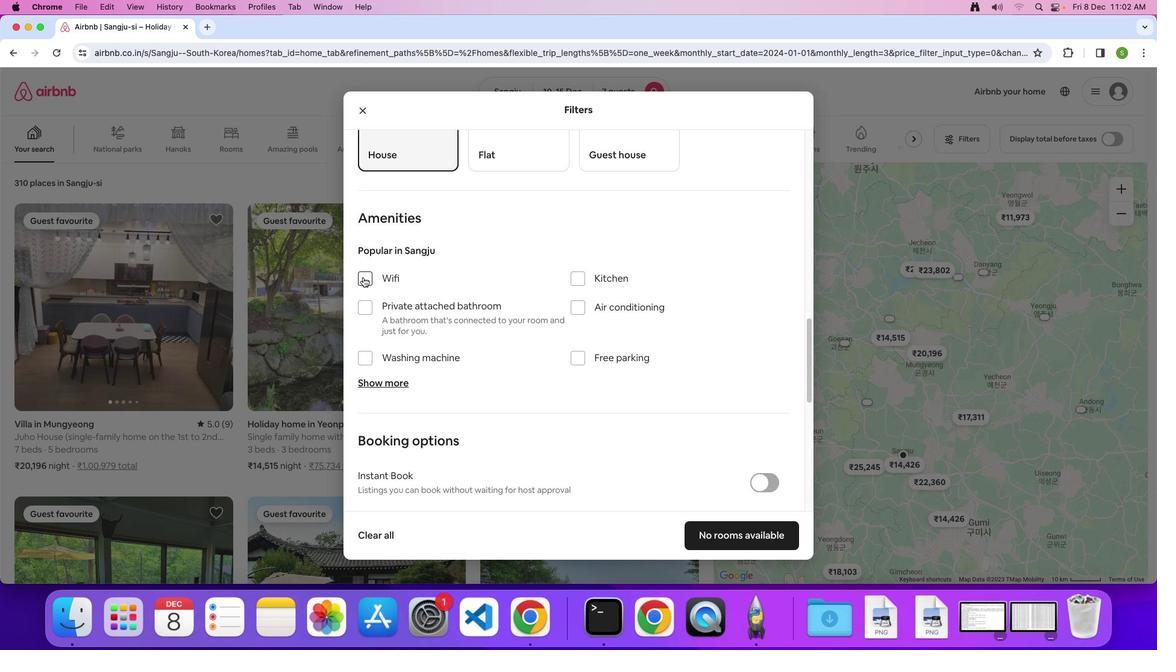 
Action: Mouse moved to (575, 355)
Screenshot: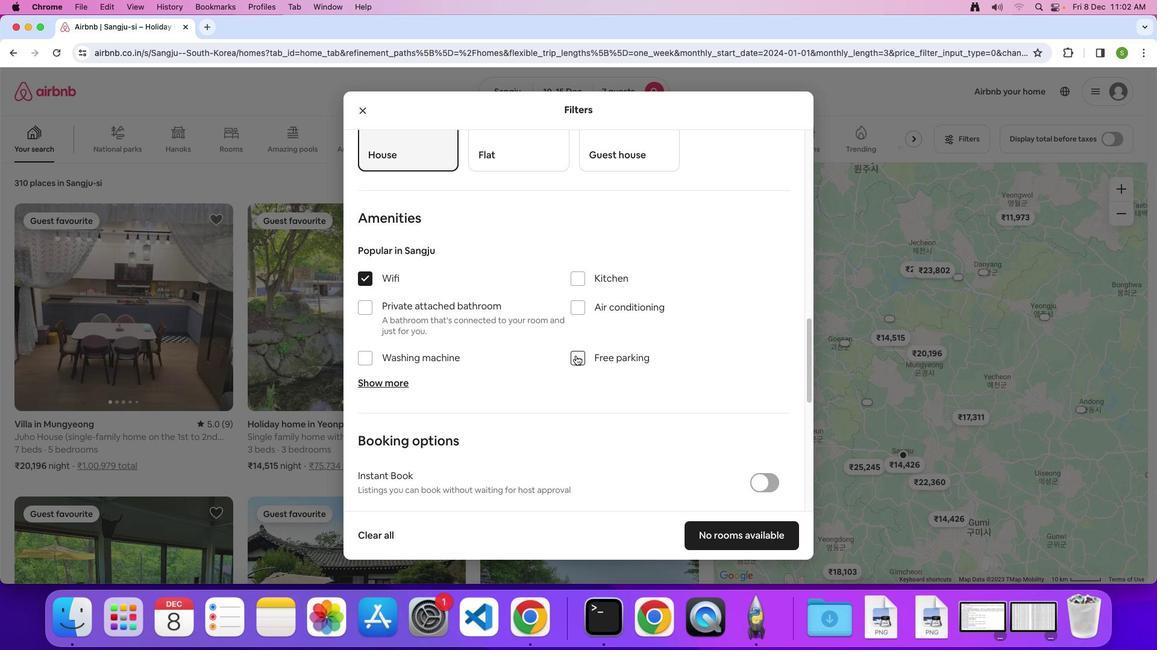 
Action: Mouse pressed left at (575, 355)
Screenshot: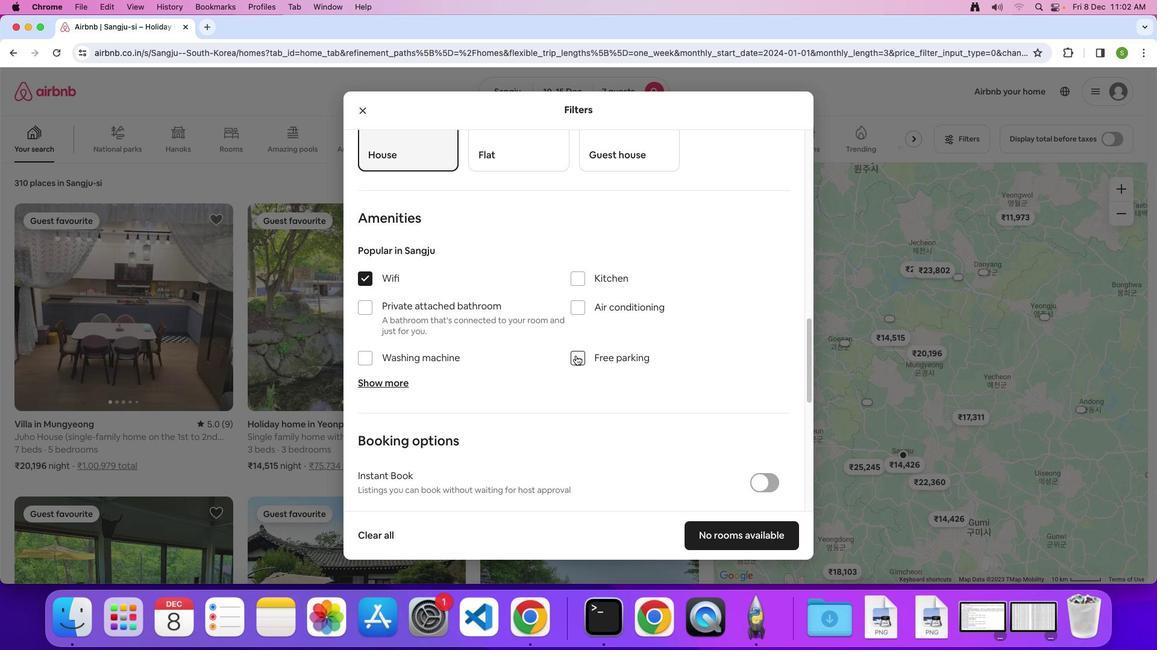 
Action: Mouse moved to (388, 379)
Screenshot: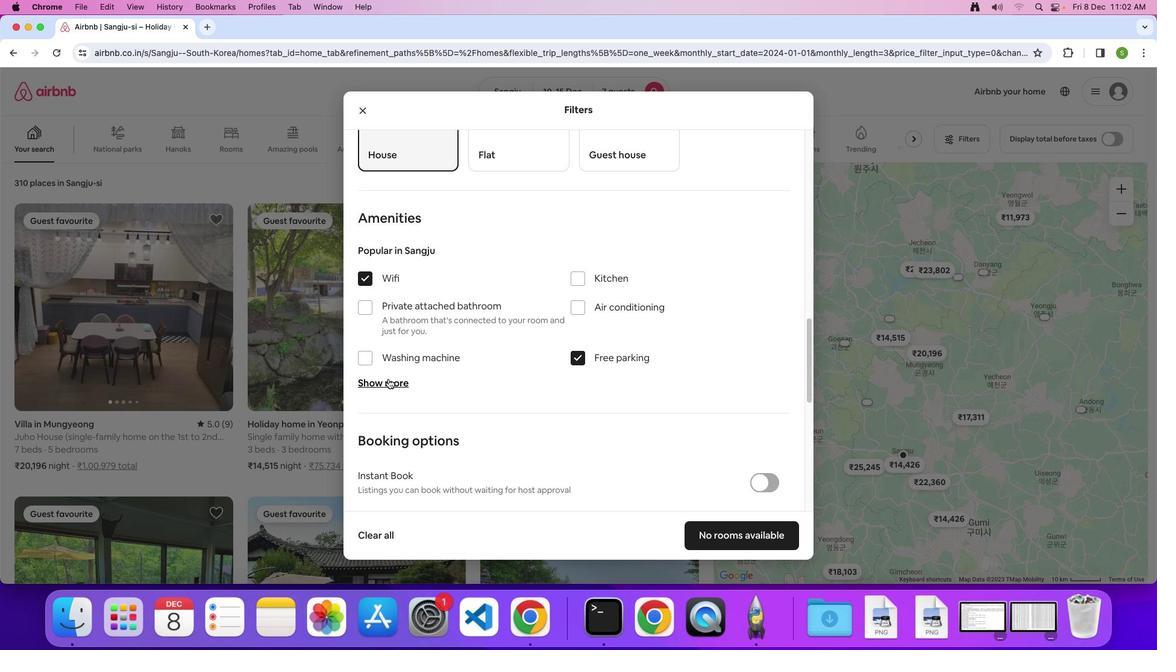 
Action: Mouse pressed left at (388, 379)
Screenshot: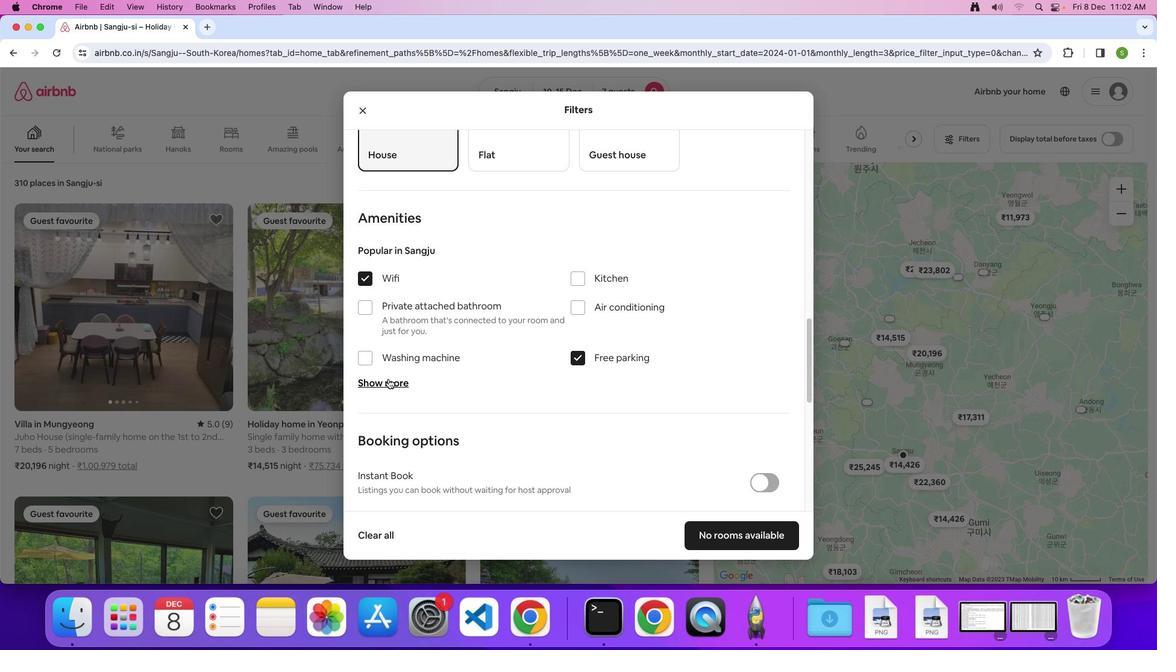 
Action: Mouse moved to (521, 369)
Screenshot: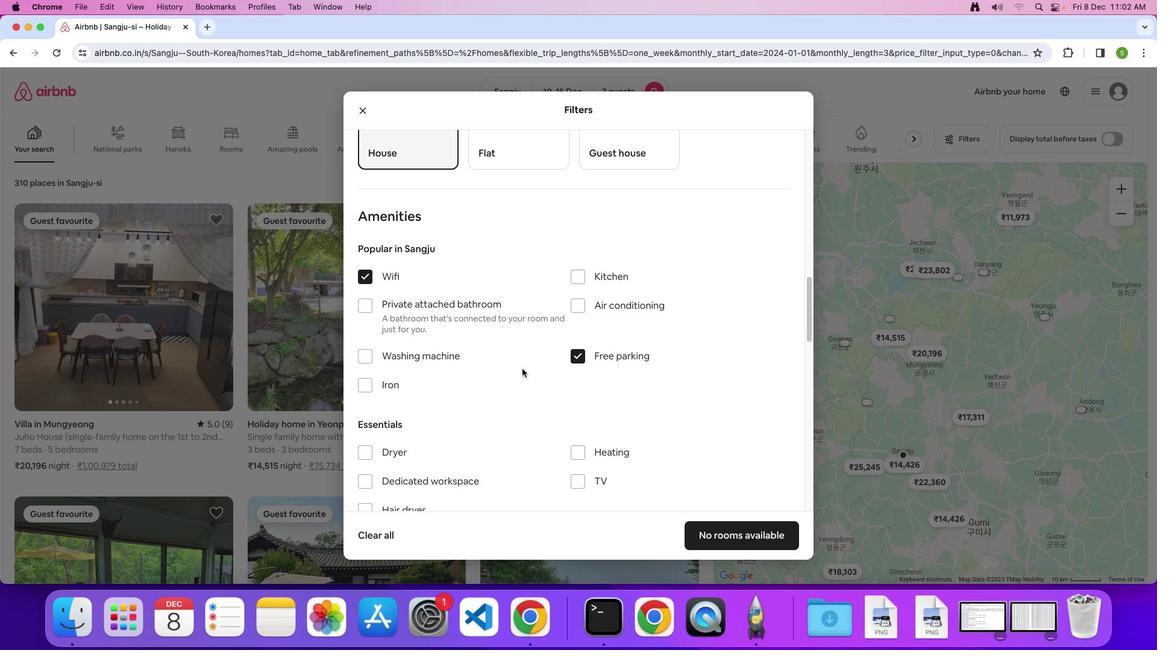 
Action: Mouse scrolled (521, 369) with delta (0, 0)
Screenshot: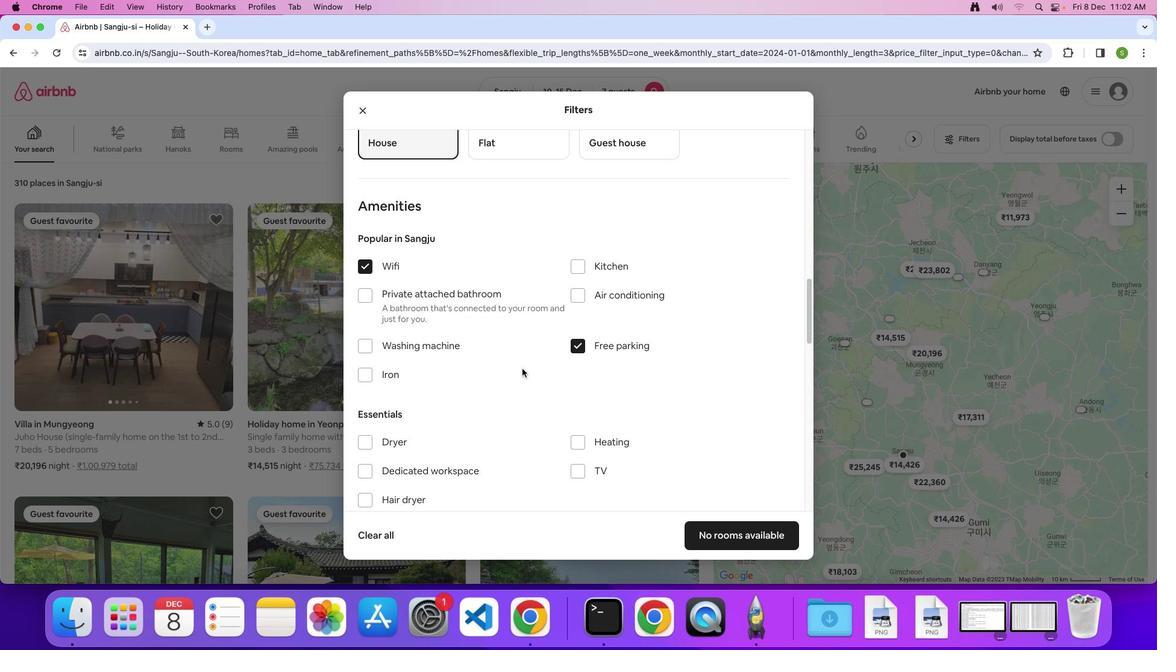 
Action: Mouse scrolled (521, 369) with delta (0, 0)
Screenshot: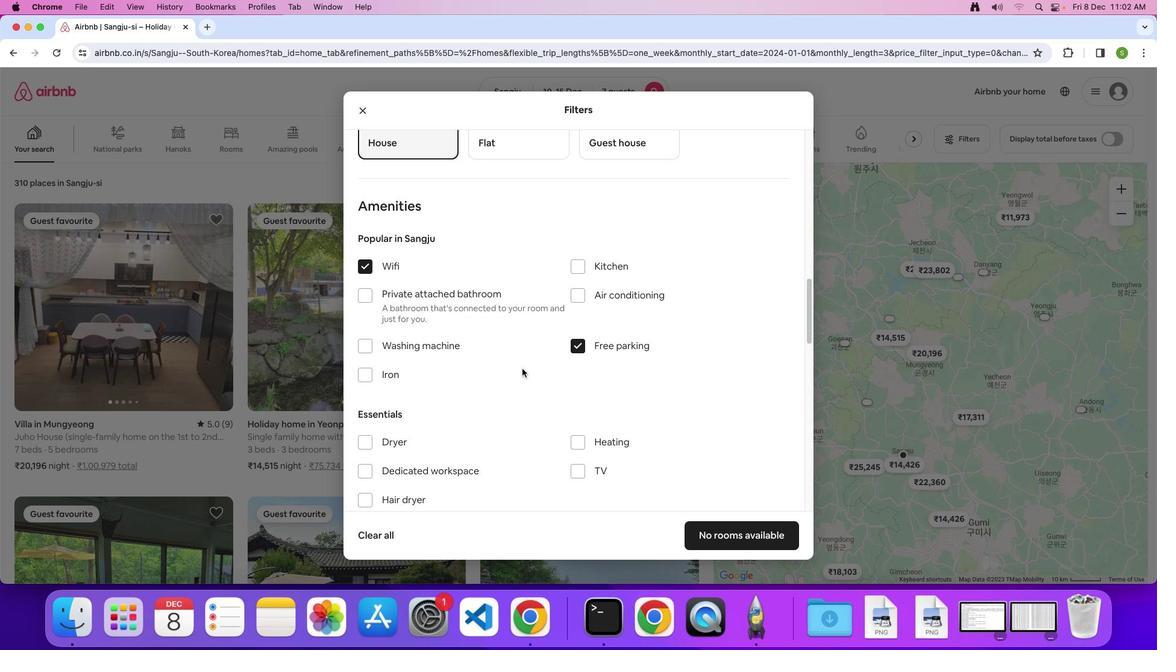
Action: Mouse moved to (521, 369)
Screenshot: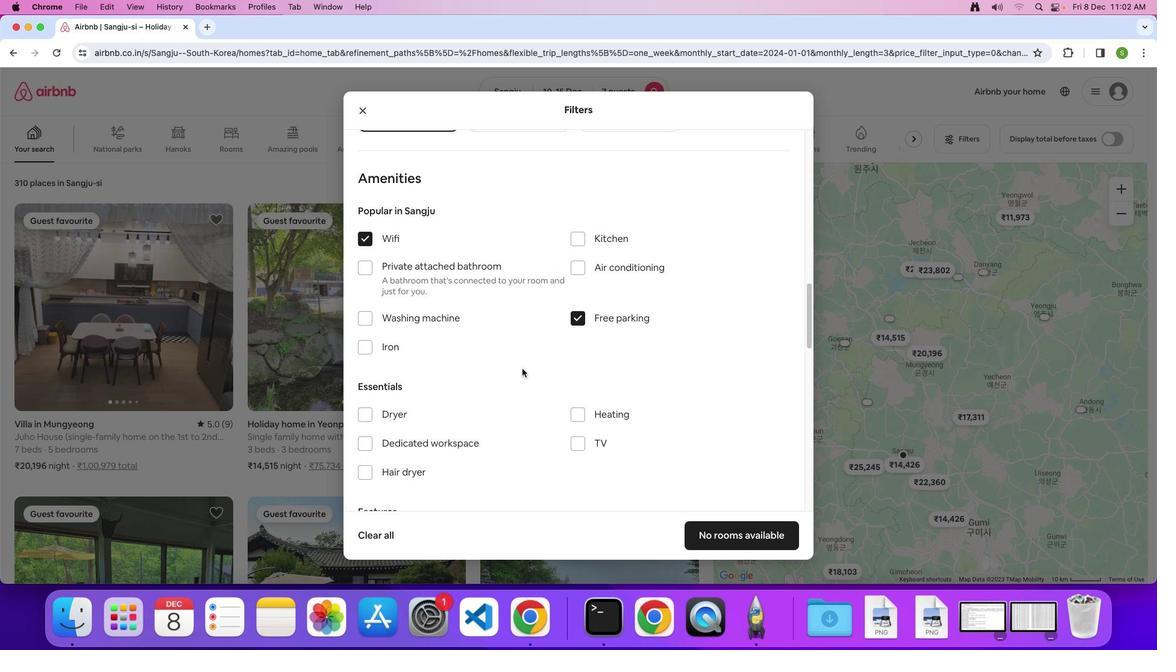 
Action: Mouse scrolled (521, 369) with delta (0, -2)
Screenshot: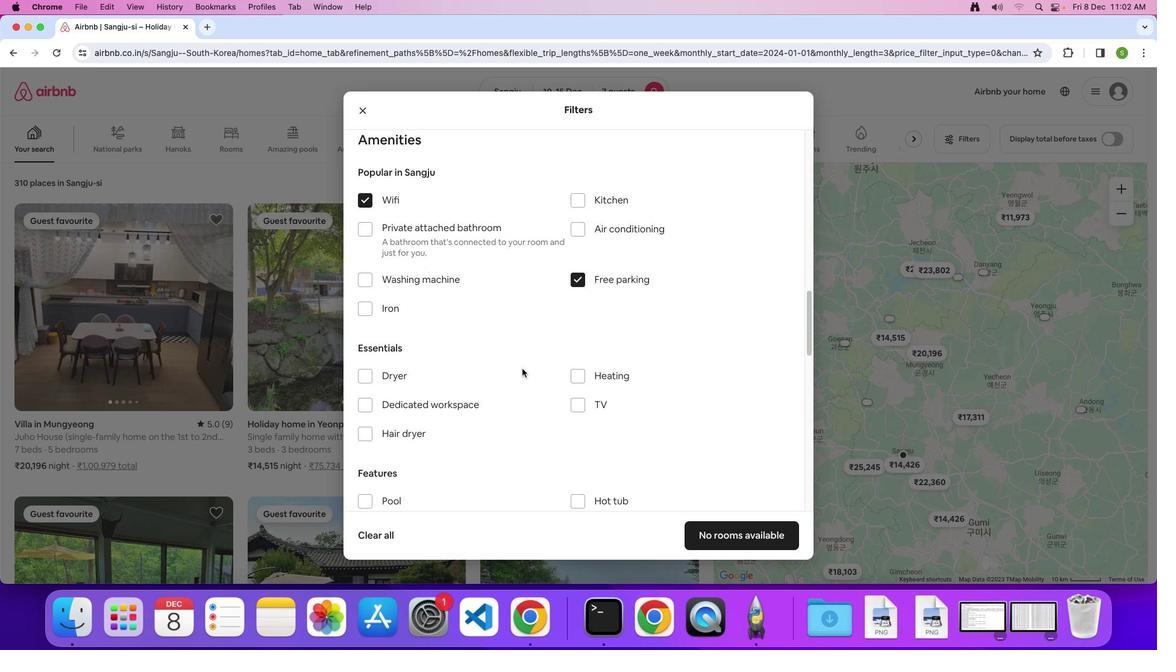 
Action: Mouse moved to (580, 351)
Screenshot: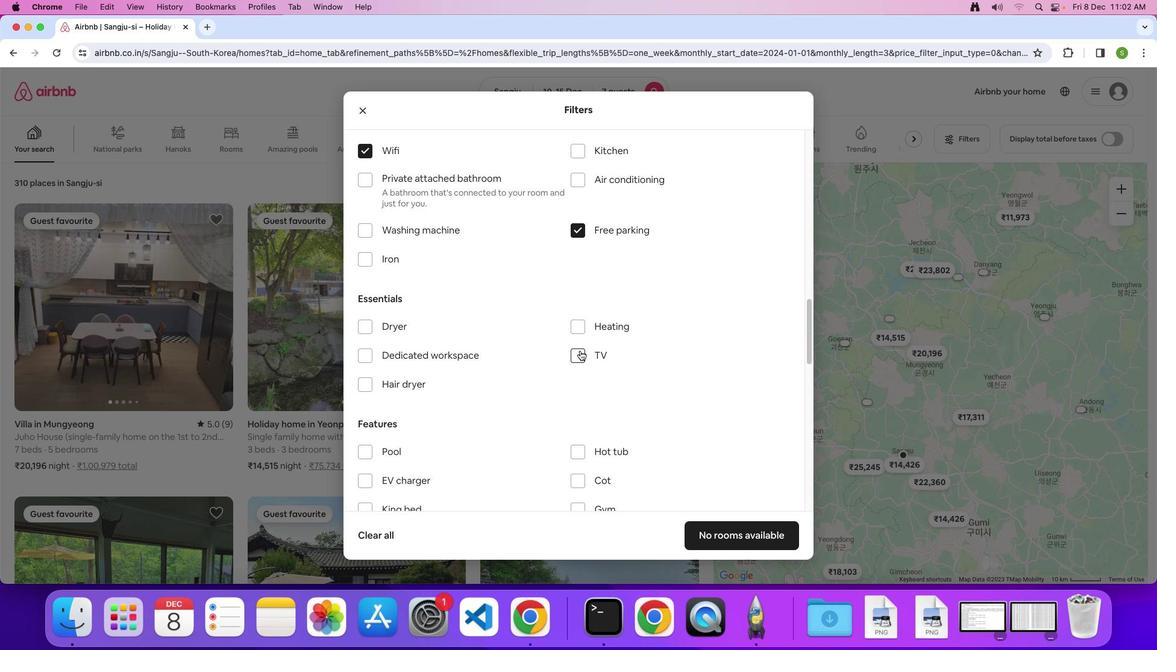 
Action: Mouse pressed left at (580, 351)
Screenshot: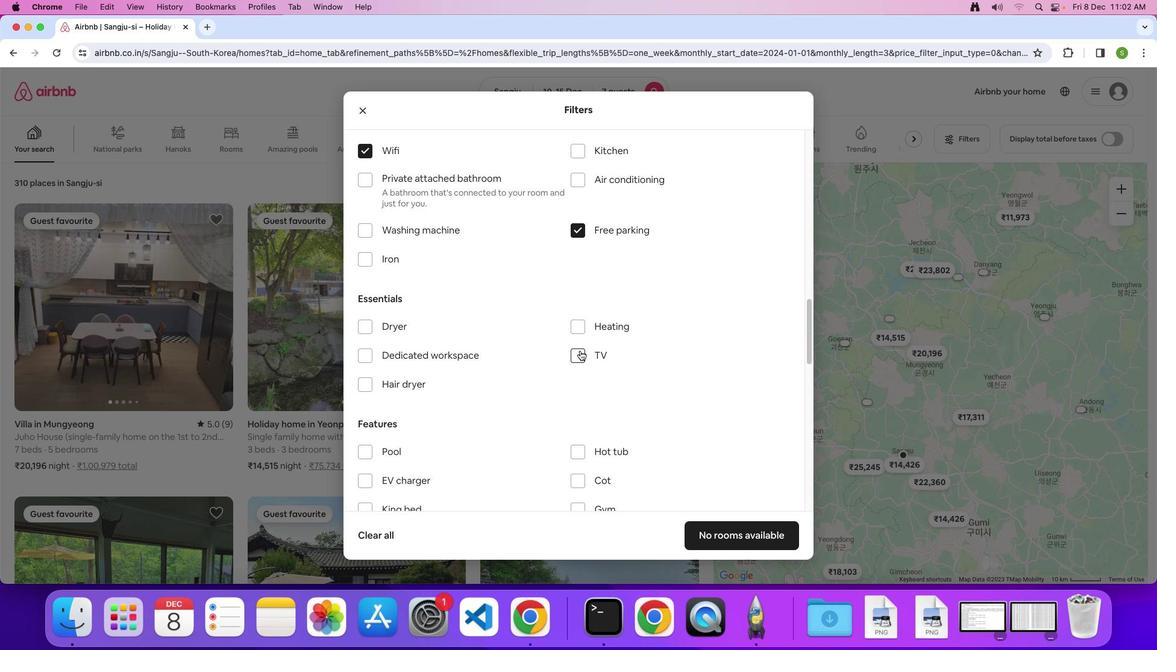 
Action: Mouse moved to (544, 361)
Screenshot: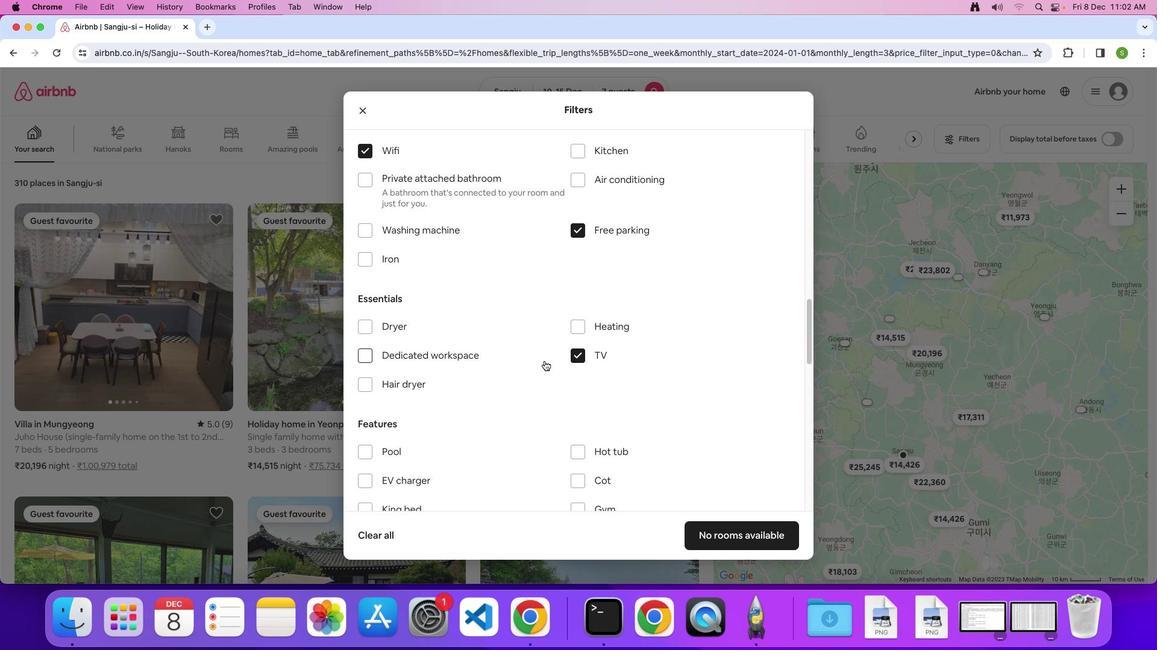 
Action: Mouse scrolled (544, 361) with delta (0, 0)
Screenshot: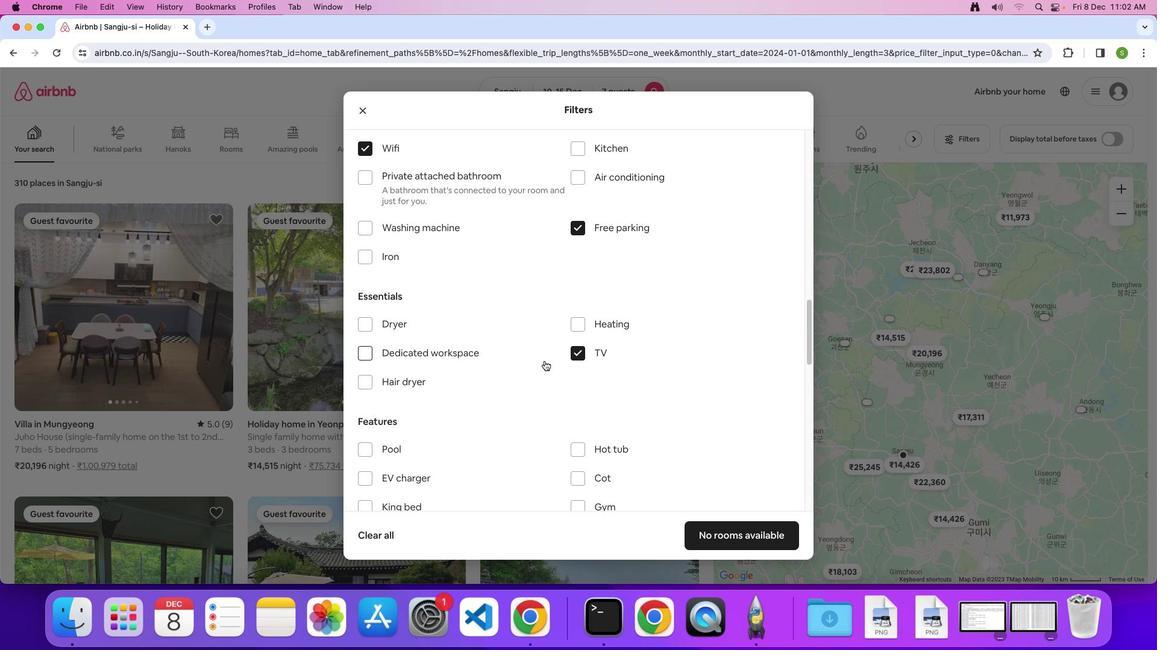 
Action: Mouse scrolled (544, 361) with delta (0, 0)
Screenshot: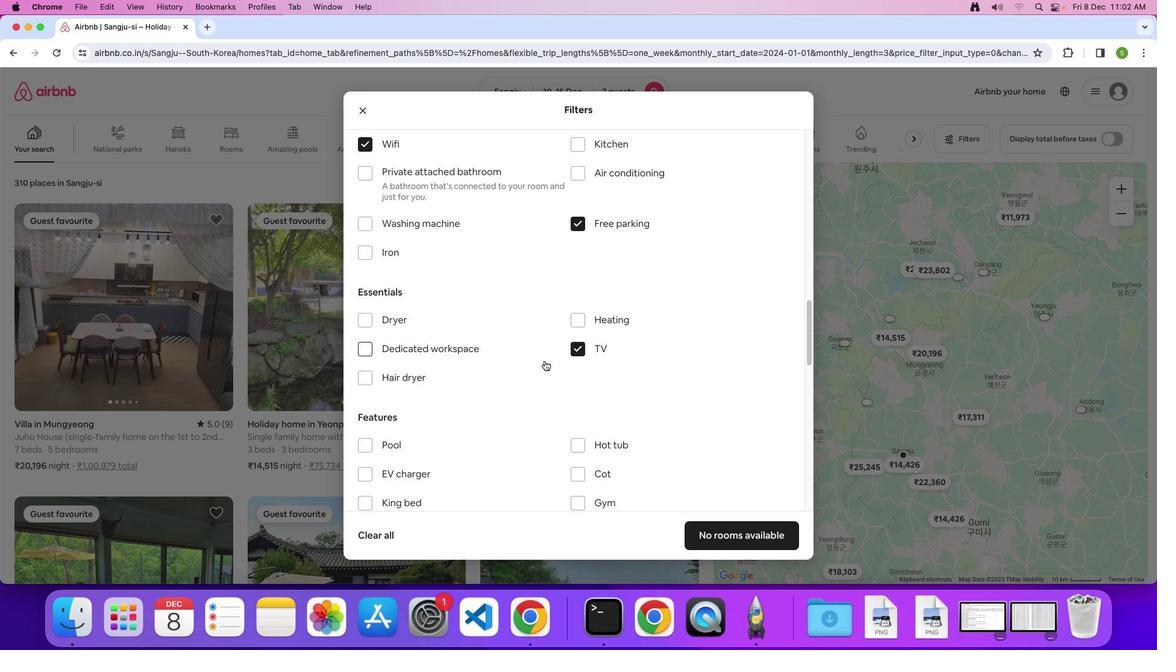 
Action: Mouse scrolled (544, 361) with delta (0, 0)
Screenshot: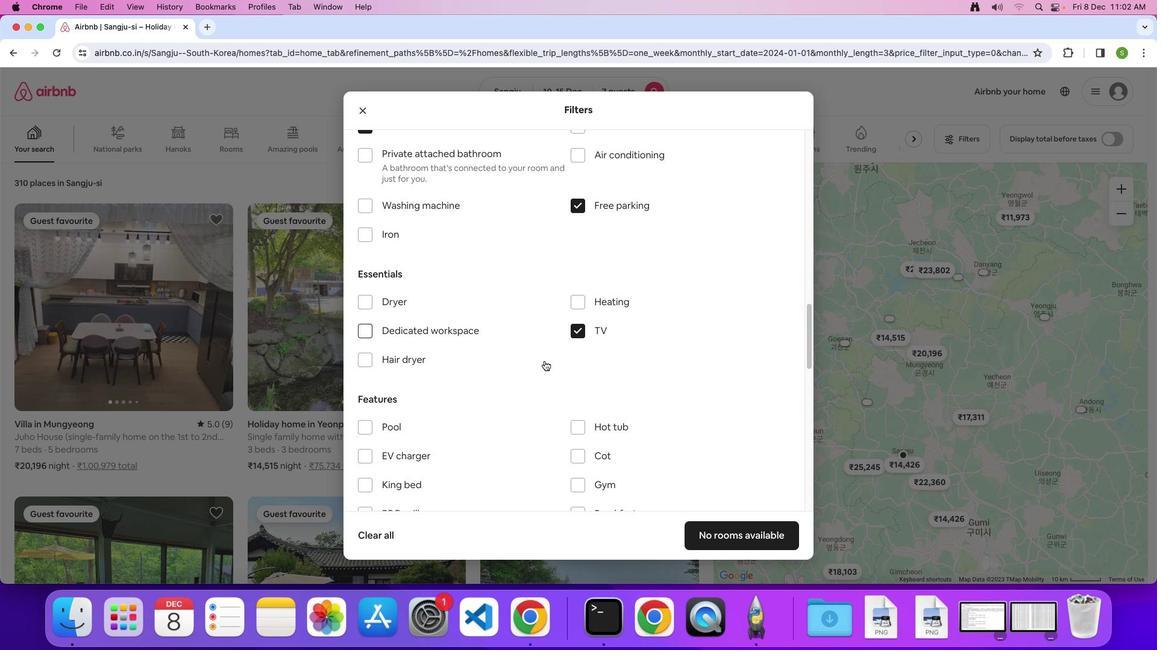 
Action: Mouse scrolled (544, 361) with delta (0, 0)
Screenshot: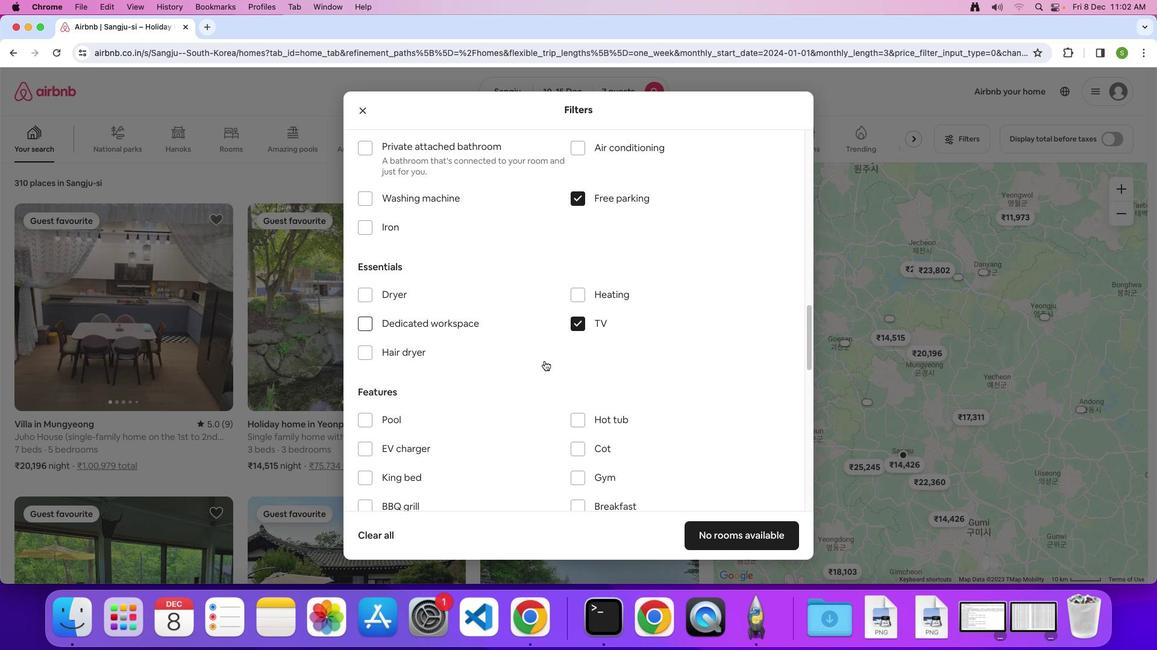 
Action: Mouse scrolled (544, 361) with delta (0, 0)
Screenshot: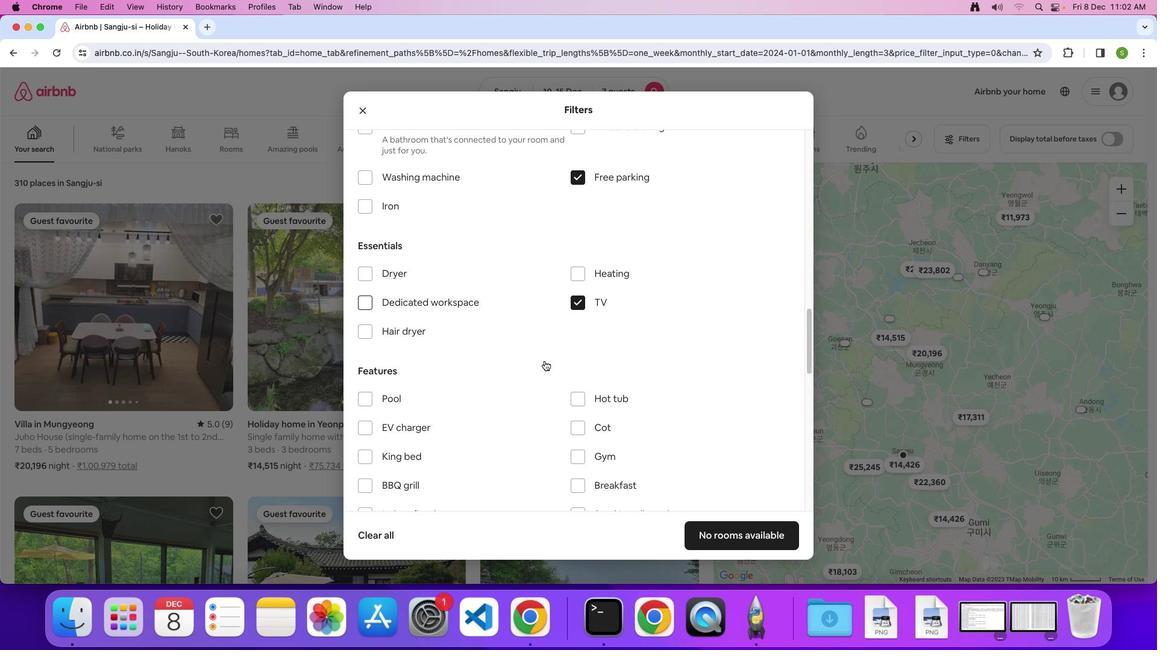 
Action: Mouse scrolled (544, 361) with delta (0, 0)
Screenshot: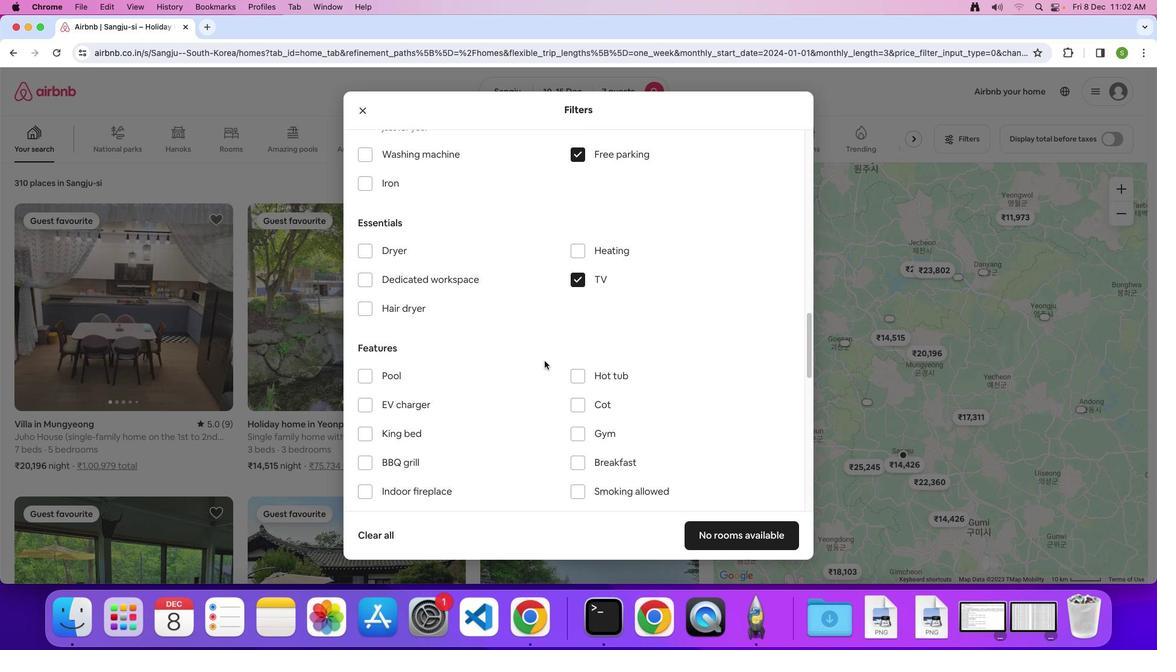 
Action: Mouse scrolled (544, 361) with delta (0, 0)
Screenshot: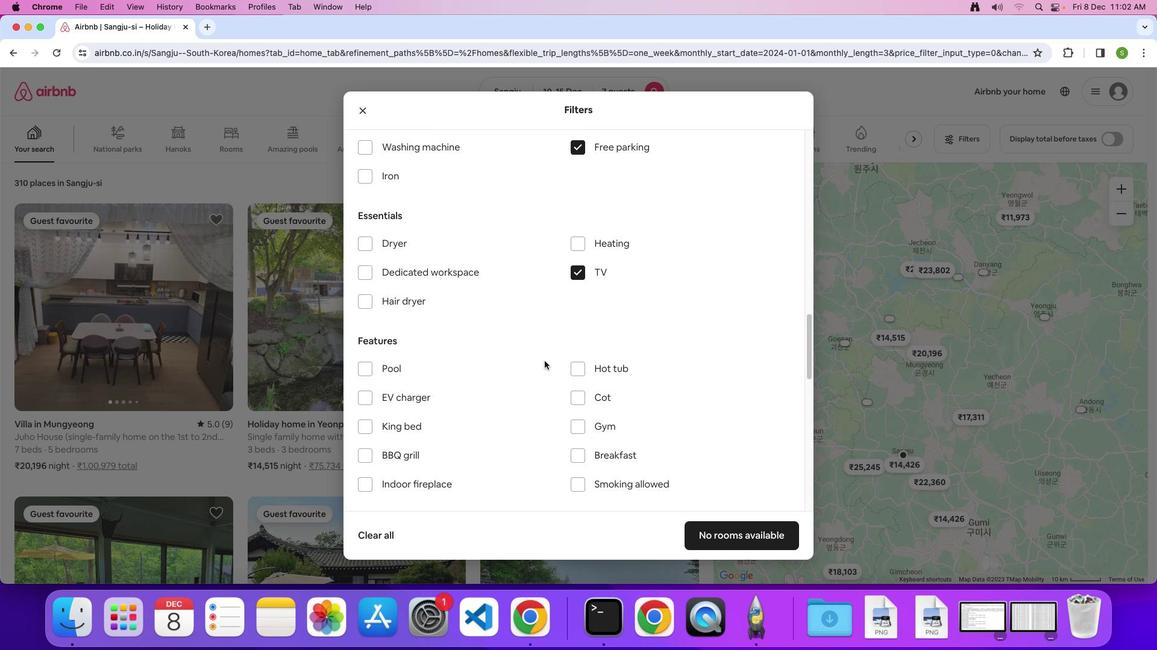 
Action: Mouse scrolled (544, 361) with delta (0, 0)
Screenshot: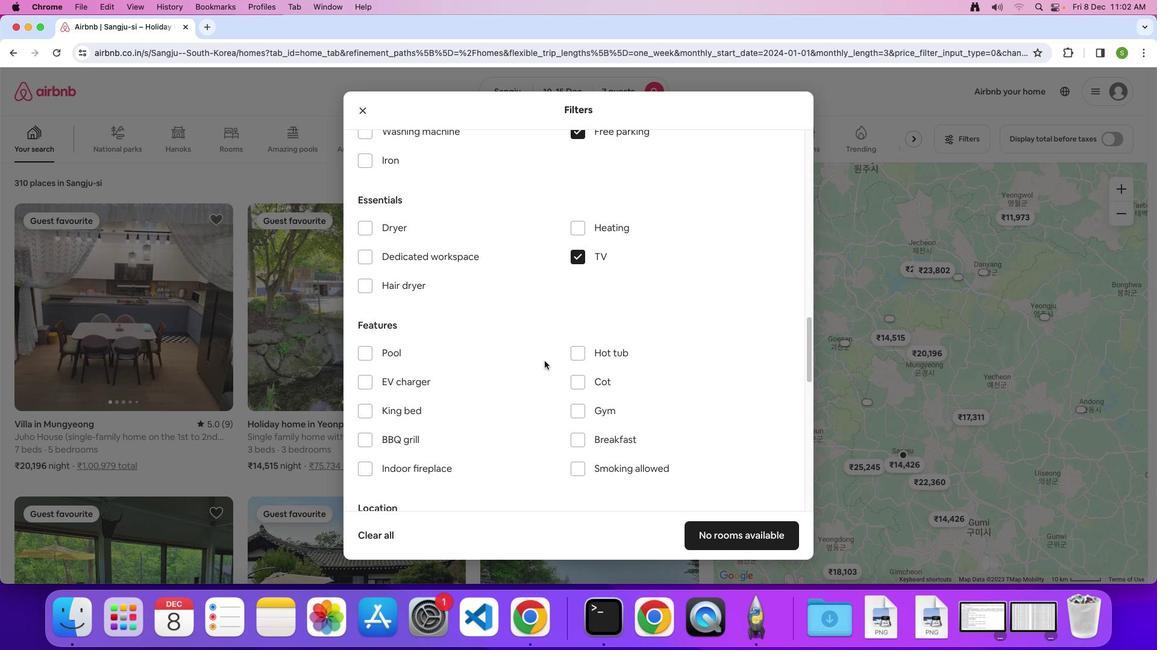 
Action: Mouse scrolled (544, 361) with delta (0, 0)
Screenshot: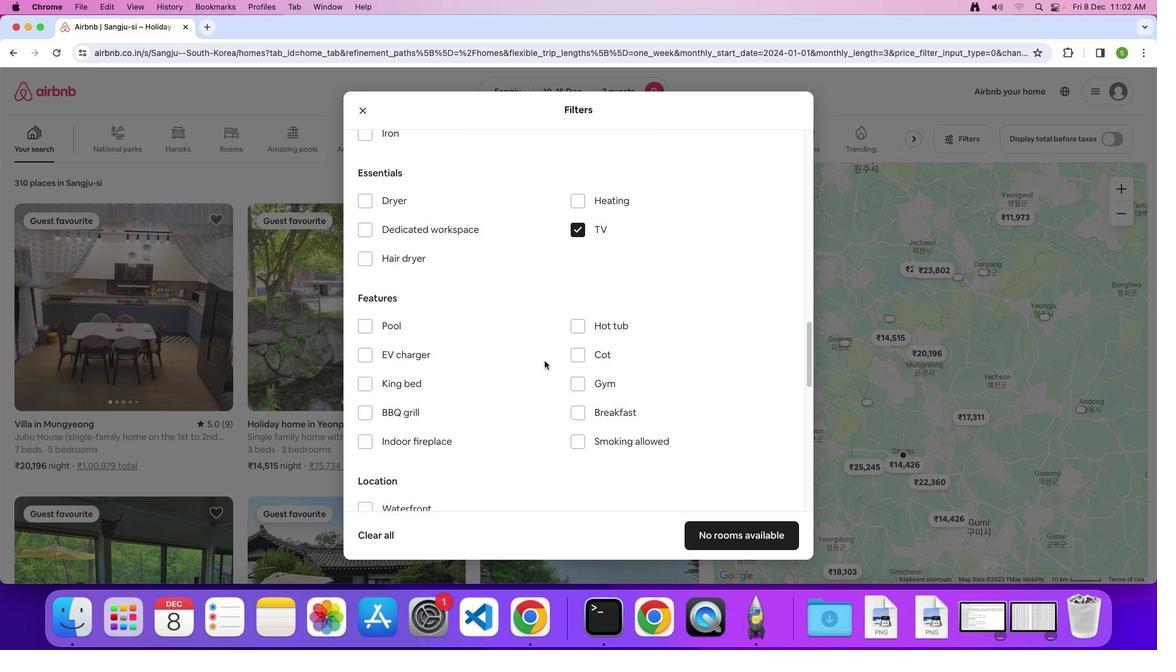 
Action: Mouse scrolled (544, 361) with delta (0, 0)
Screenshot: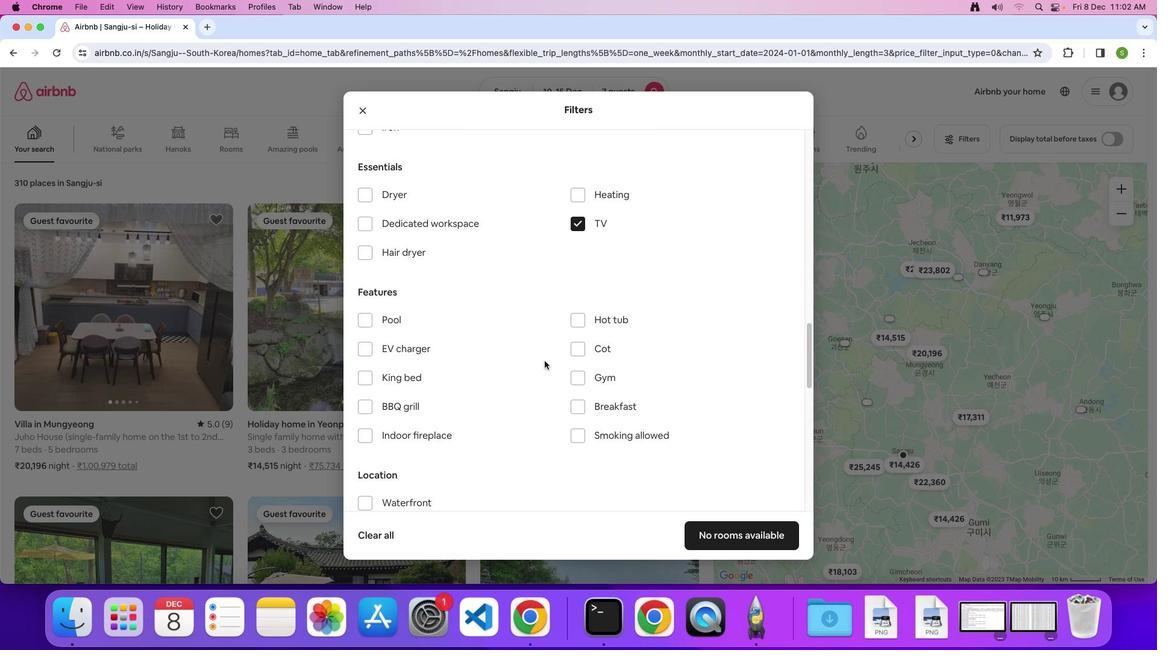 
Action: Mouse moved to (586, 363)
Screenshot: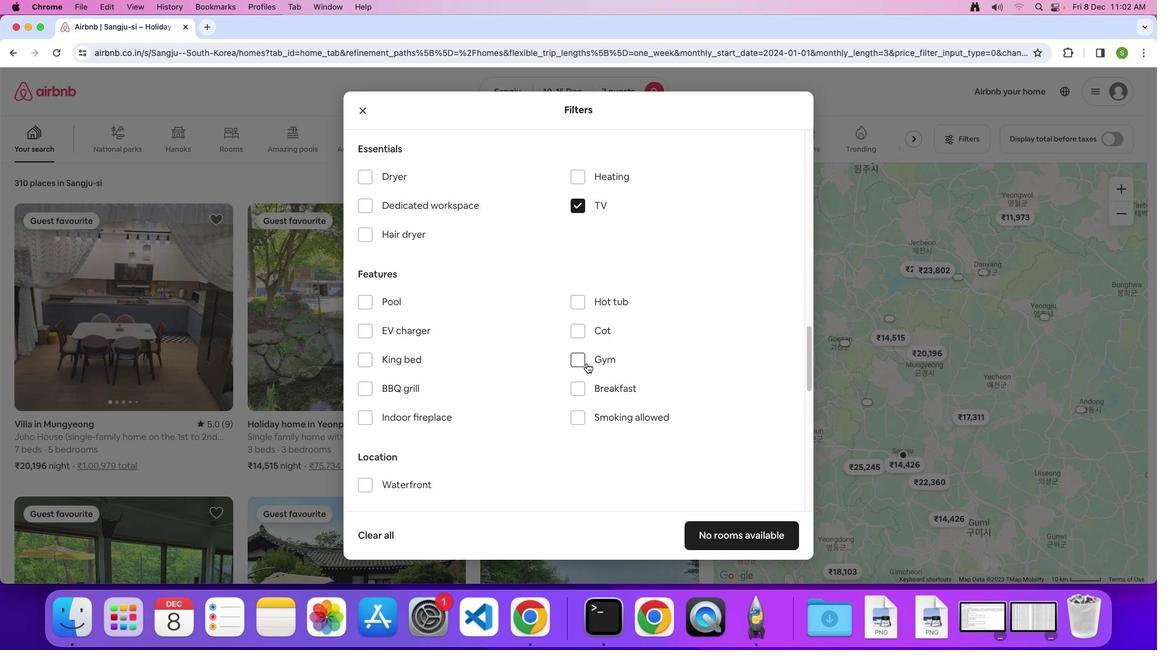 
Action: Mouse pressed left at (586, 363)
Screenshot: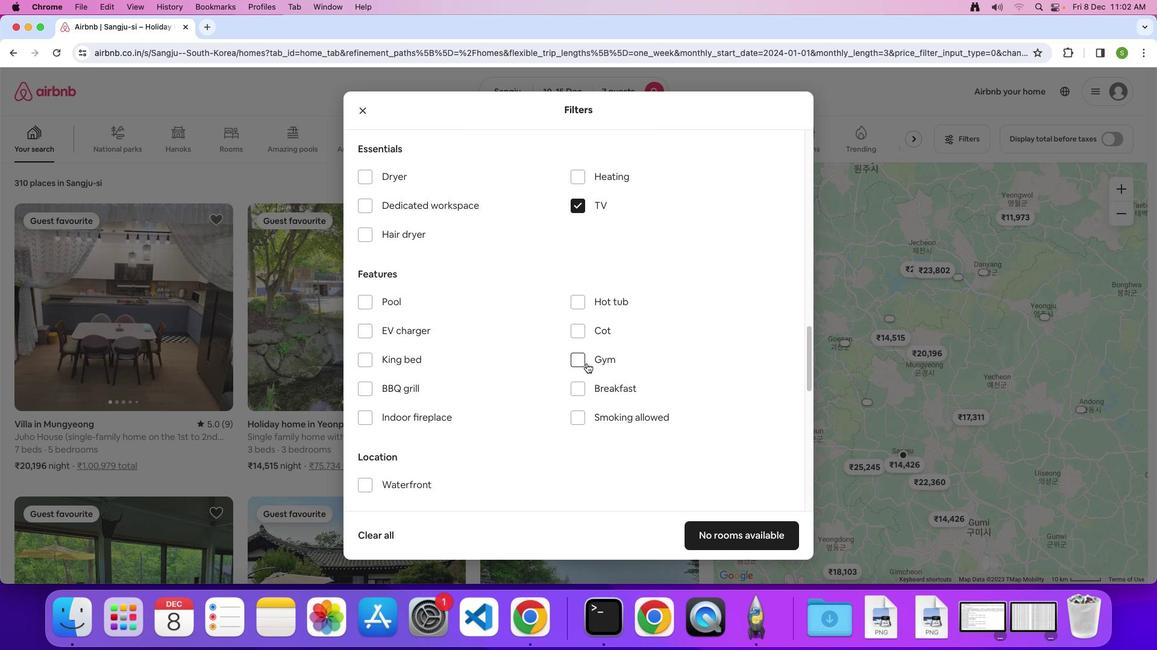 
Action: Mouse moved to (576, 389)
Screenshot: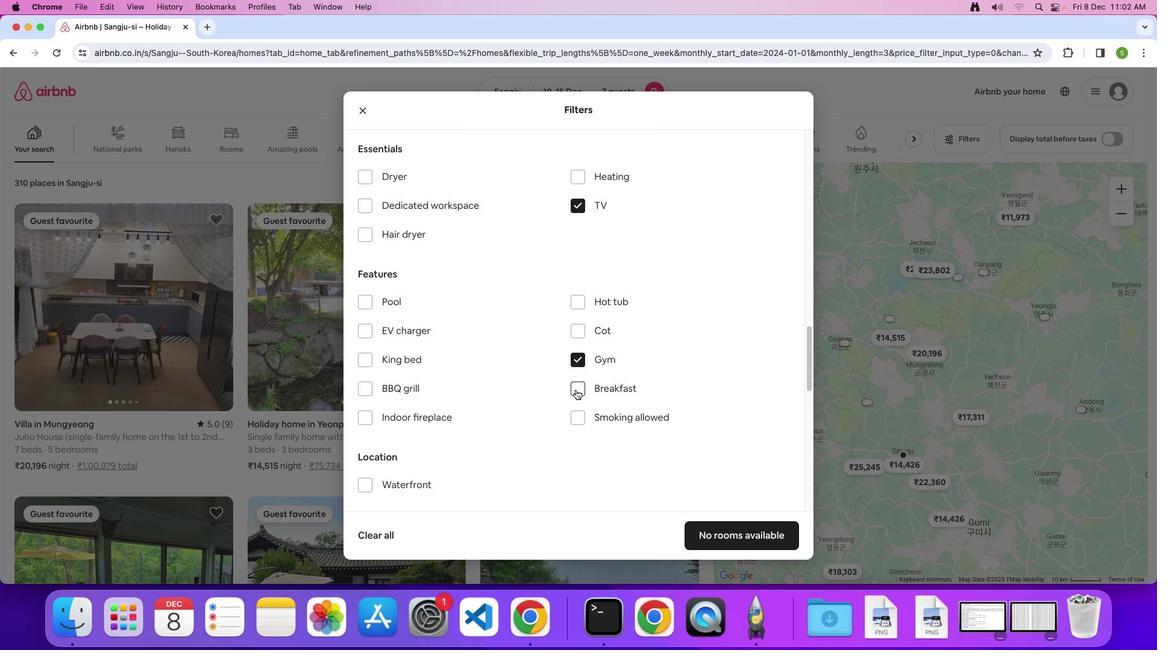 
Action: Mouse pressed left at (576, 389)
Screenshot: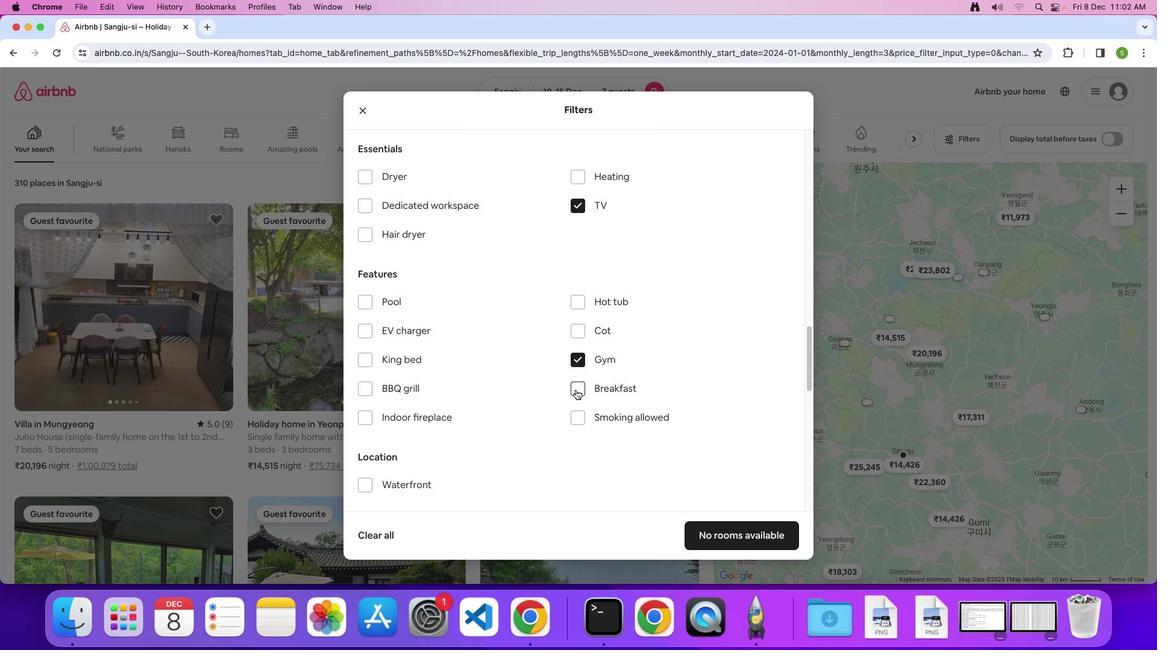 
Action: Mouse moved to (556, 362)
Screenshot: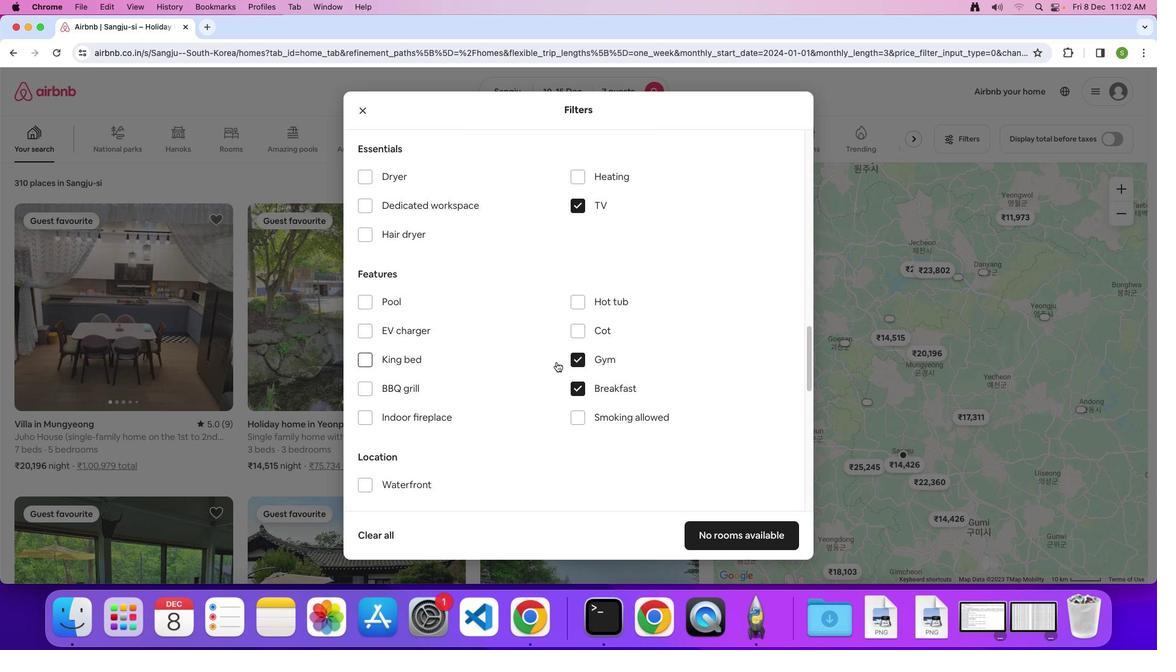 
Action: Mouse scrolled (556, 362) with delta (0, 0)
Screenshot: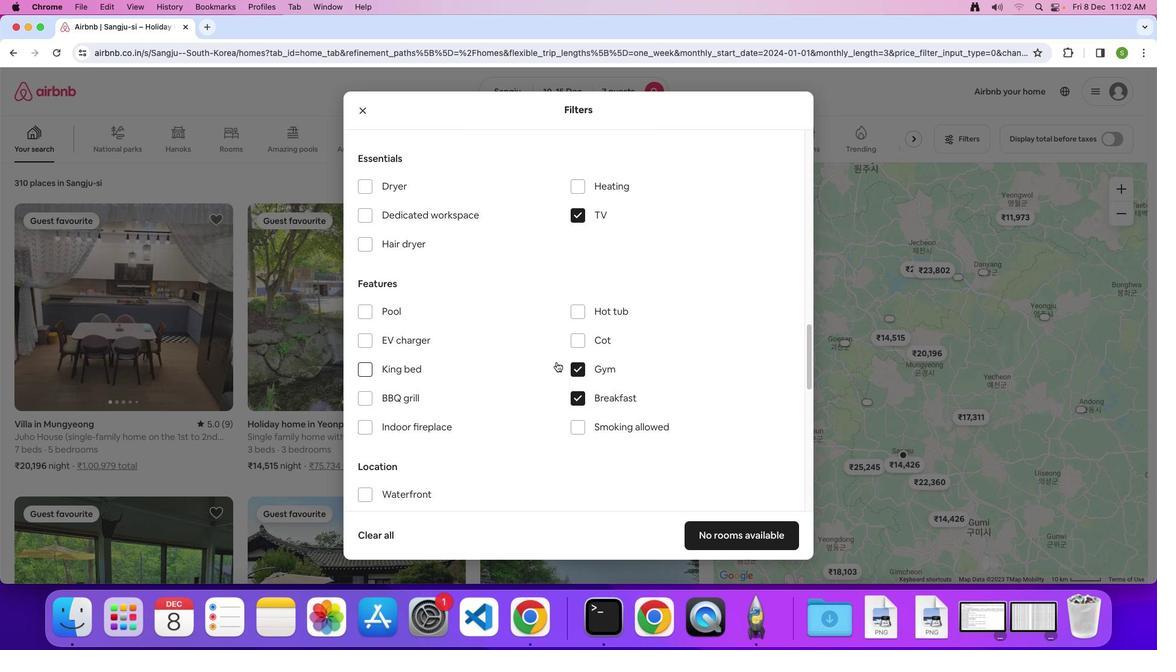 
Action: Mouse scrolled (556, 362) with delta (0, 0)
Screenshot: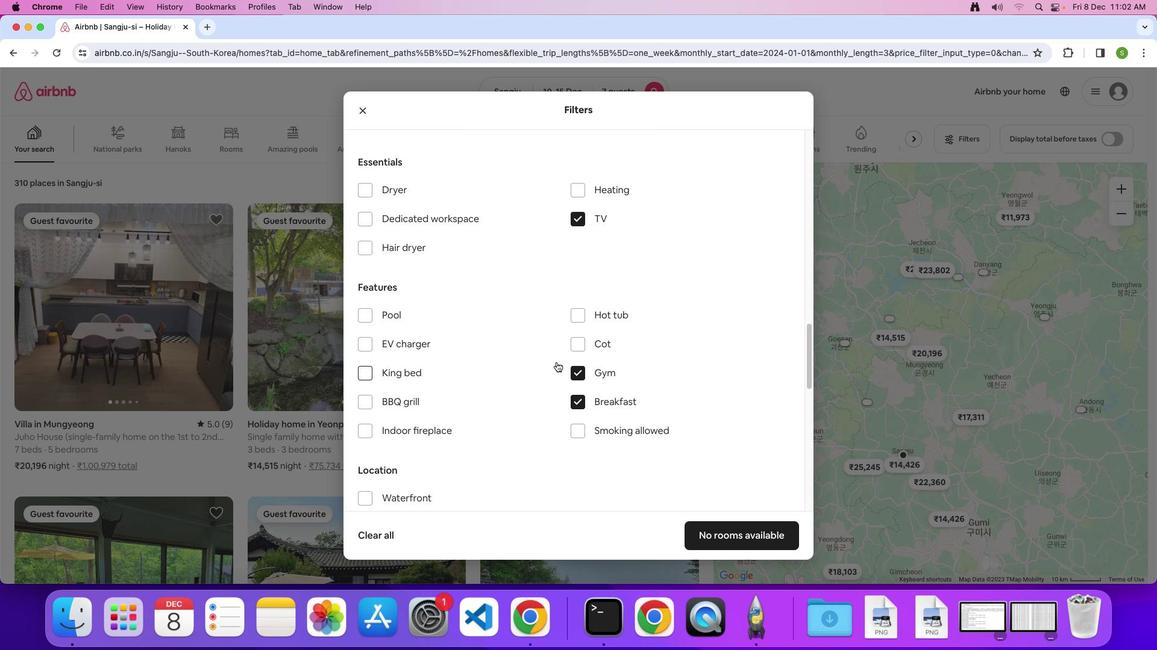 
Action: Mouse moved to (556, 362)
Screenshot: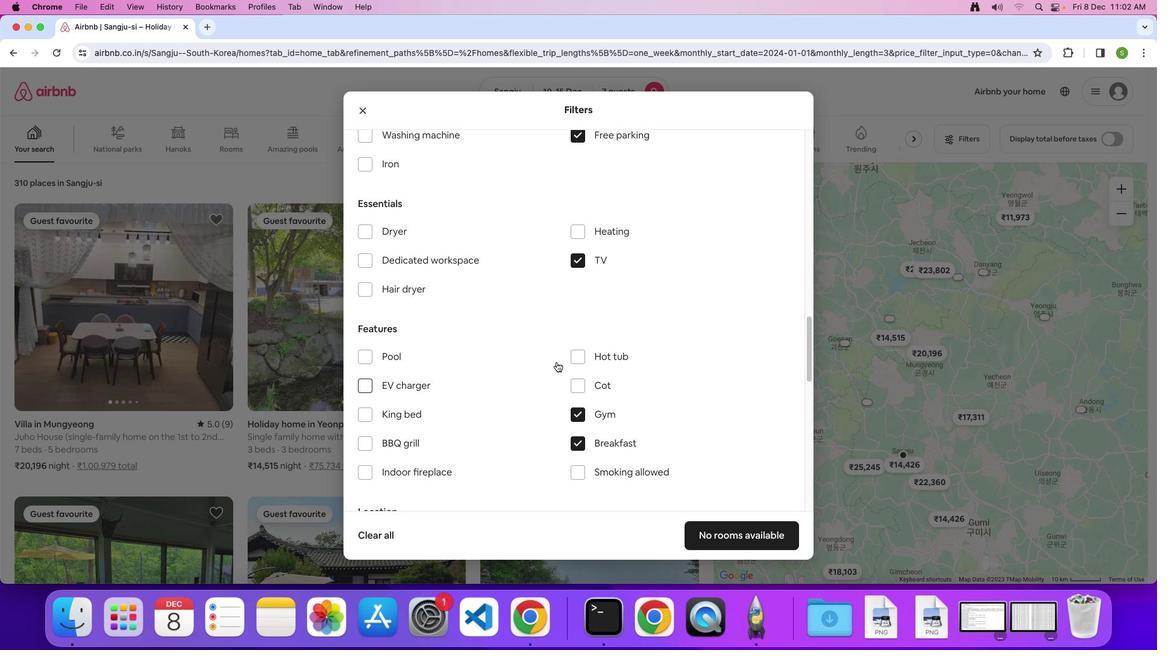 
Action: Mouse scrolled (556, 362) with delta (0, 0)
Screenshot: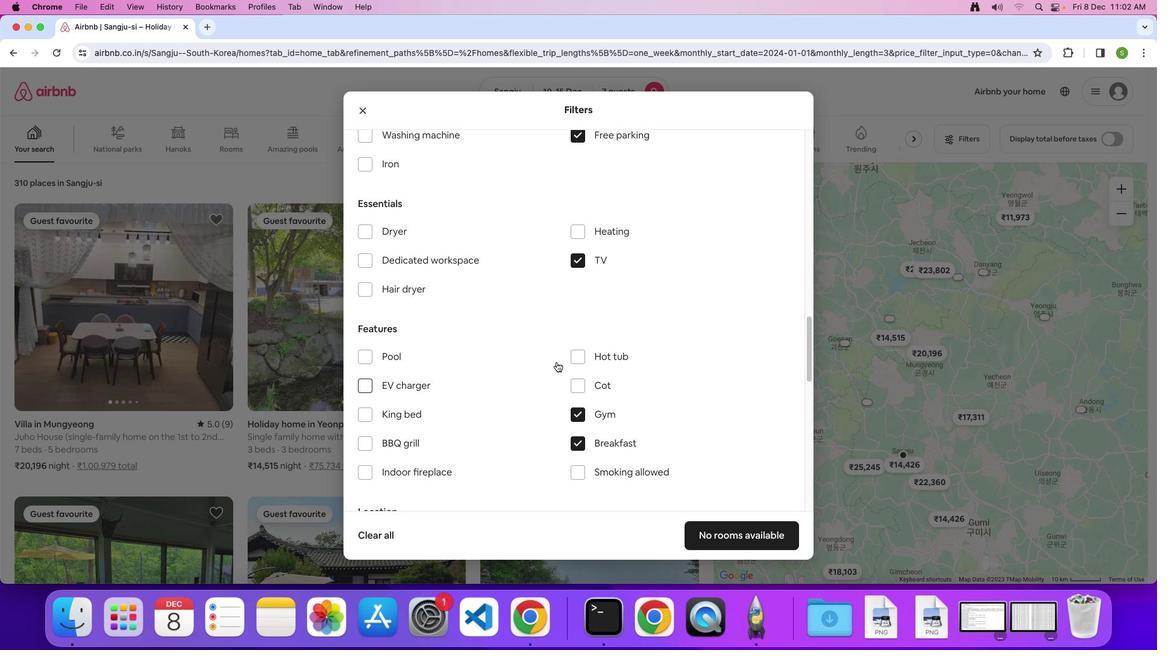 
Action: Mouse scrolled (556, 362) with delta (0, 0)
Screenshot: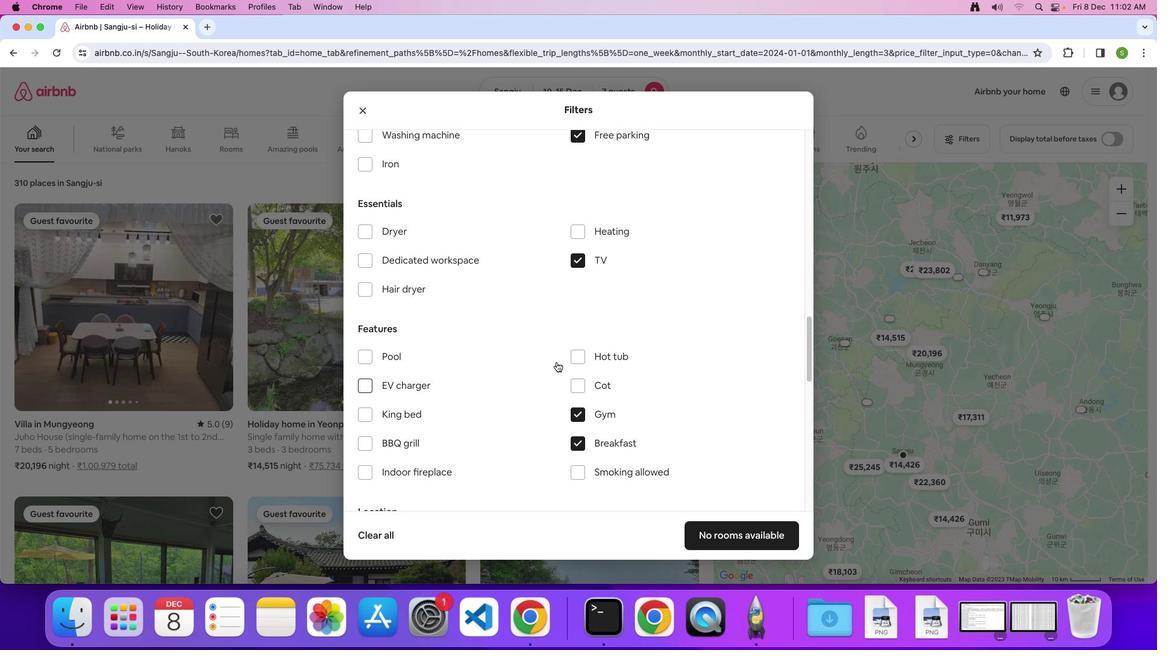 
Action: Mouse scrolled (556, 362) with delta (0, 2)
Screenshot: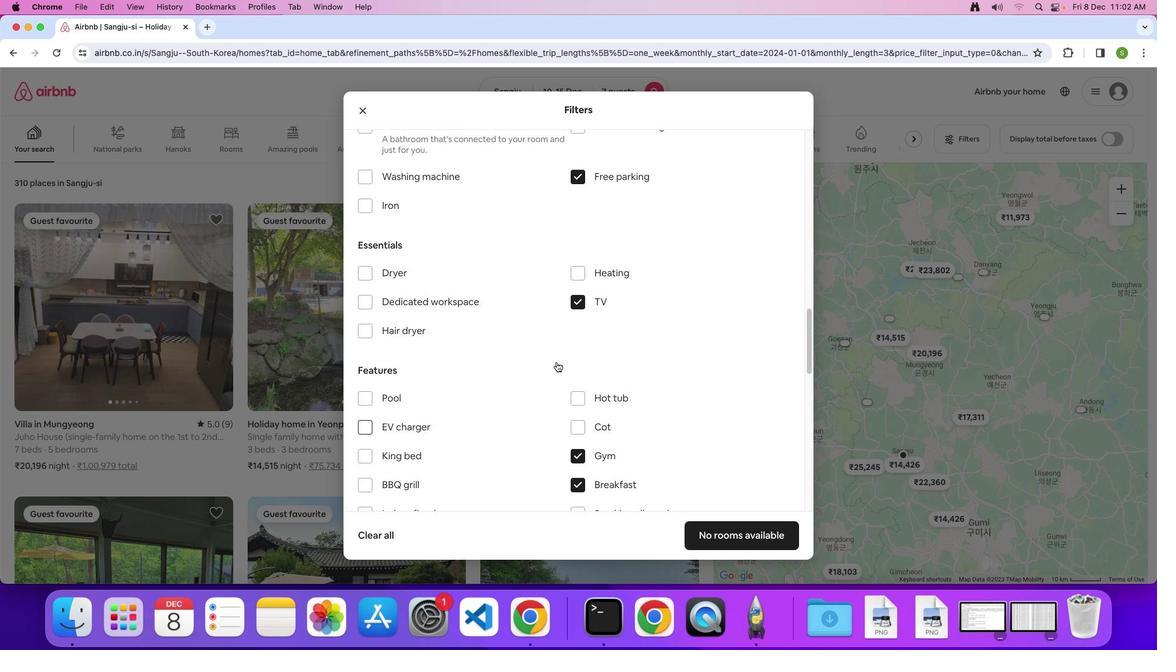 
Action: Mouse scrolled (556, 362) with delta (0, 0)
Screenshot: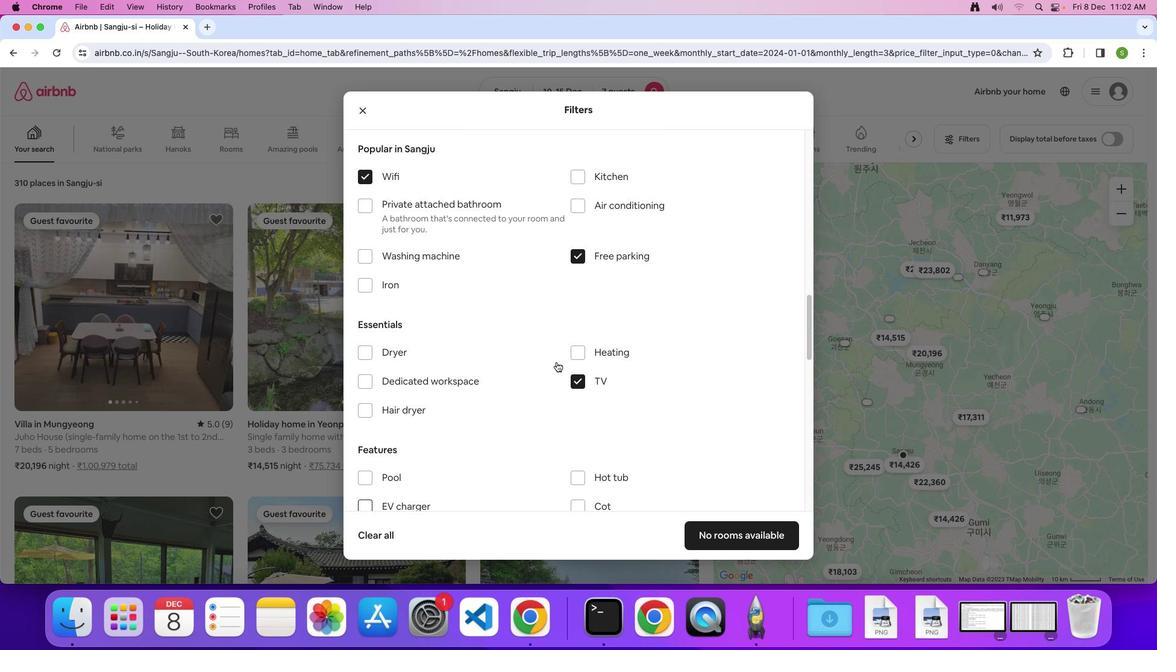 
Action: Mouse scrolled (556, 362) with delta (0, 0)
Screenshot: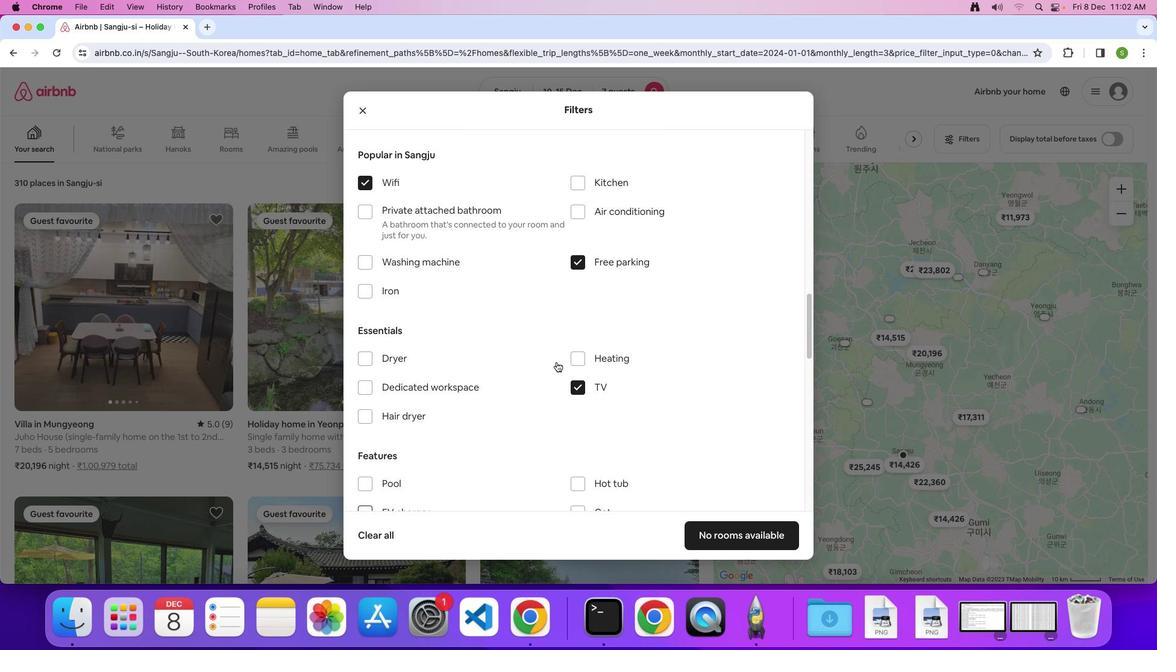 
Action: Mouse scrolled (556, 362) with delta (0, 0)
Screenshot: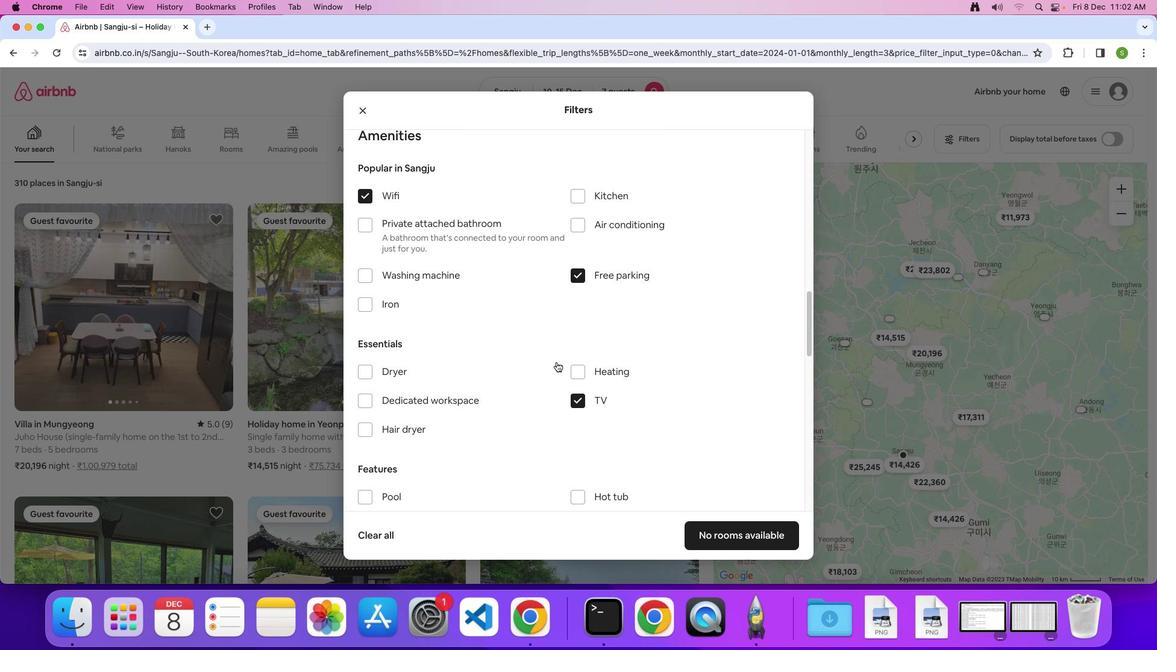 
Action: Mouse scrolled (556, 362) with delta (0, 0)
Screenshot: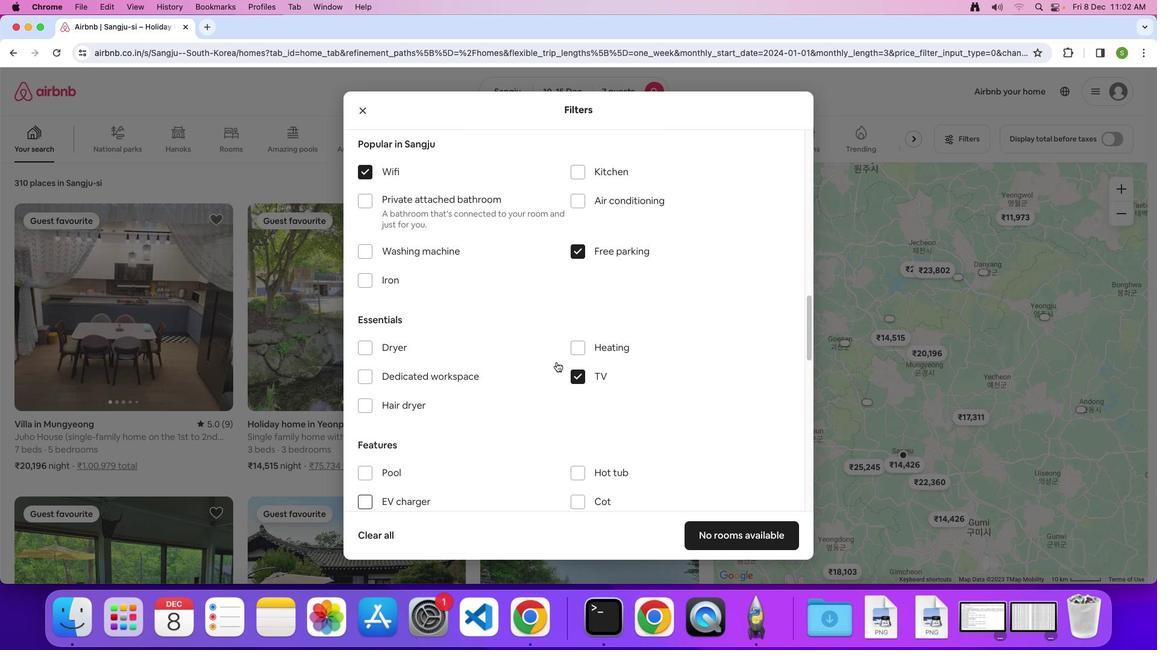 
Action: Mouse scrolled (556, 362) with delta (0, -2)
Screenshot: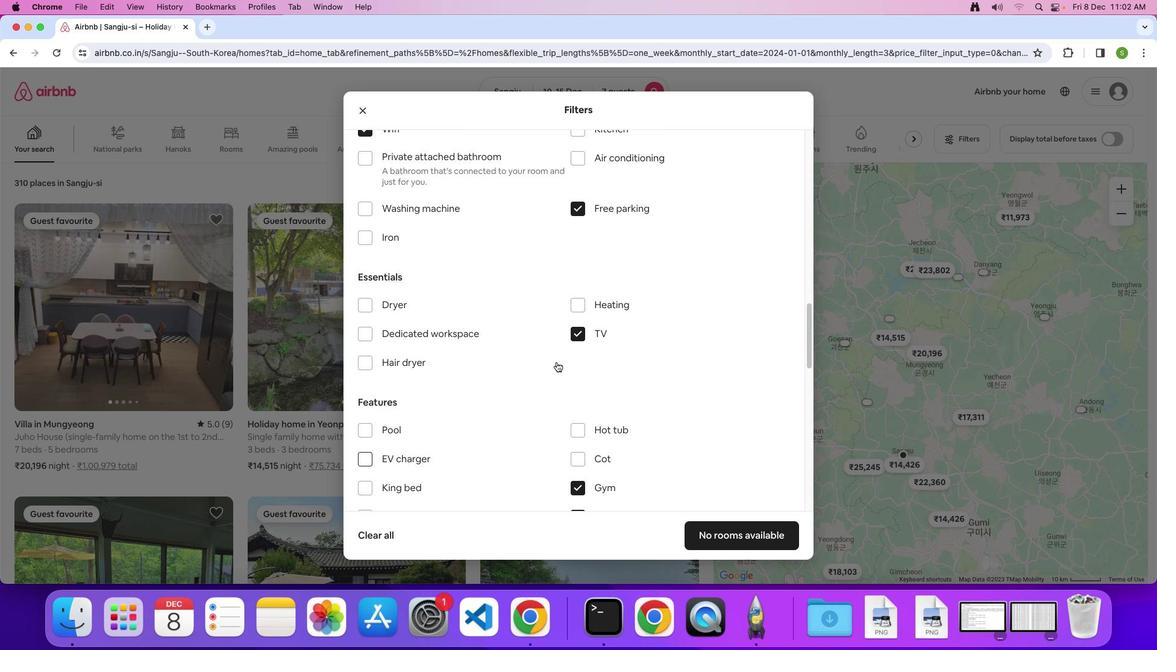 
Action: Mouse scrolled (556, 362) with delta (0, 0)
Screenshot: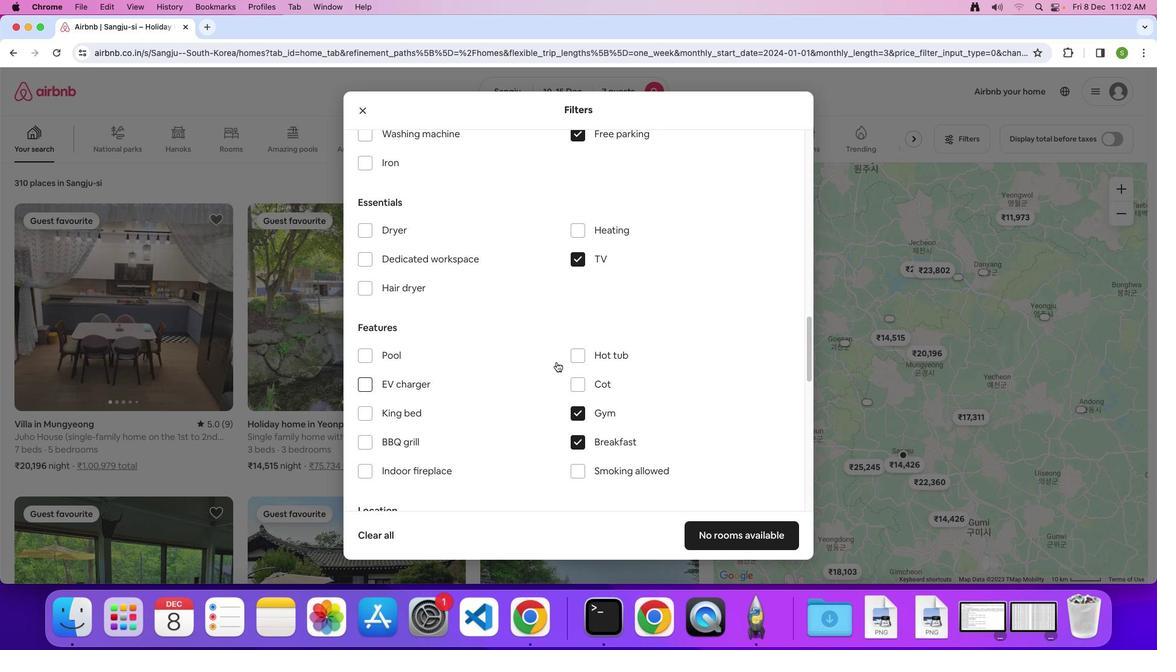 
Action: Mouse scrolled (556, 362) with delta (0, 0)
Screenshot: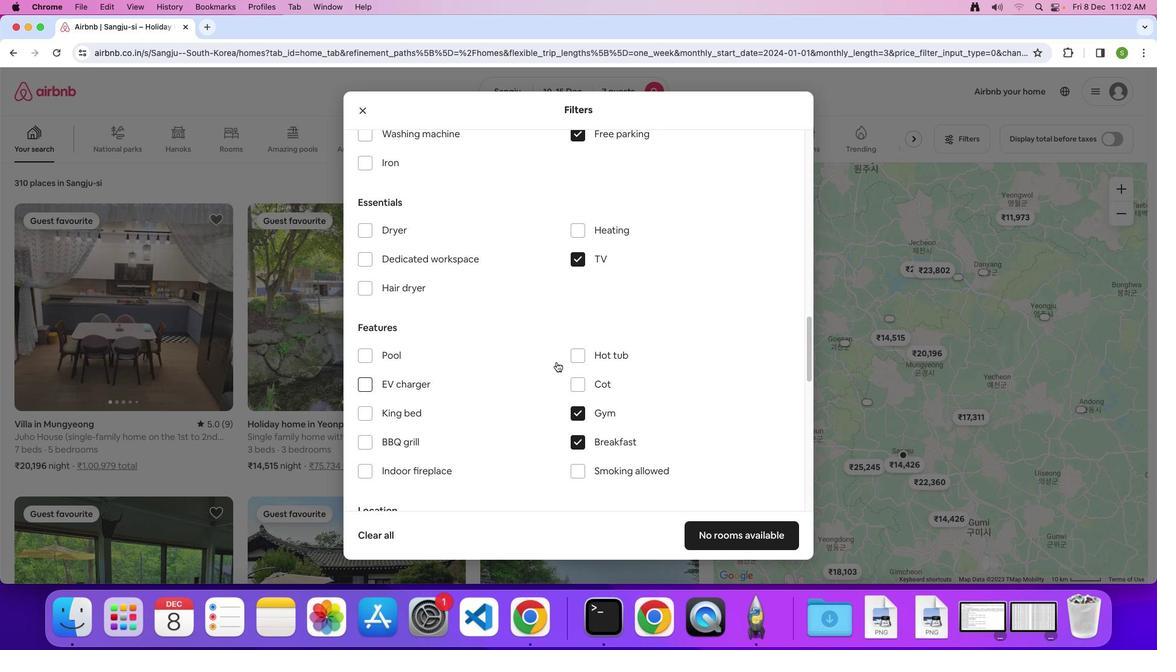 
Action: Mouse scrolled (556, 362) with delta (0, 2)
Screenshot: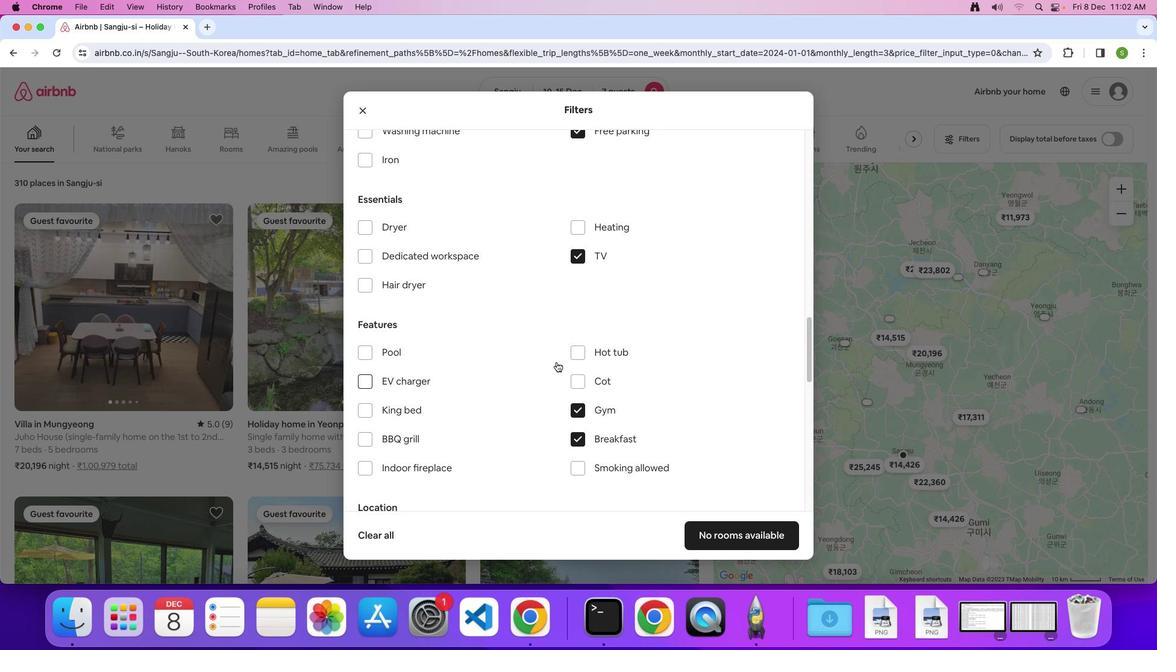 
Action: Mouse scrolled (556, 362) with delta (0, -3)
Screenshot: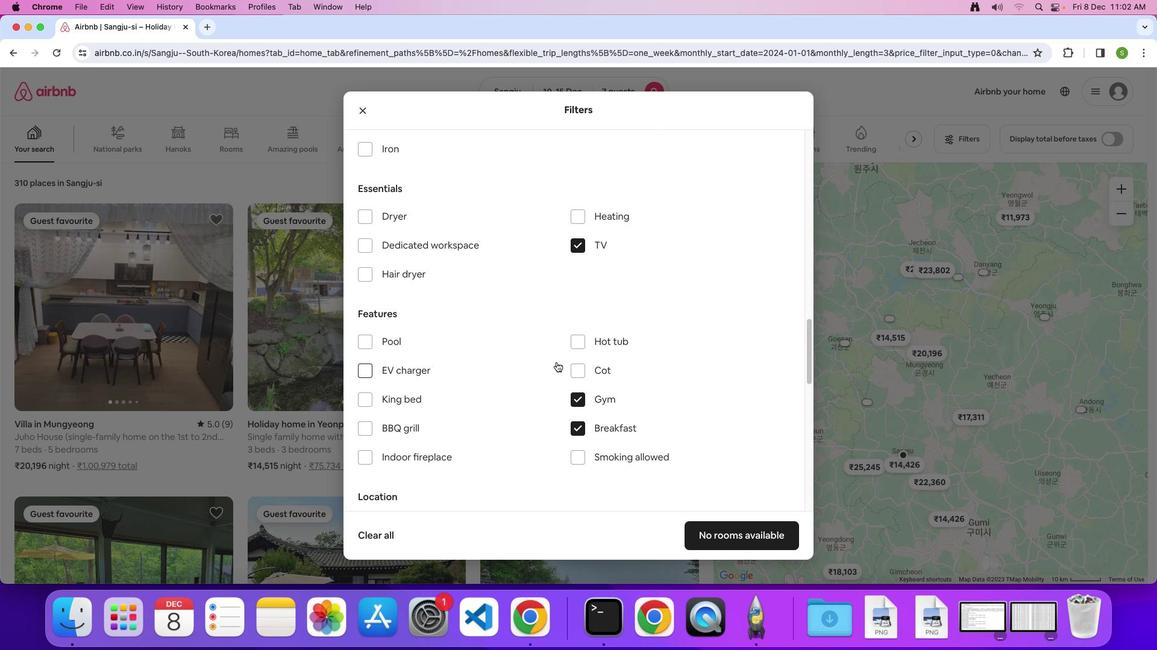 
Action: Mouse scrolled (556, 362) with delta (0, 0)
Screenshot: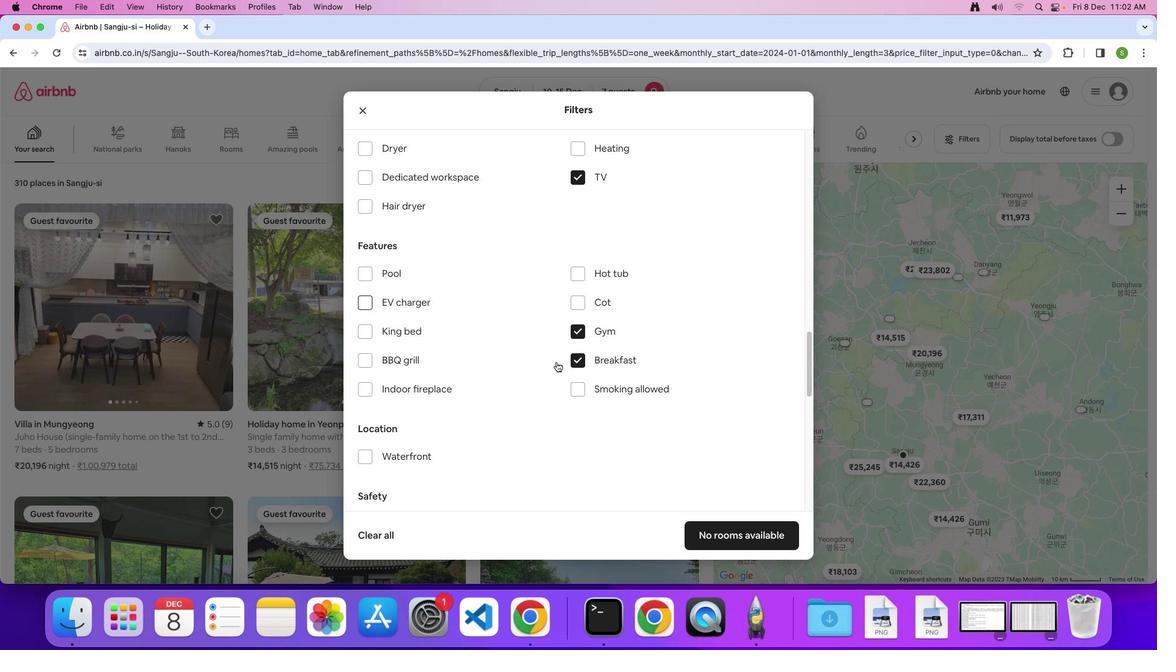 
Action: Mouse scrolled (556, 362) with delta (0, 0)
Screenshot: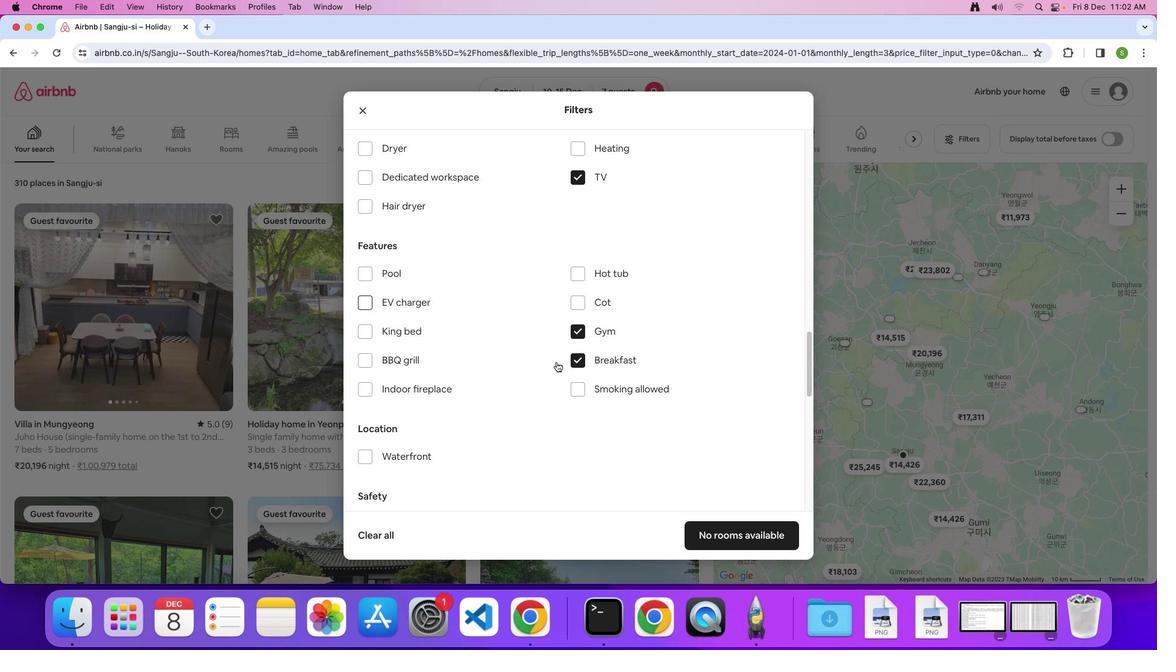
Action: Mouse scrolled (556, 362) with delta (0, -2)
Screenshot: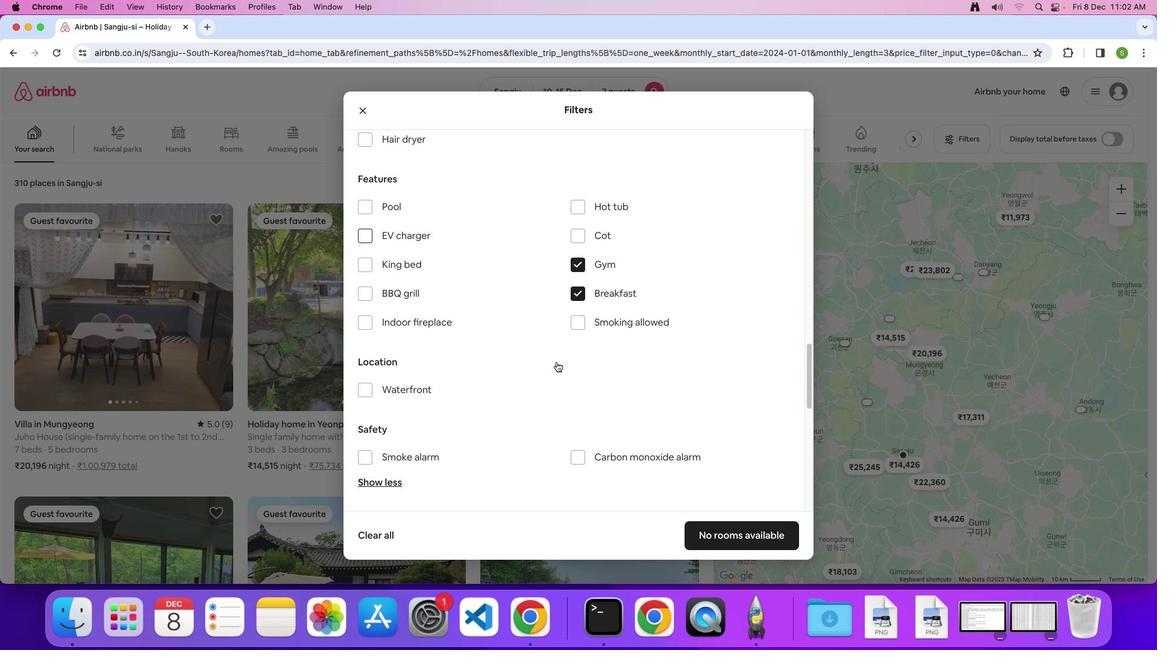 
Action: Mouse scrolled (556, 362) with delta (0, 0)
Screenshot: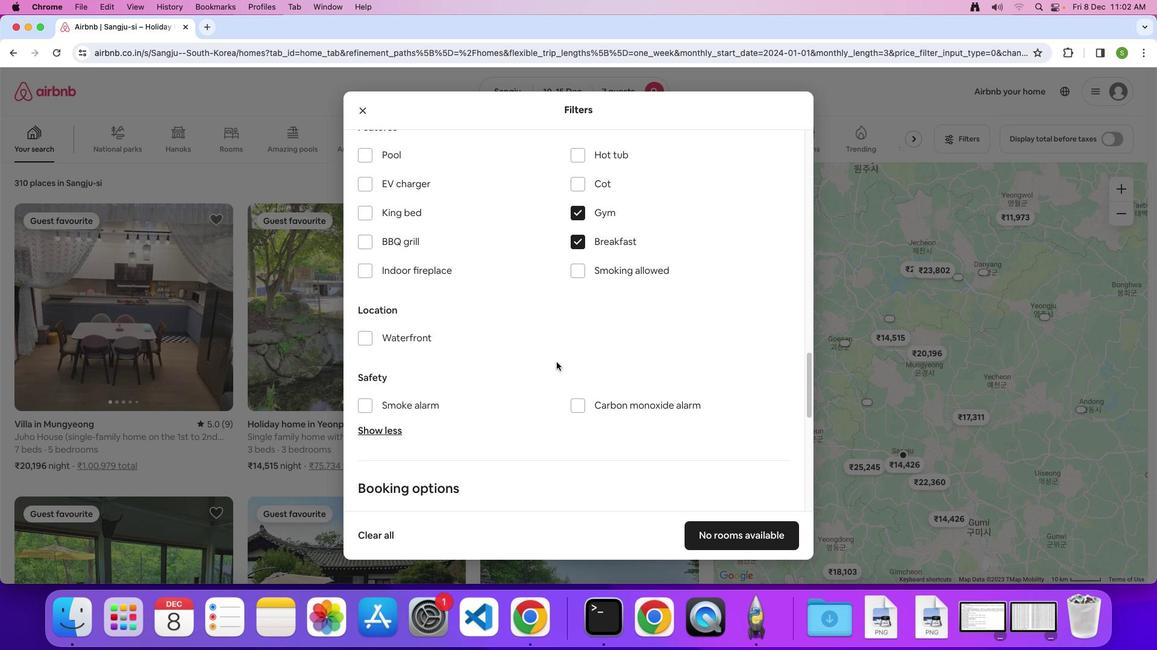 
Action: Mouse scrolled (556, 362) with delta (0, 0)
Screenshot: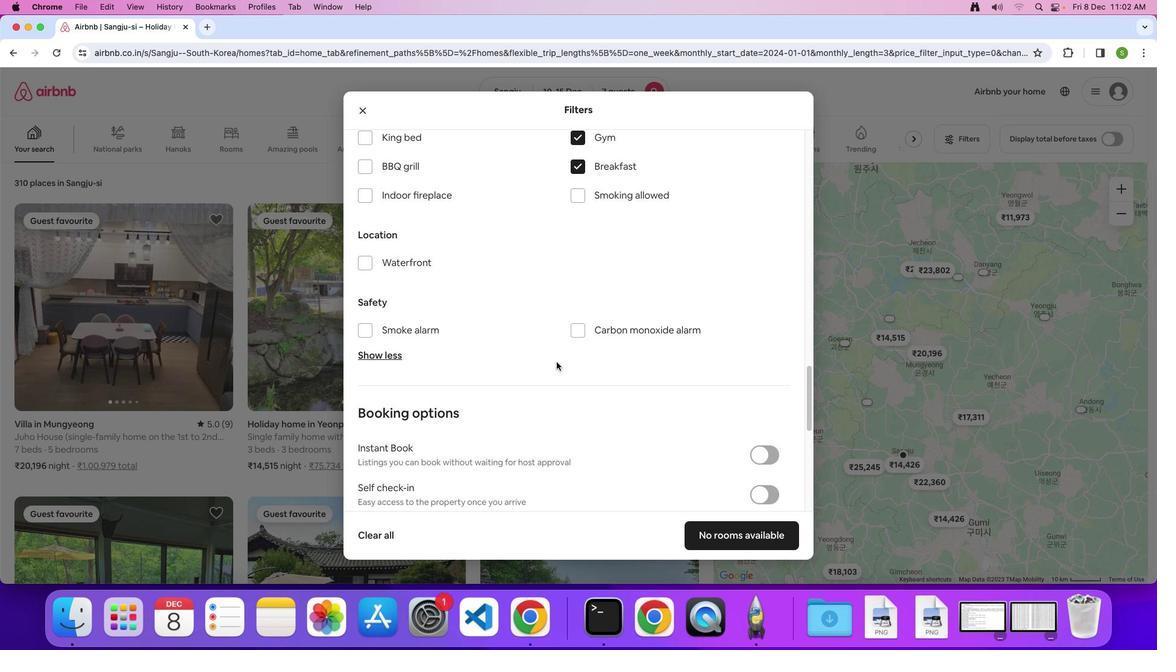 
Action: Mouse scrolled (556, 362) with delta (0, -2)
Screenshot: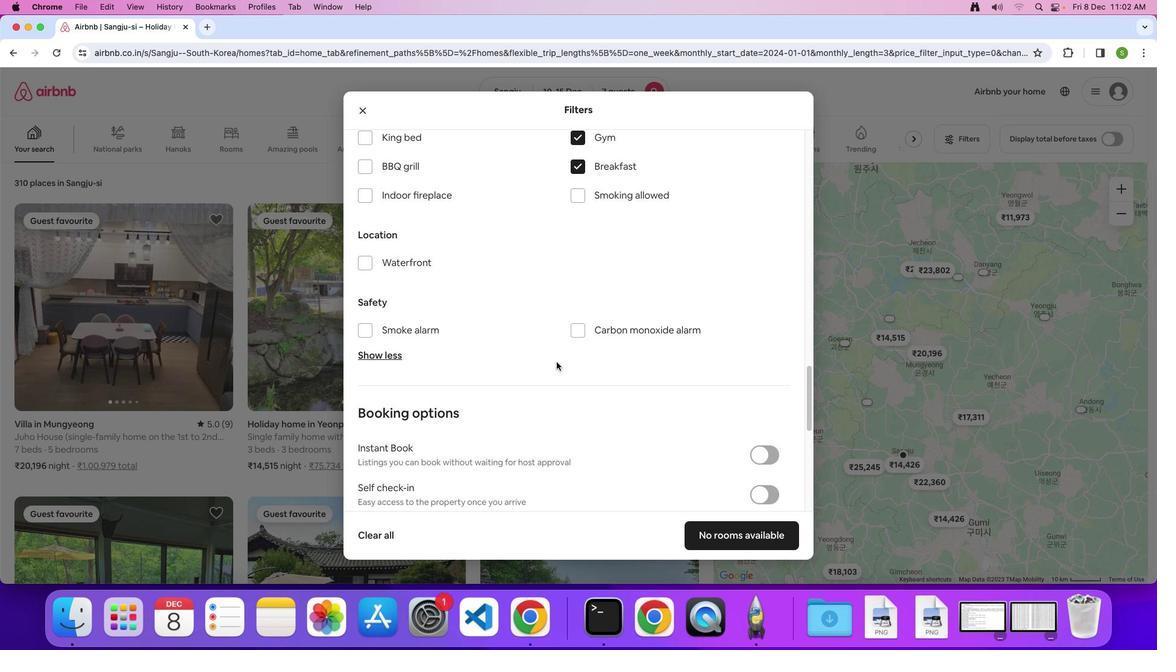 
Action: Mouse scrolled (556, 362) with delta (0, -3)
Screenshot: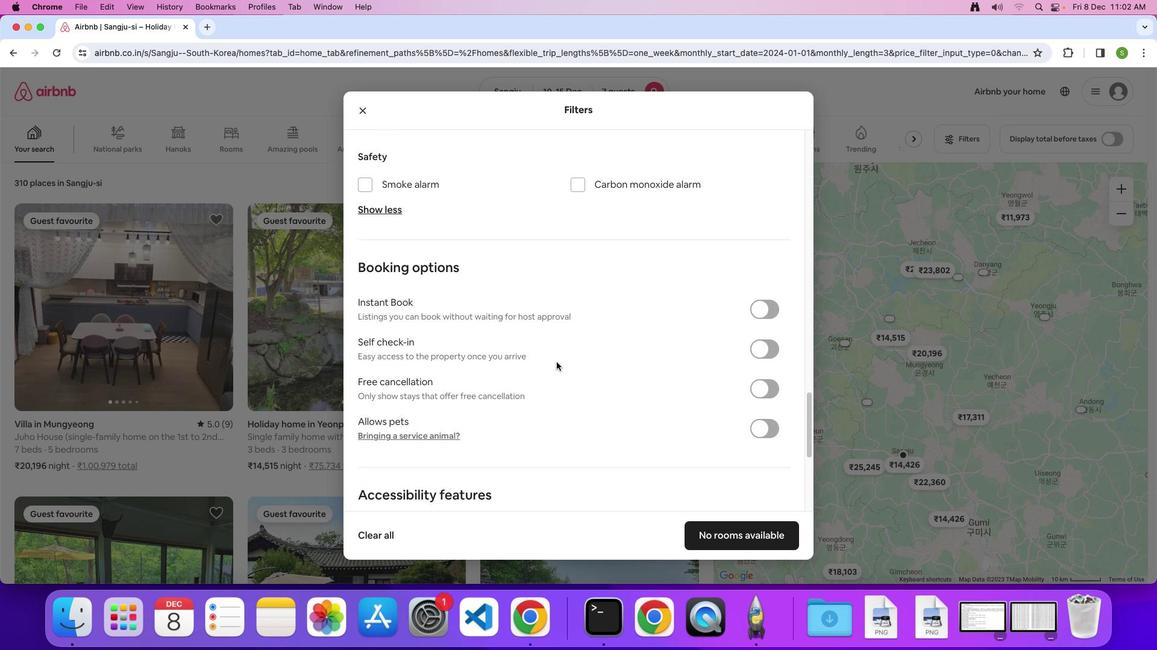 
Action: Mouse scrolled (556, 362) with delta (0, 0)
Screenshot: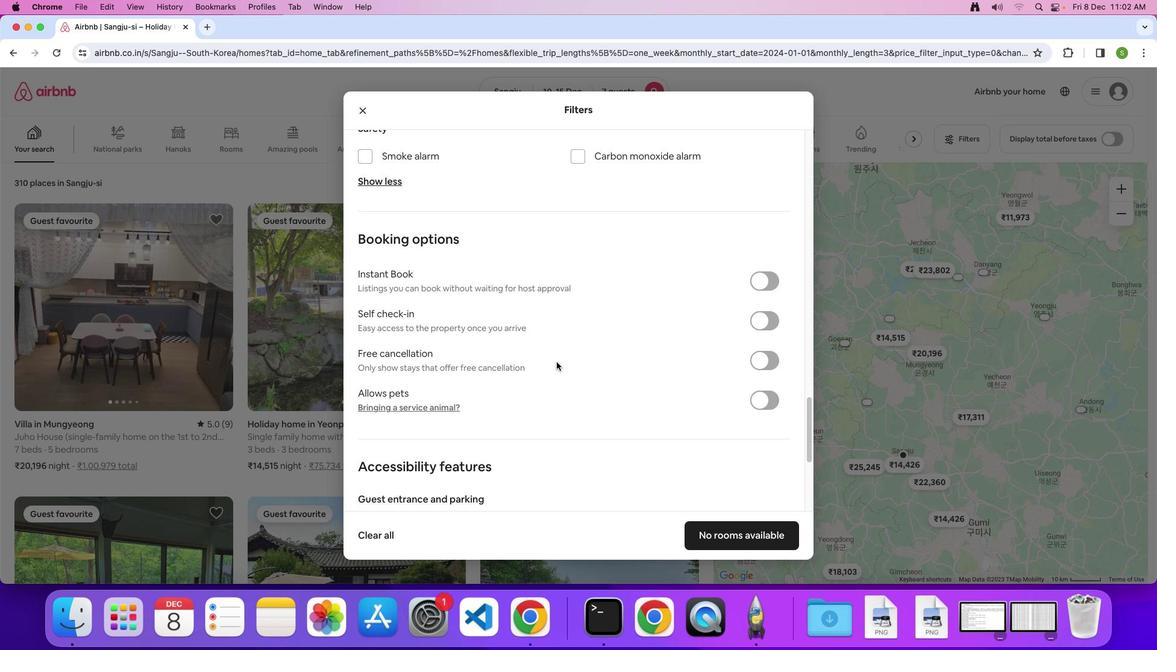 
Action: Mouse scrolled (556, 362) with delta (0, 0)
Screenshot: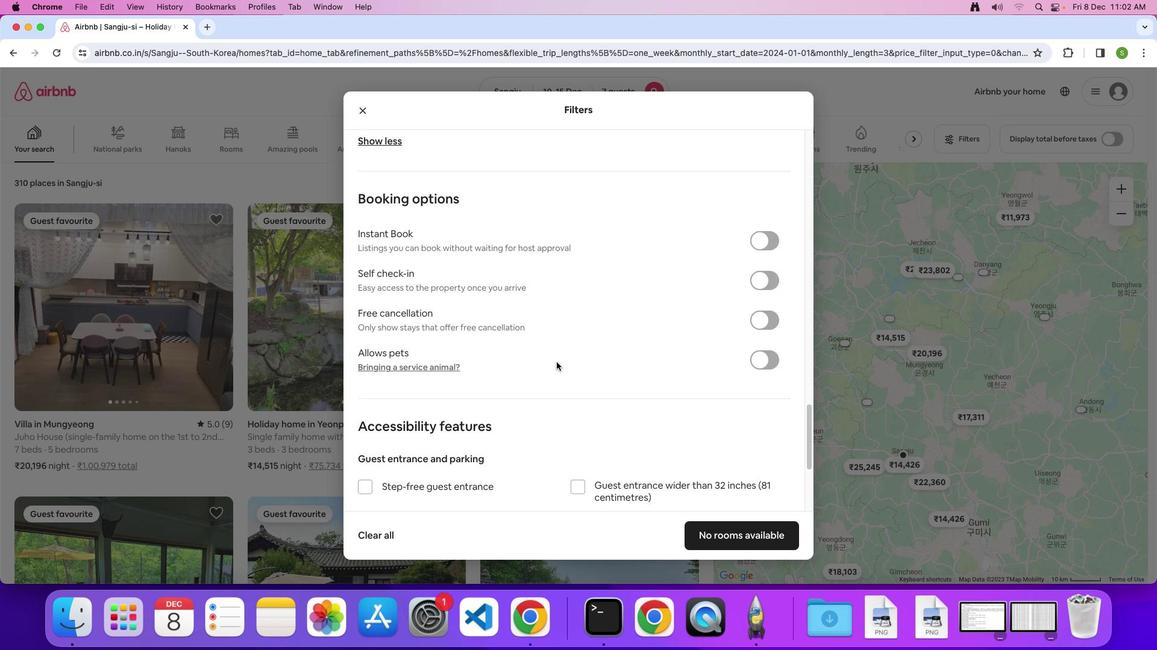 
Action: Mouse scrolled (556, 362) with delta (0, -1)
Screenshot: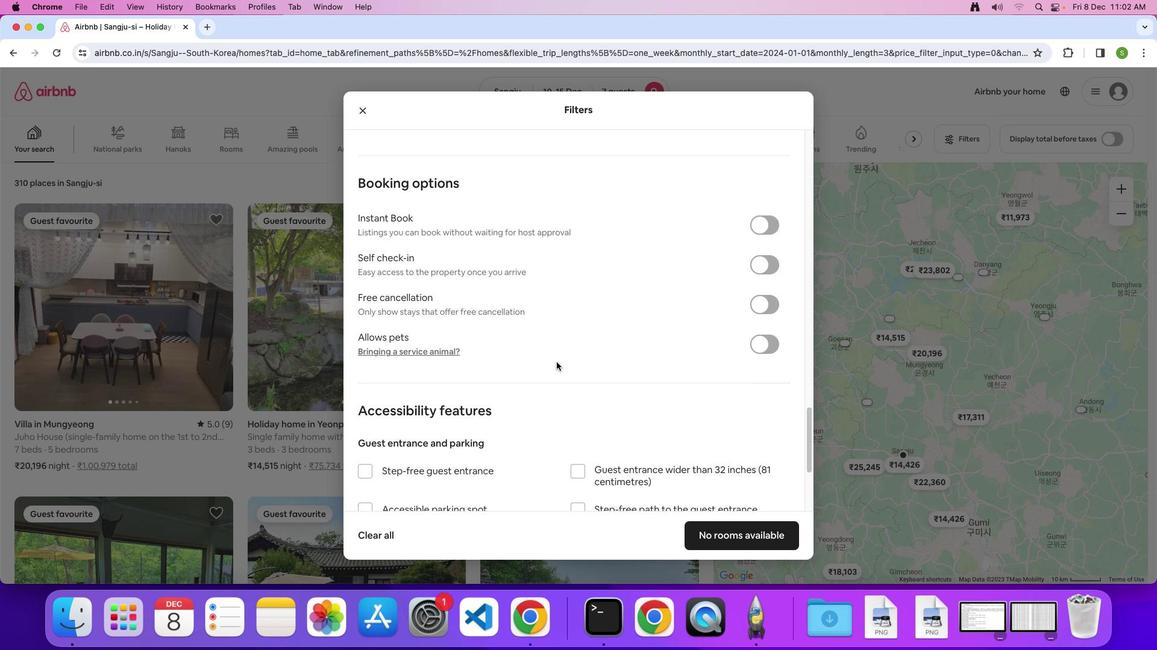 
Action: Mouse scrolled (556, 362) with delta (0, 0)
Screenshot: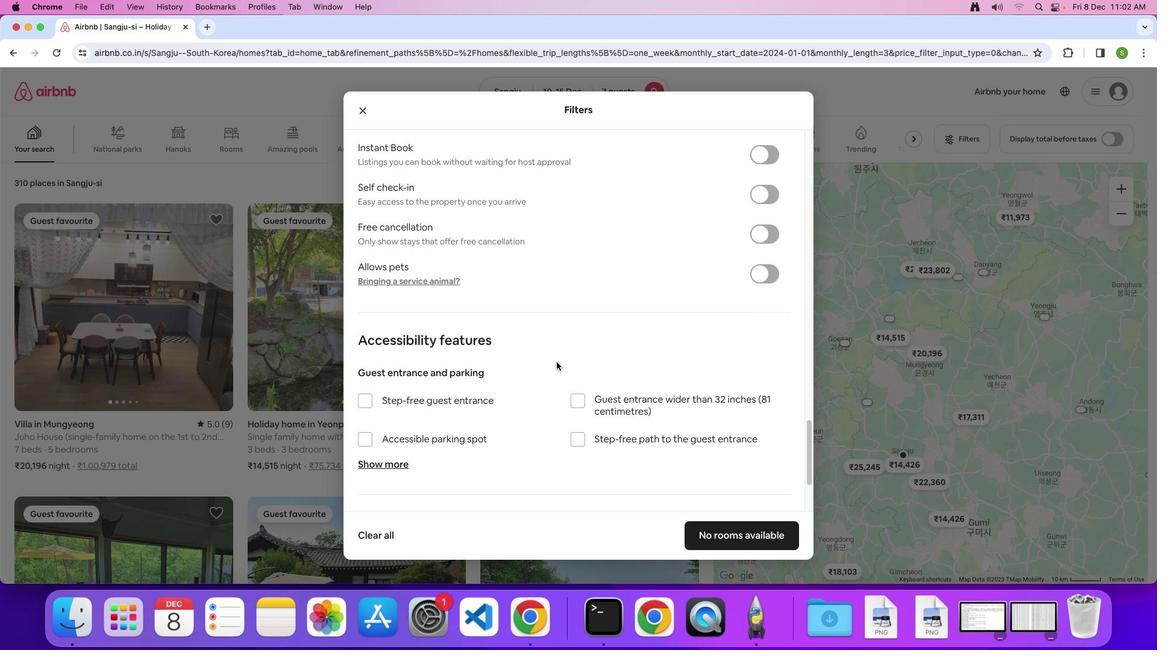 
Action: Mouse scrolled (556, 362) with delta (0, 0)
Screenshot: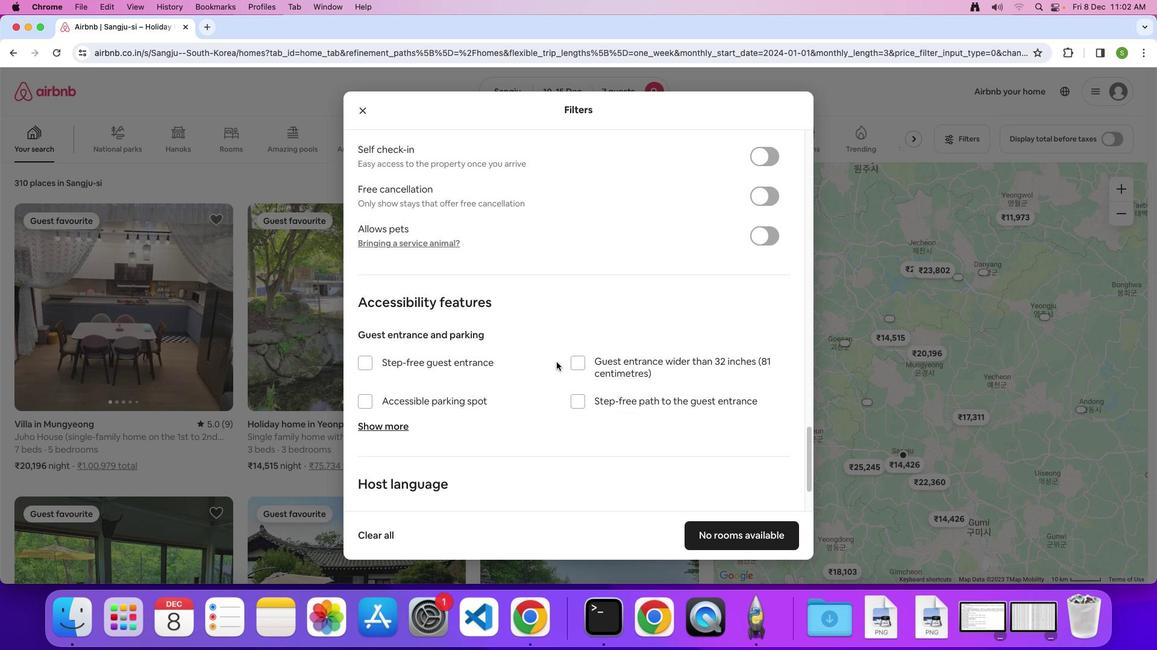 
Action: Mouse scrolled (556, 362) with delta (0, -2)
Screenshot: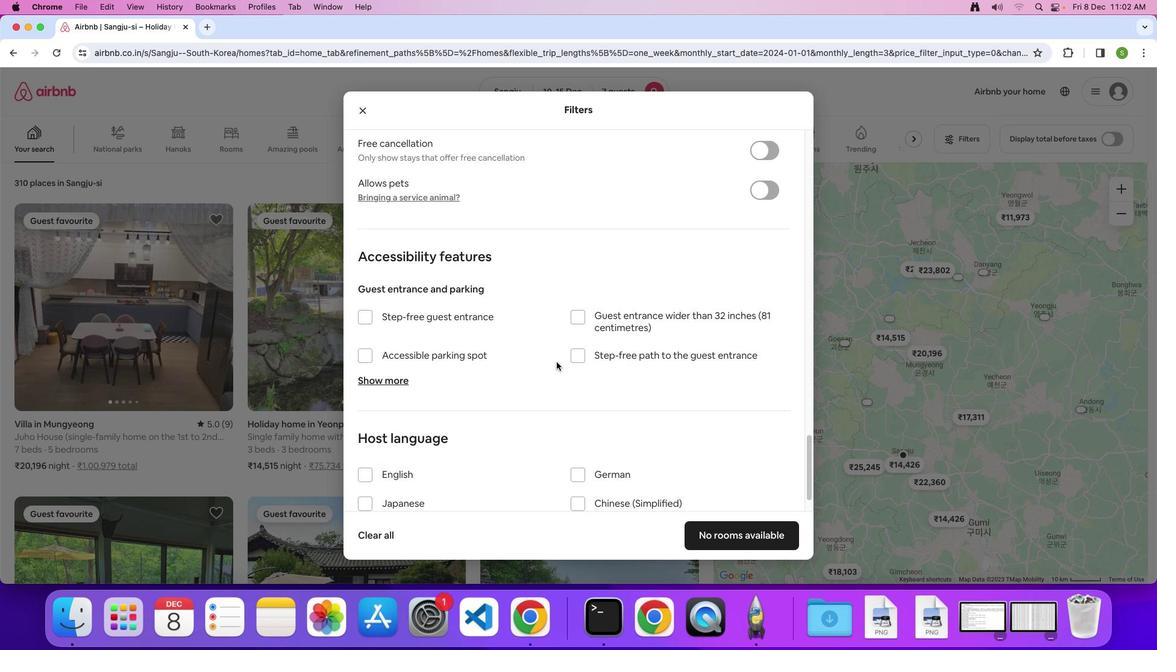 
Action: Mouse scrolled (556, 362) with delta (0, 0)
Screenshot: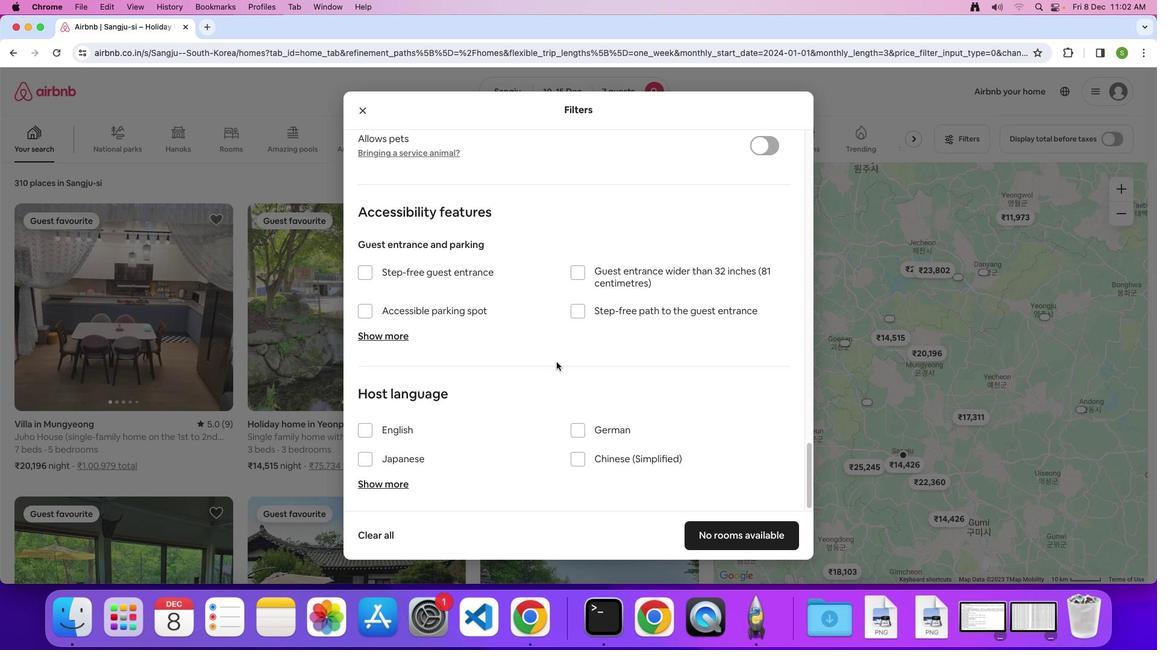 
Action: Mouse scrolled (556, 362) with delta (0, 0)
Screenshot: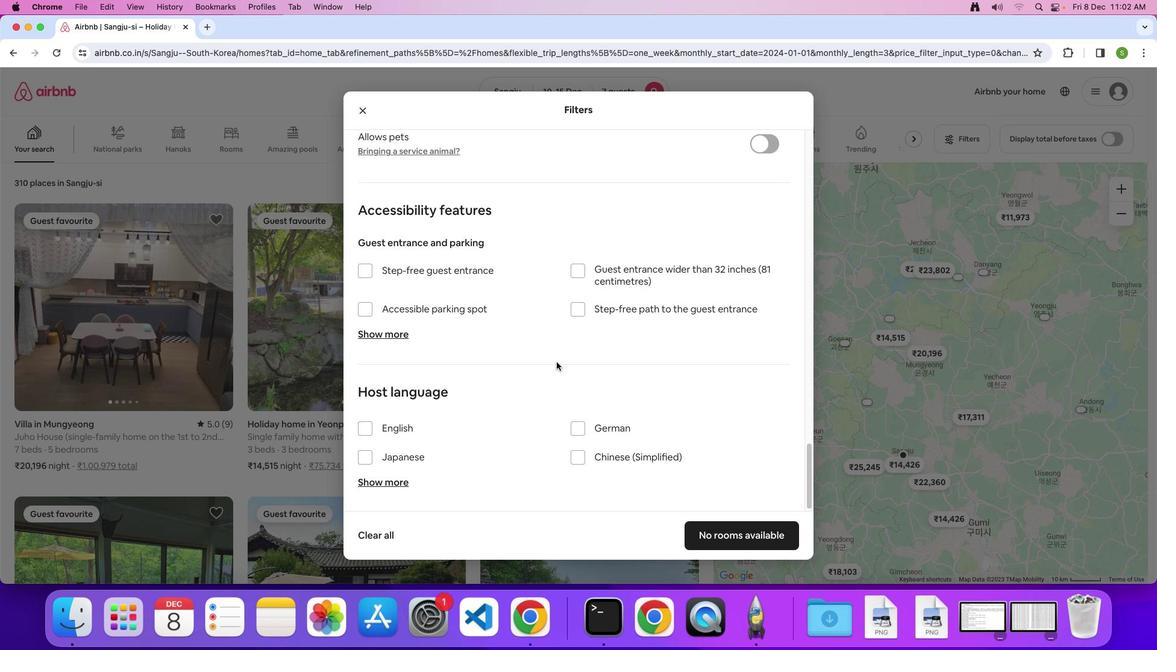 
Action: Mouse scrolled (556, 362) with delta (0, -2)
Screenshot: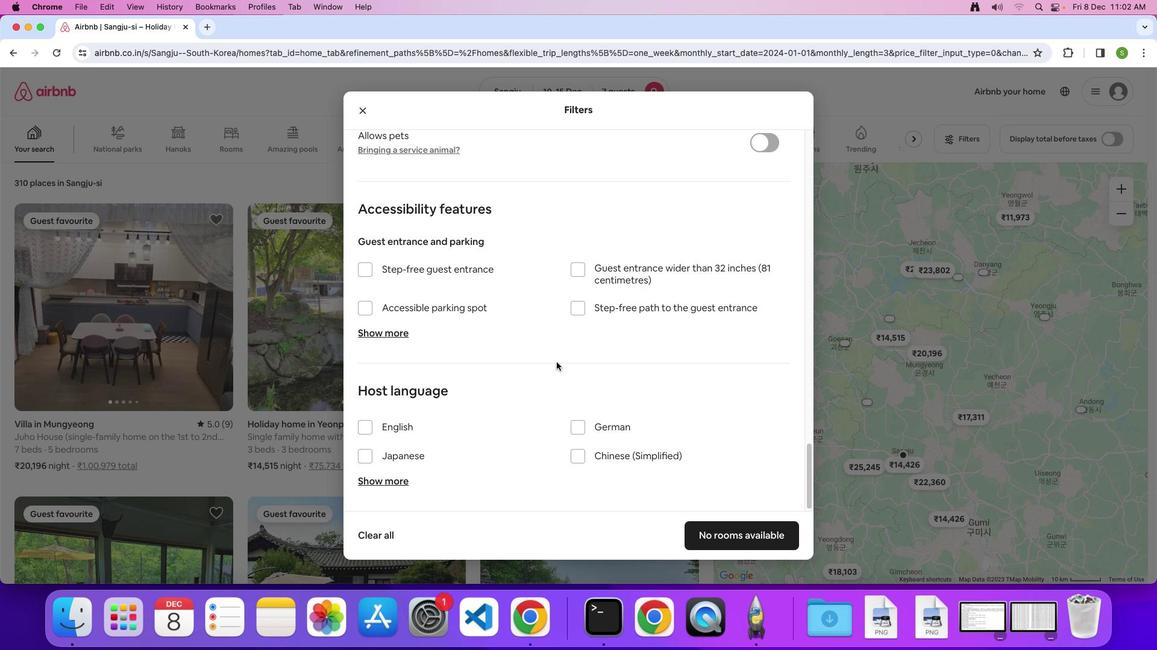 
Action: Mouse scrolled (556, 362) with delta (0, 0)
Screenshot: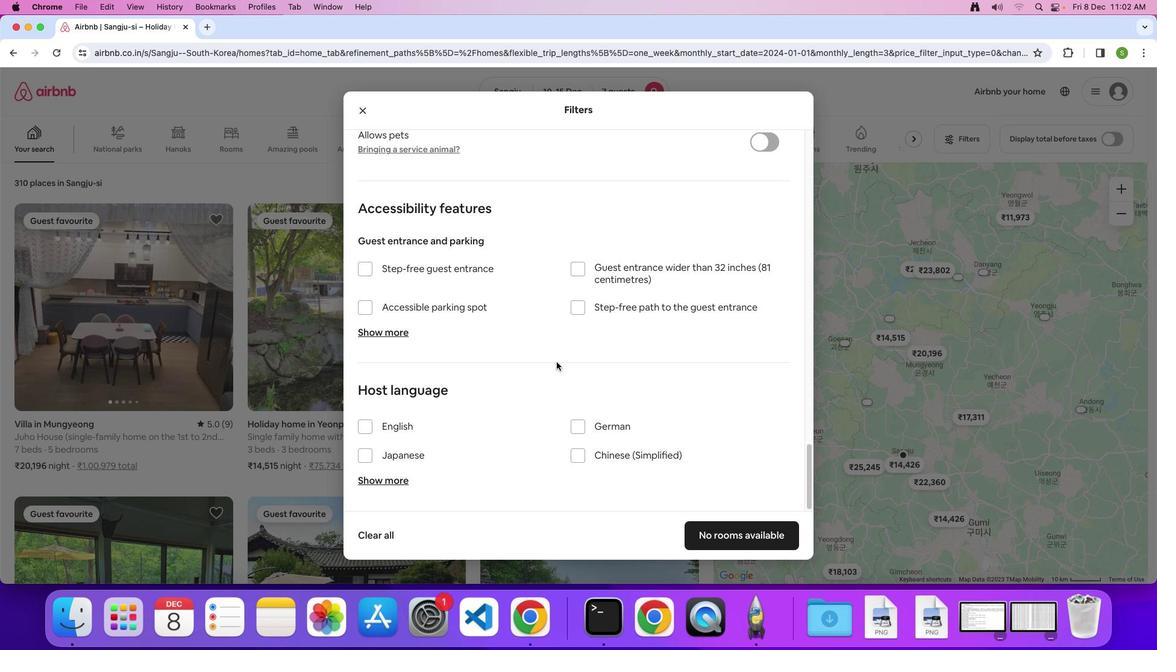 
Action: Mouse scrolled (556, 362) with delta (0, 0)
Screenshot: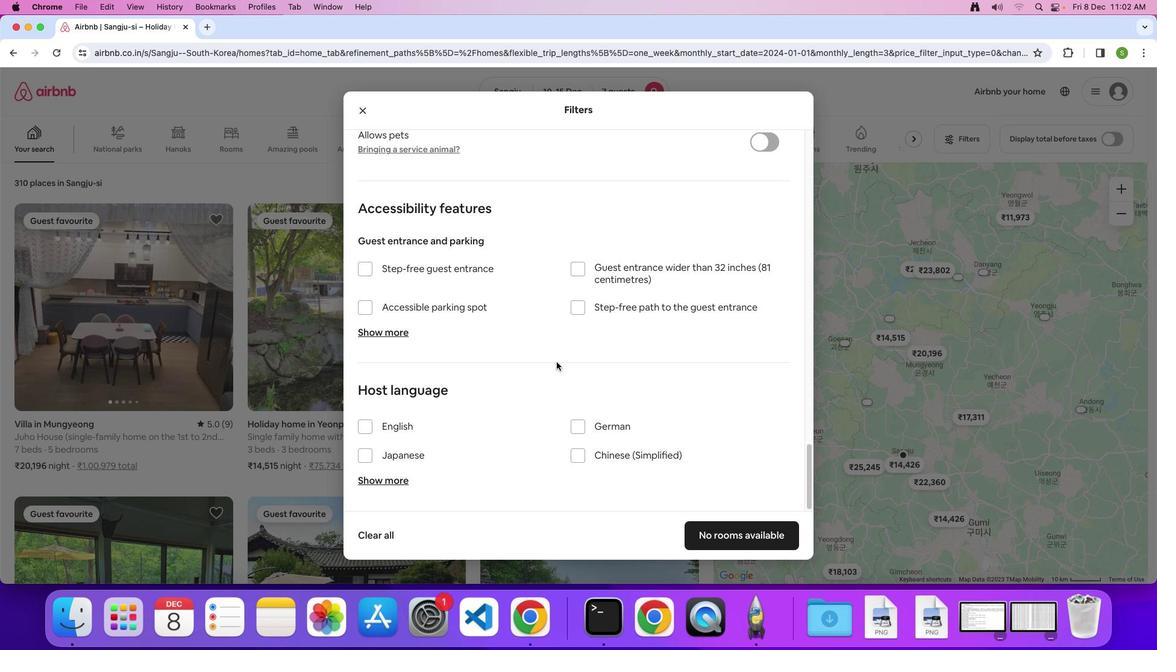 
Action: Mouse scrolled (556, 362) with delta (0, -2)
Screenshot: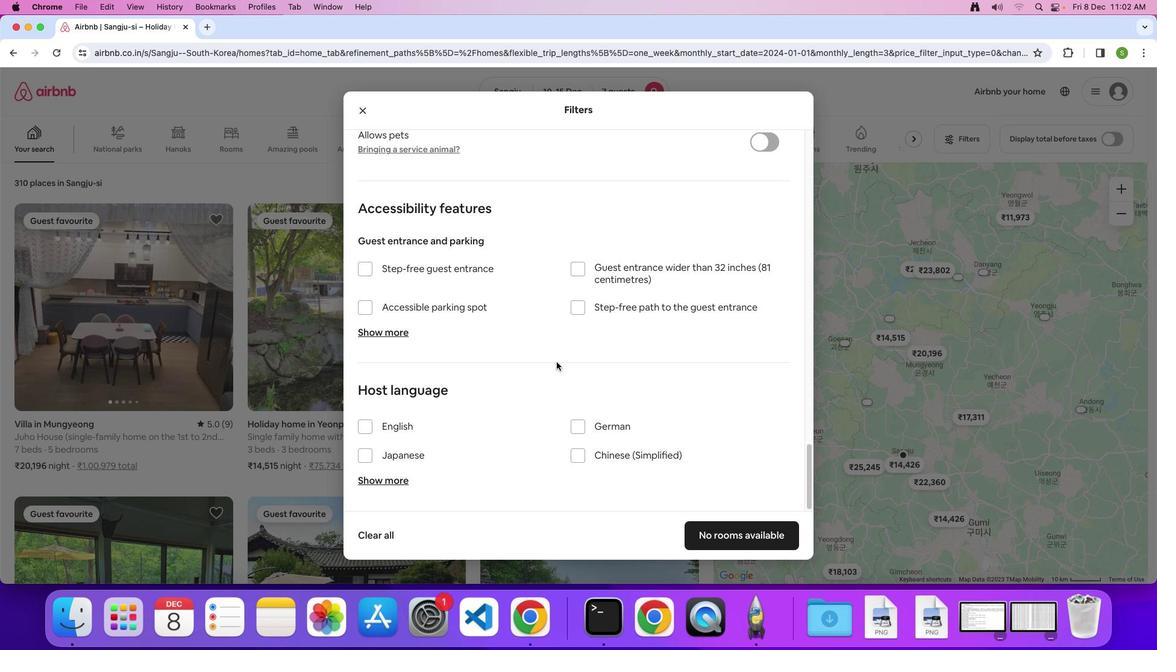 
Action: Mouse moved to (590, 399)
Screenshot: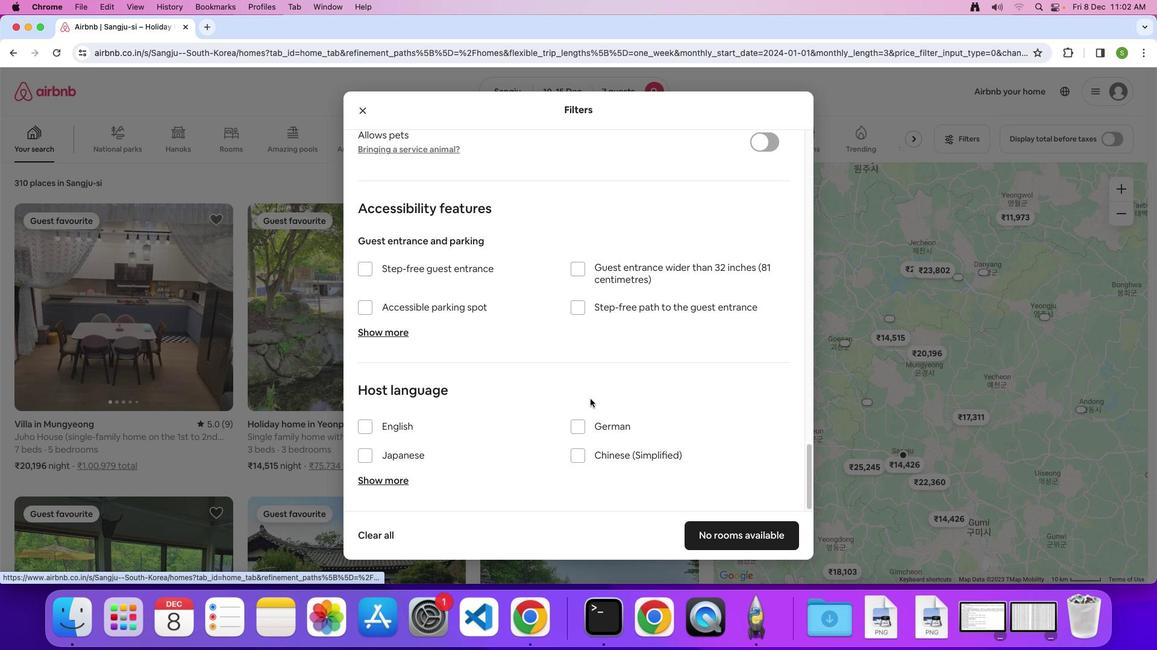 
Action: Mouse scrolled (590, 399) with delta (0, 0)
Screenshot: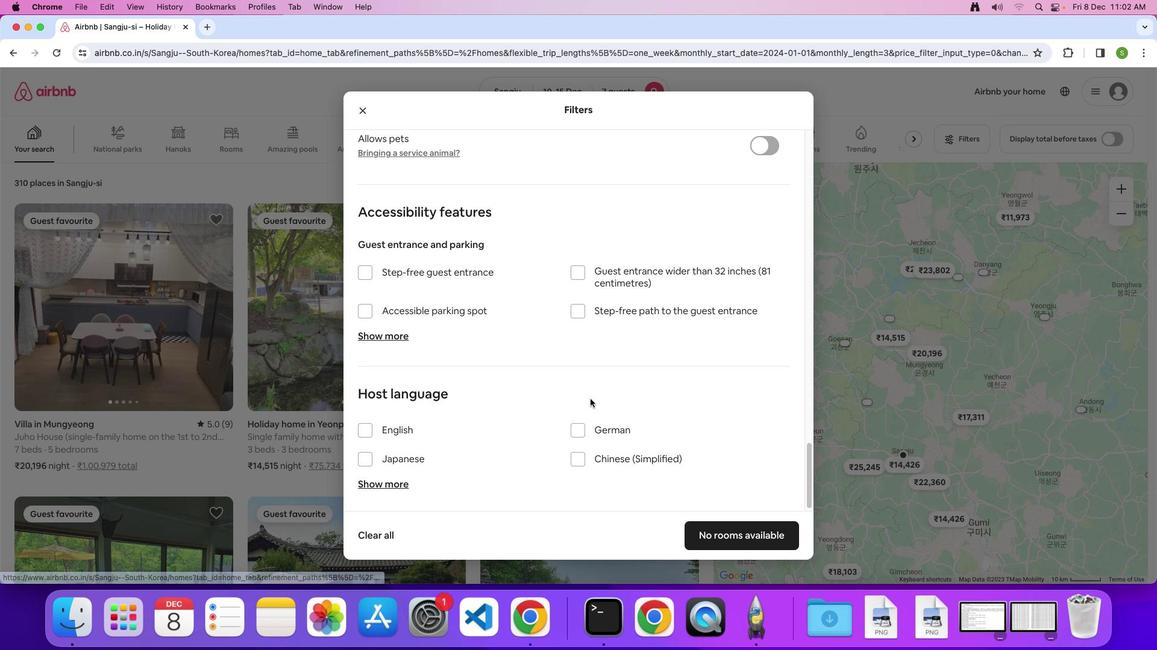 
Action: Mouse scrolled (590, 399) with delta (0, 0)
Screenshot: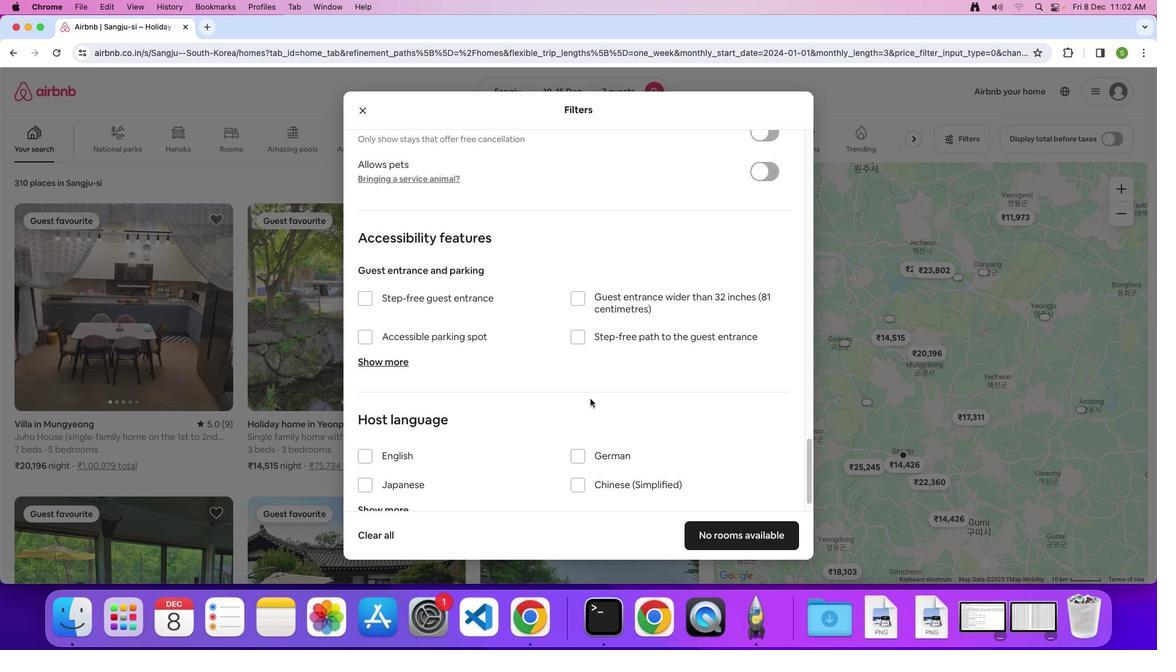 
Action: Mouse scrolled (590, 399) with delta (0, 1)
Screenshot: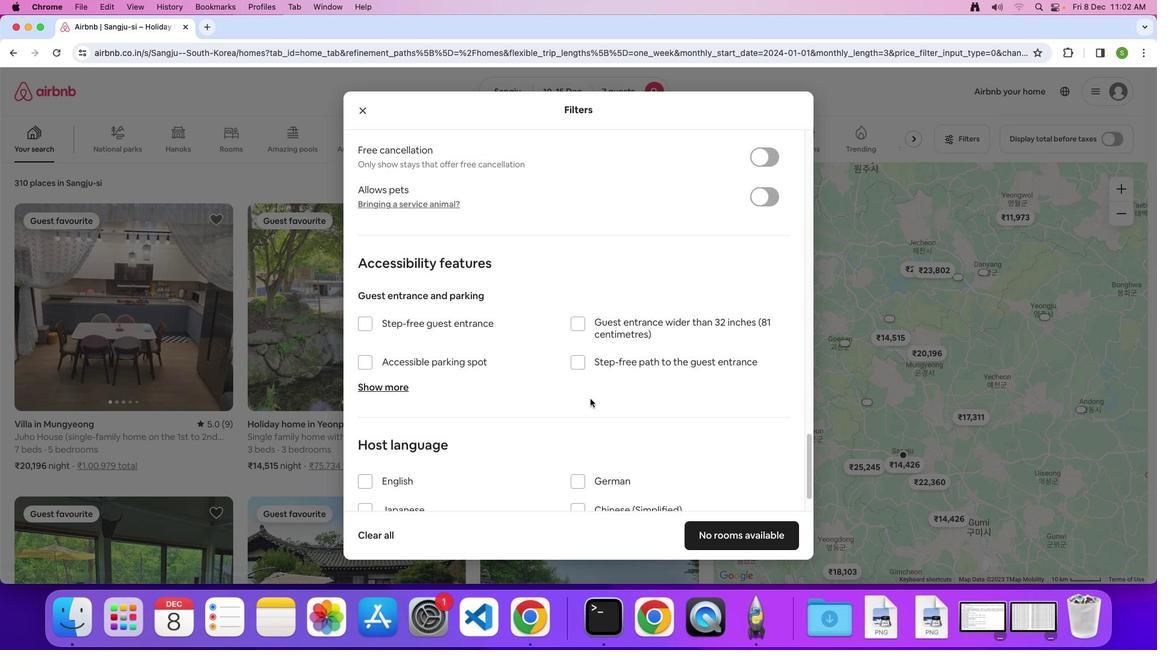 
Action: Mouse scrolled (590, 399) with delta (0, 0)
Screenshot: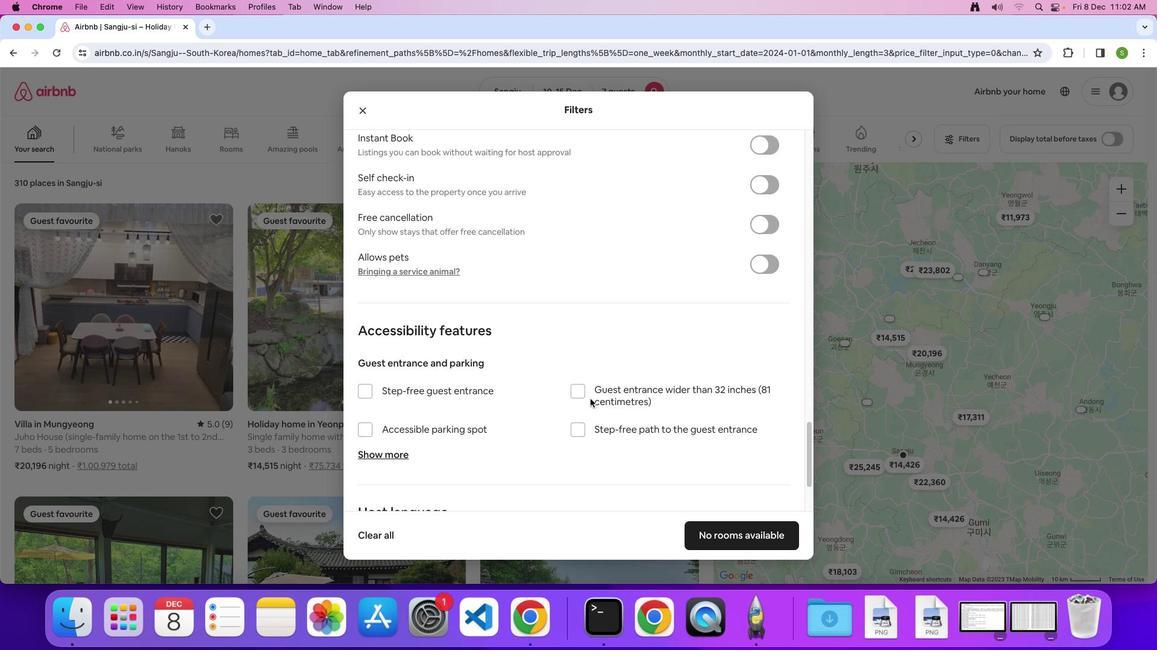 
Action: Mouse scrolled (590, 399) with delta (0, 0)
Screenshot: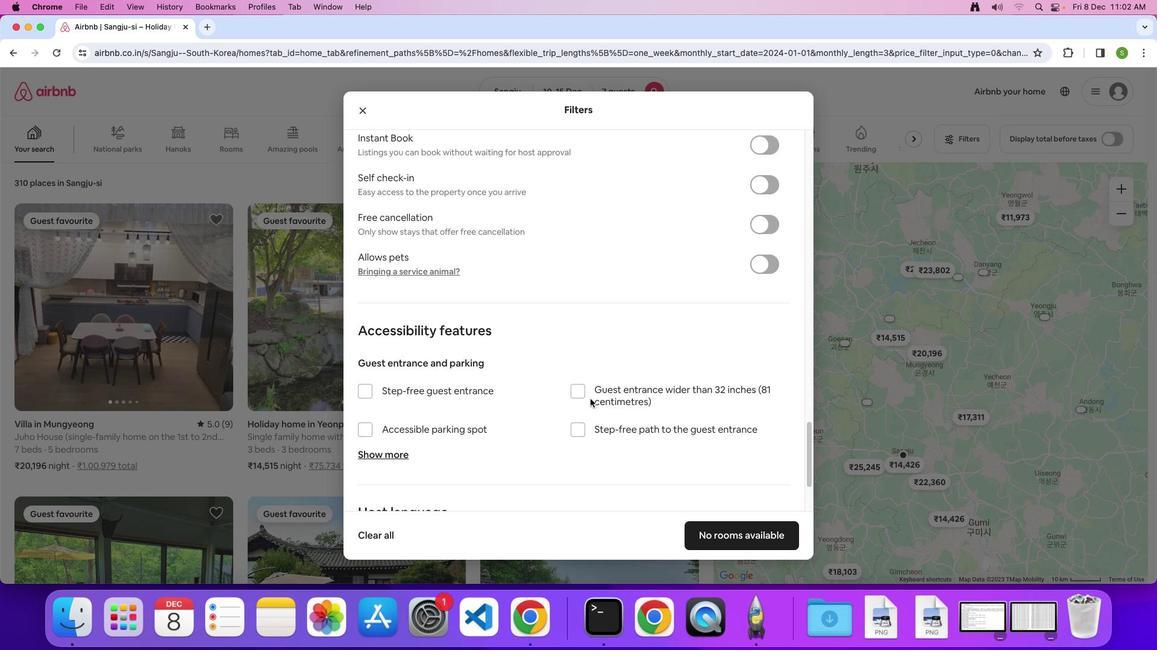 
Action: Mouse scrolled (590, 399) with delta (0, 2)
Screenshot: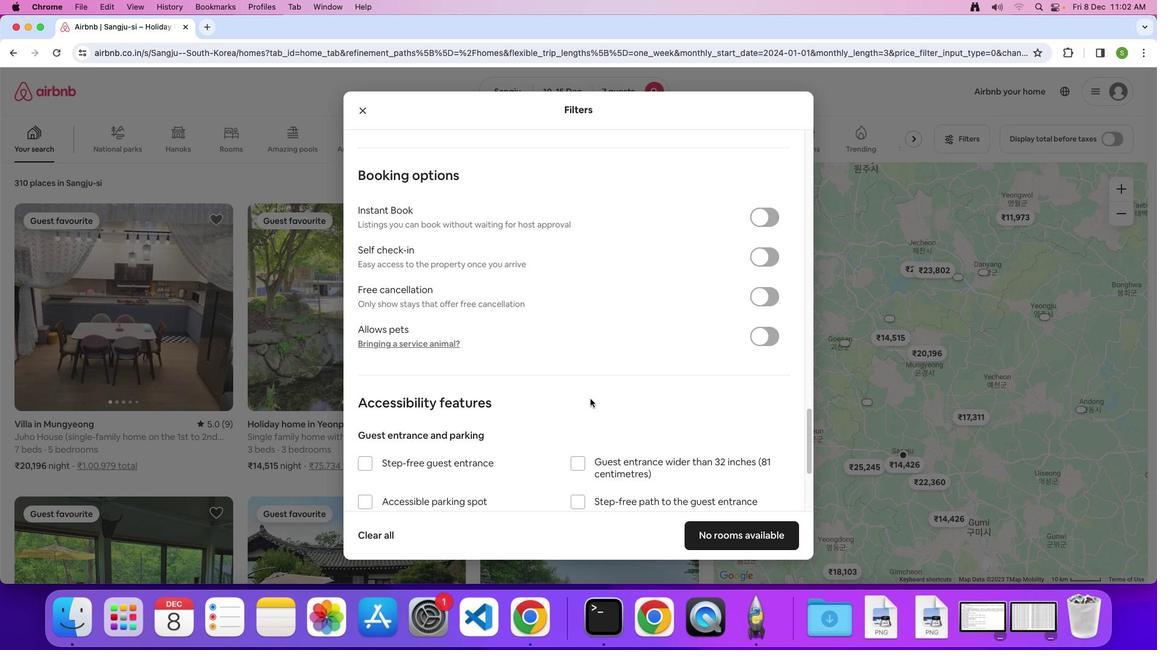 
Action: Mouse scrolled (590, 399) with delta (0, 0)
Screenshot: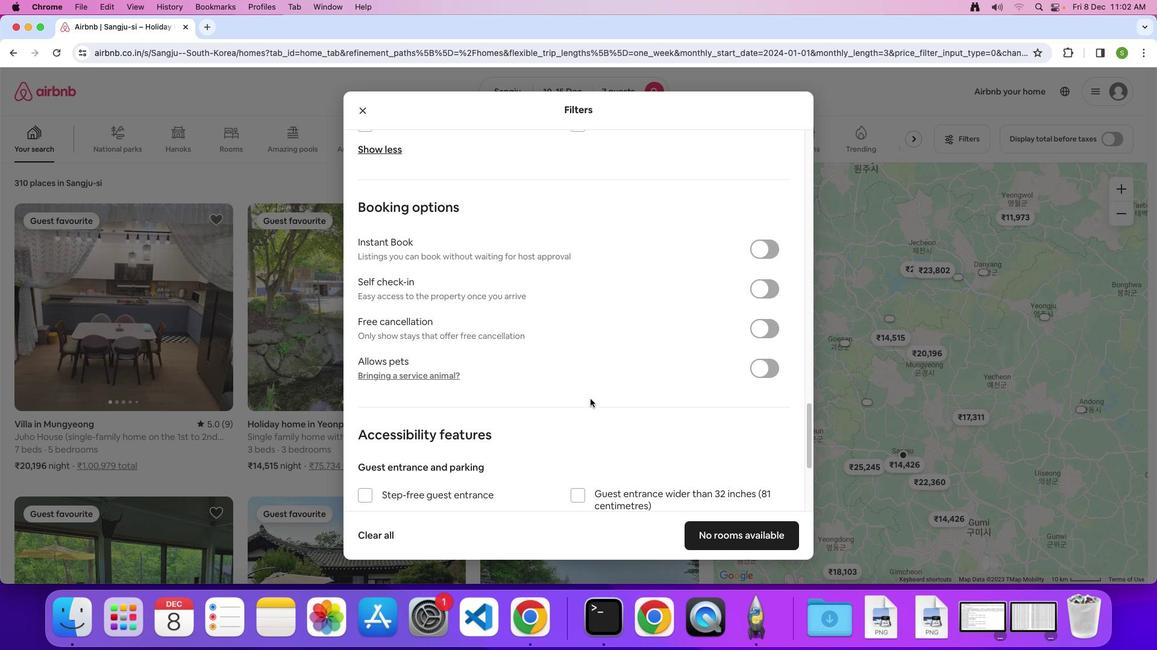 
Action: Mouse scrolled (590, 399) with delta (0, 0)
Screenshot: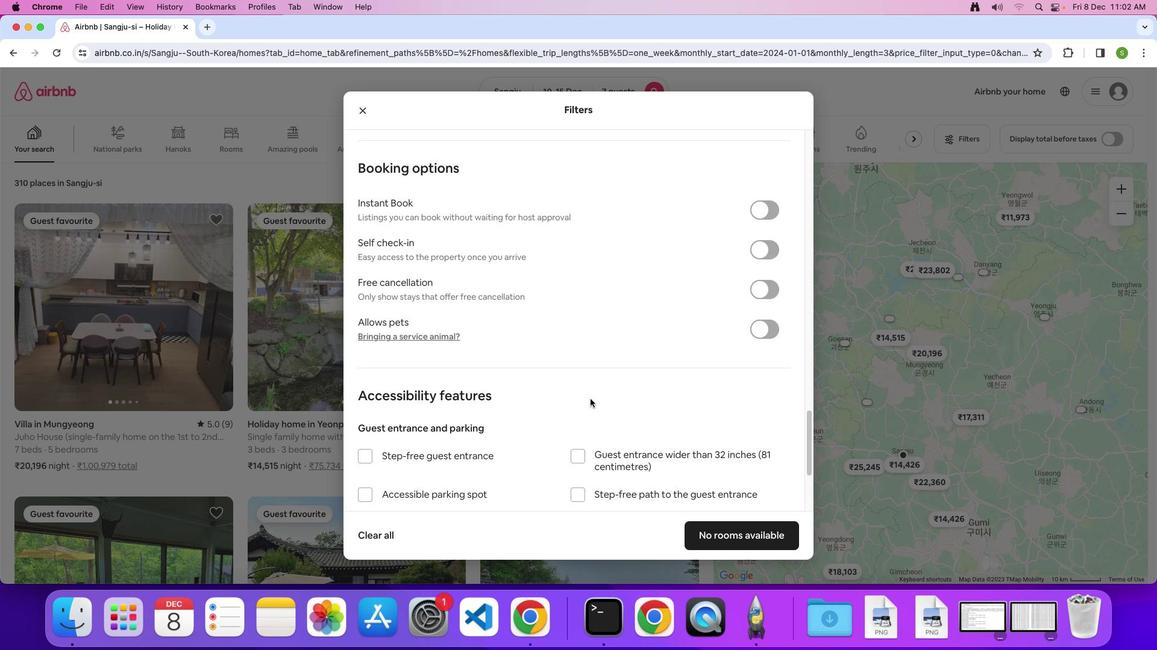 
Action: Mouse scrolled (590, 399) with delta (0, 0)
Screenshot: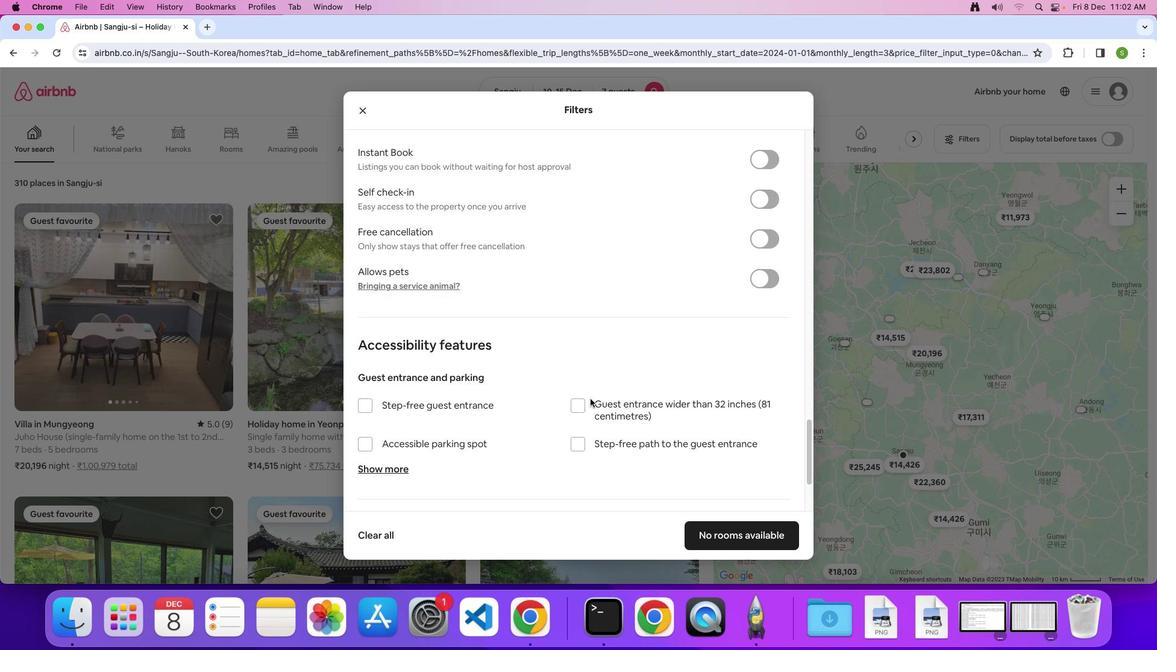 
Action: Mouse scrolled (590, 399) with delta (0, -2)
Screenshot: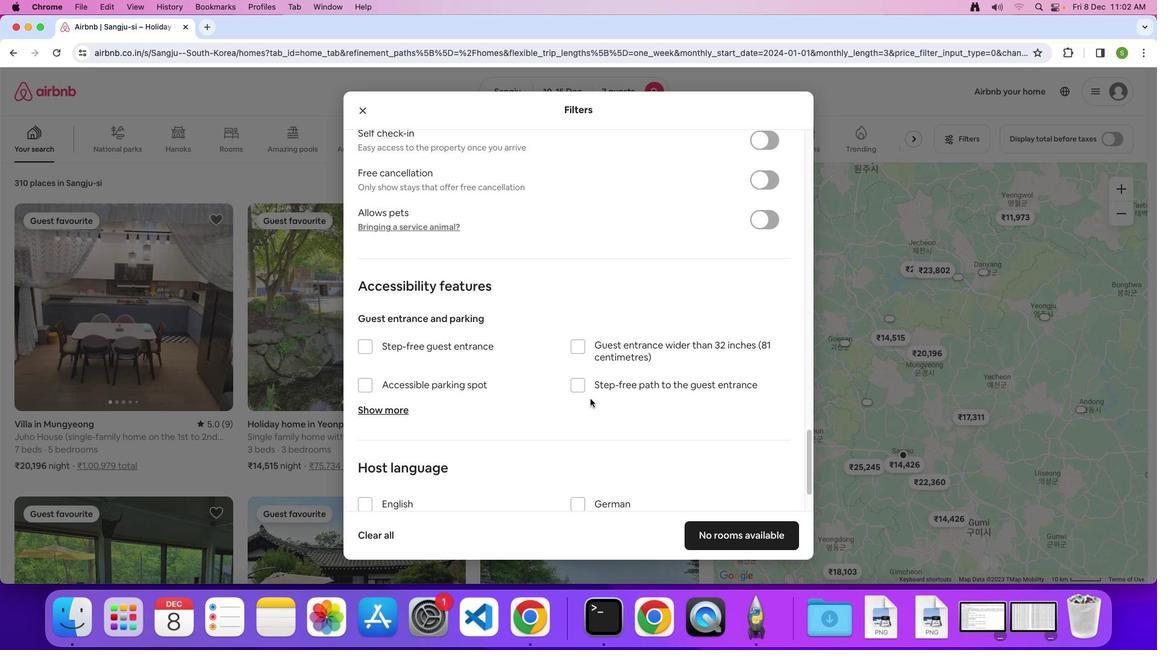 
Action: Mouse scrolled (590, 399) with delta (0, -3)
Screenshot: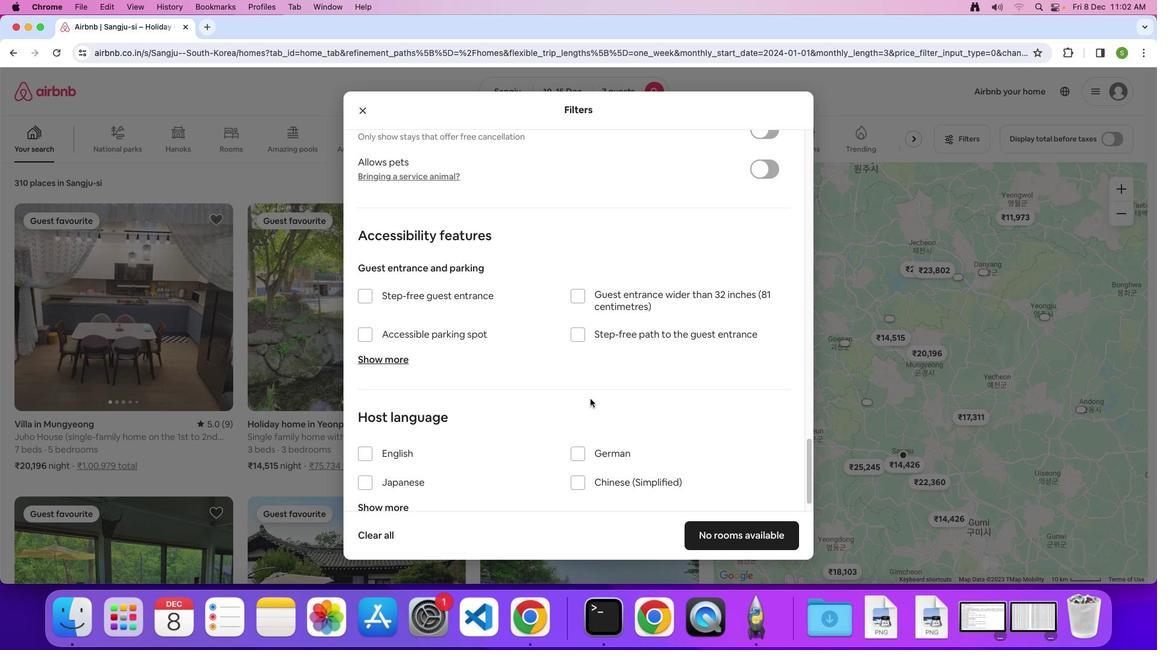 
Action: Mouse scrolled (590, 399) with delta (0, 0)
Screenshot: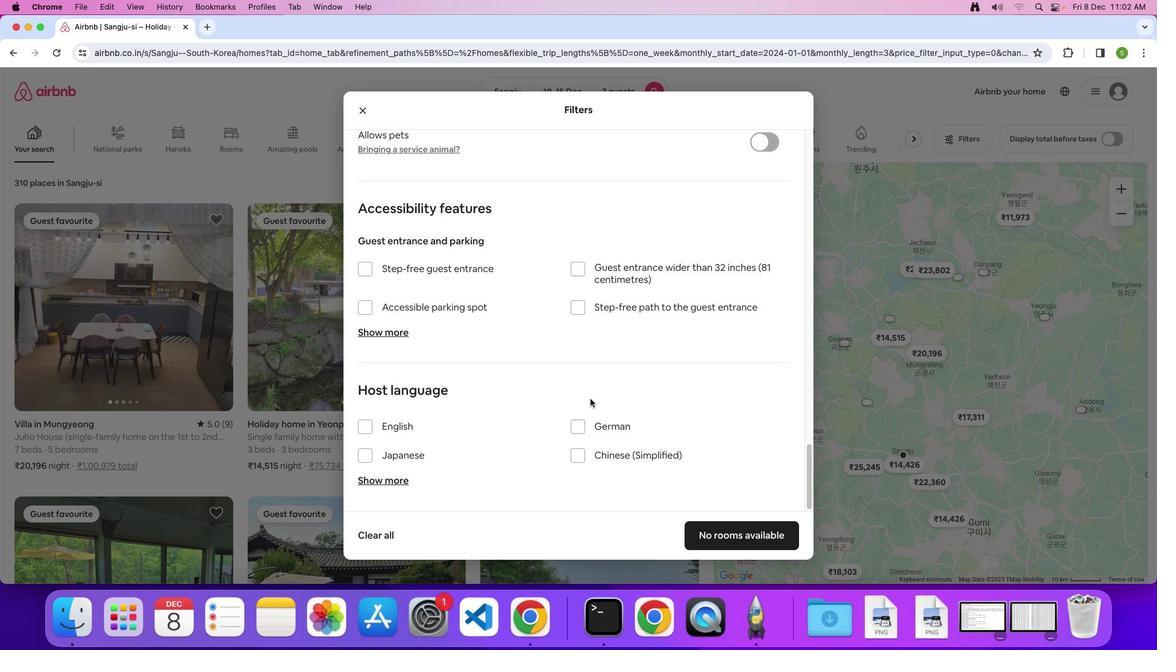 
Action: Mouse scrolled (590, 399) with delta (0, 0)
Screenshot: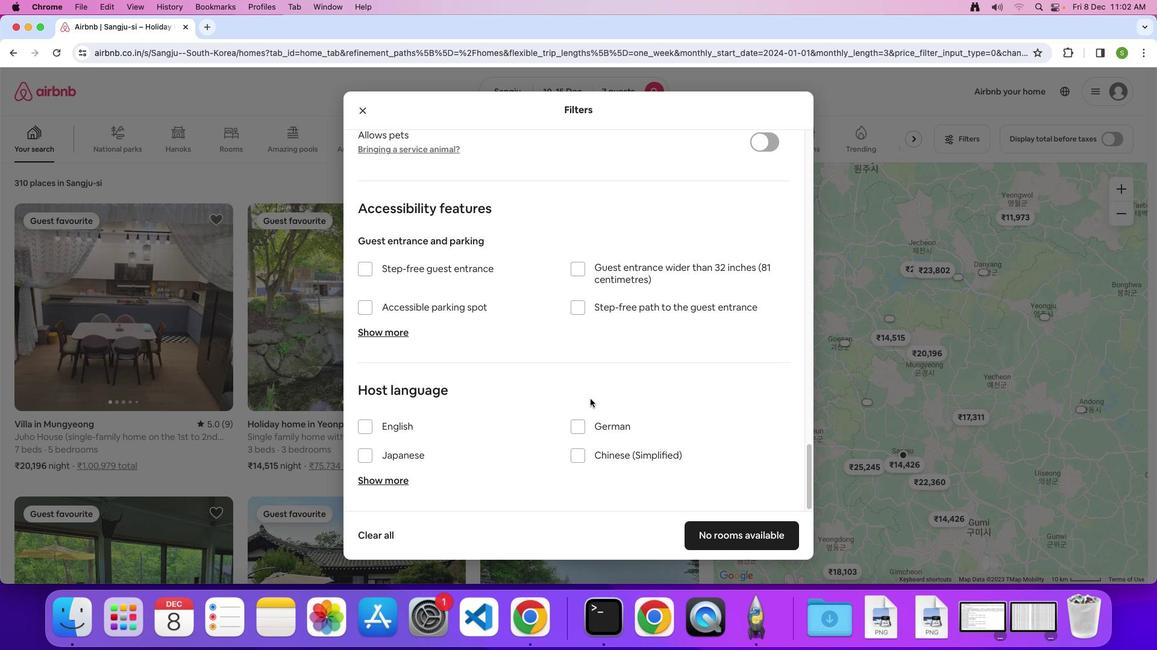 
Action: Mouse scrolled (590, 399) with delta (0, -2)
Screenshot: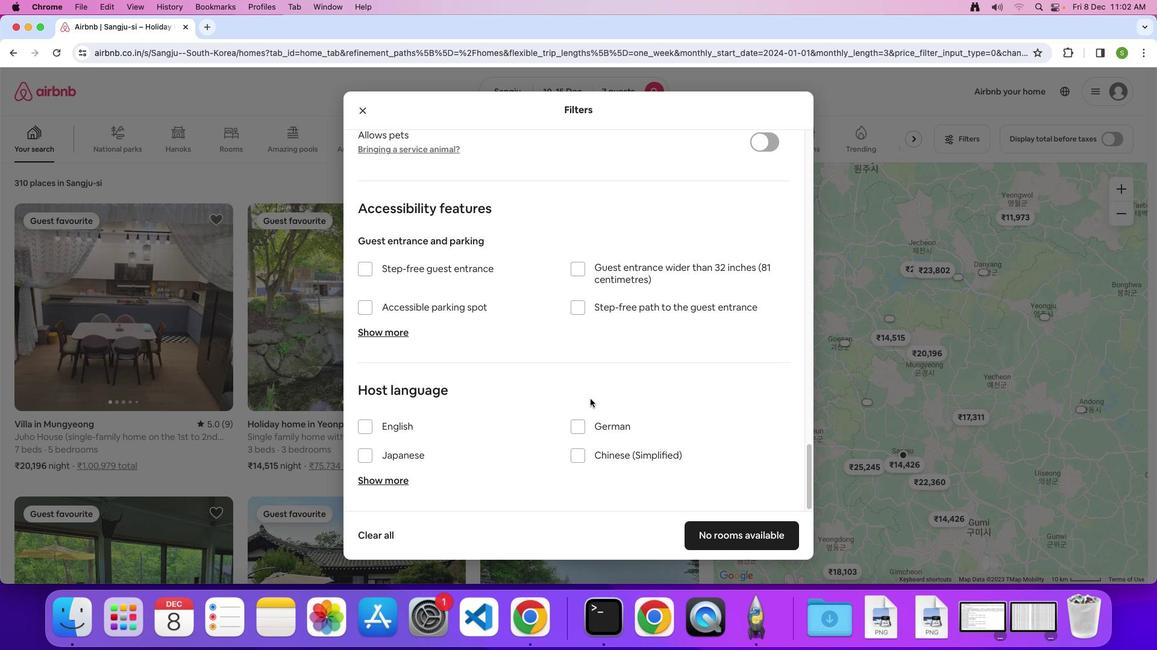 
Action: Mouse moved to (706, 534)
Screenshot: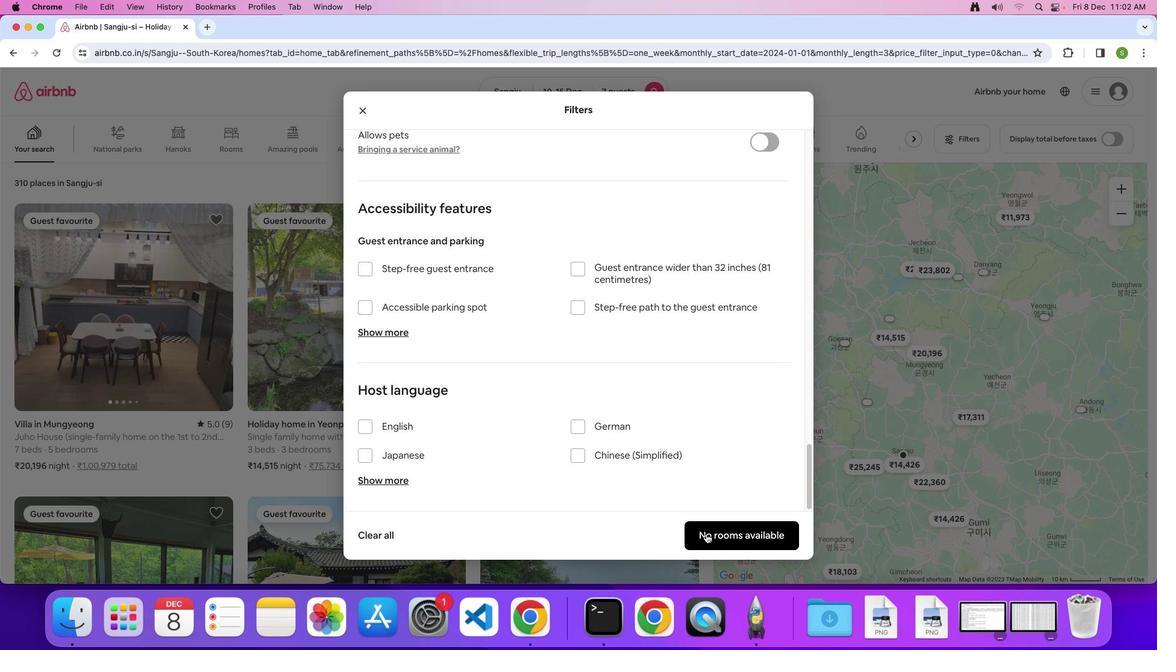 
Action: Mouse pressed left at (706, 534)
Screenshot: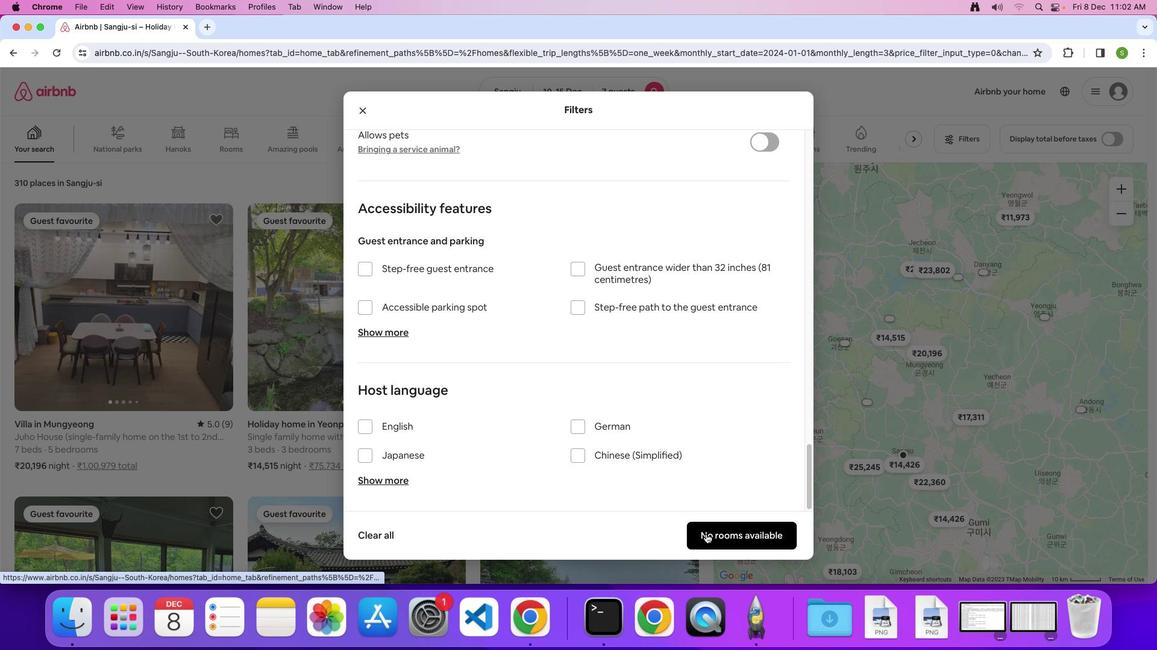 
Action: Mouse moved to (529, 372)
Screenshot: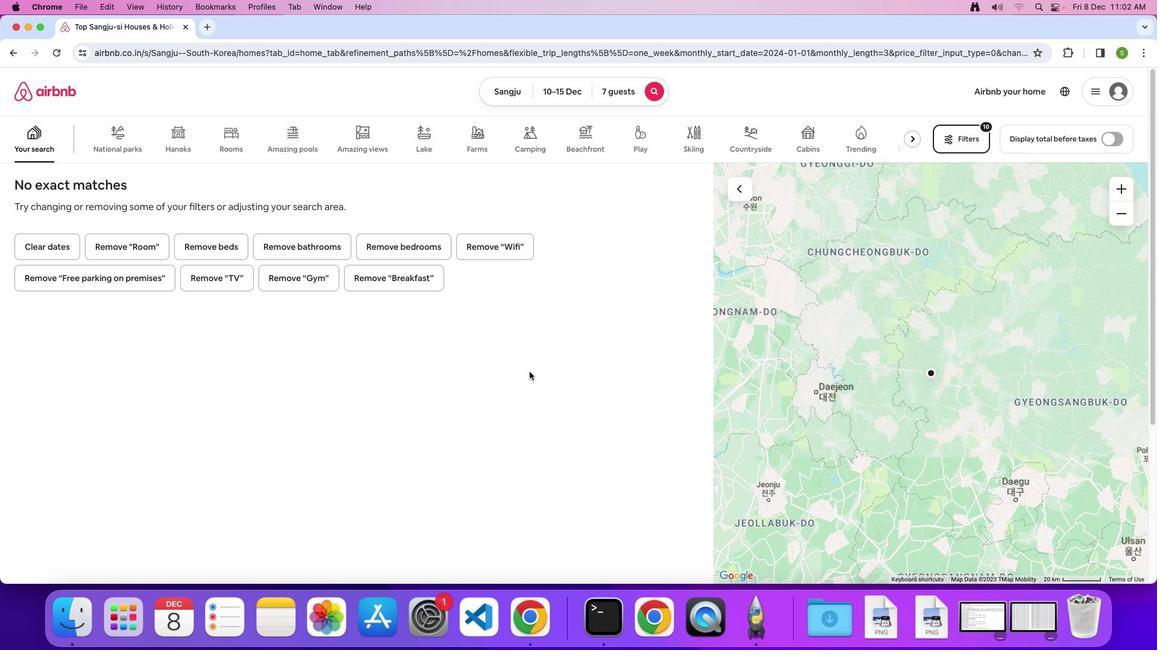 
